 Task: Compose an email with the signature Andrew Lee with the subject Sales pitch and the message I regret to inform you that your request has been denied. from softage.1@softage.net to softage.2@softage.net,  softage.1@softage.net and softage.3@softage.net with CC to softage.4@softage.net with an attached document Terms_and_conditions.doc, insert an emoji of smiley face Send the email
Action: Mouse moved to (517, 679)
Screenshot: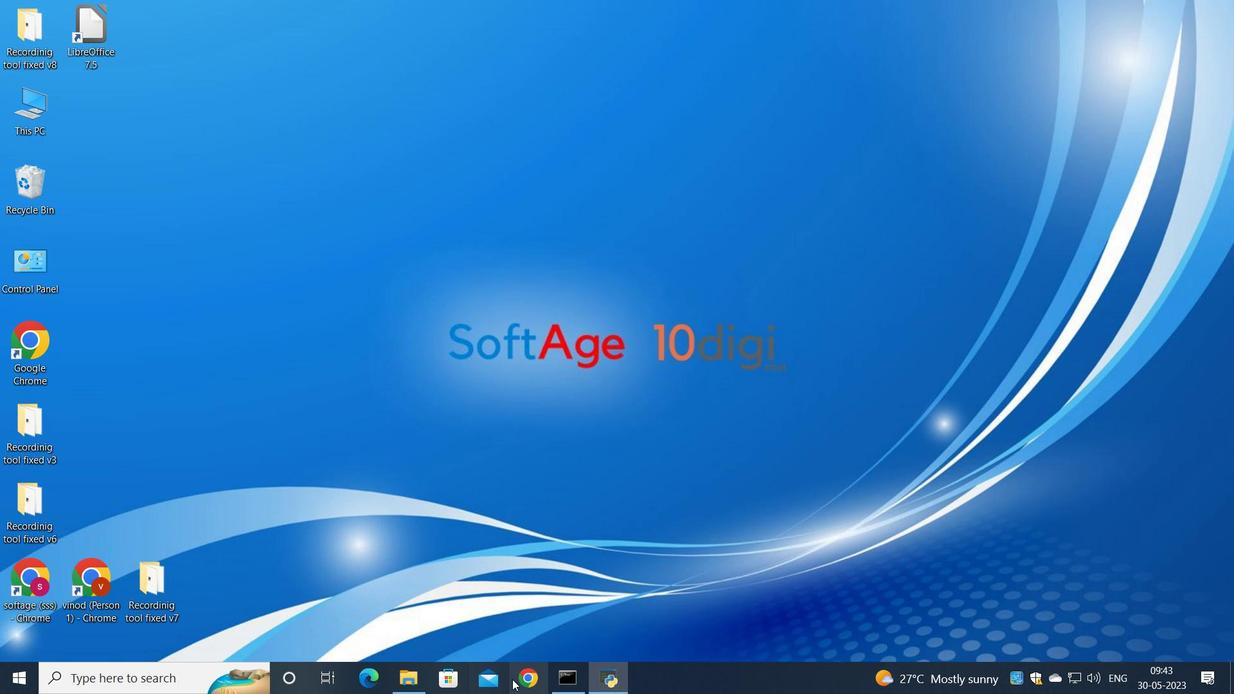 
Action: Mouse pressed left at (517, 679)
Screenshot: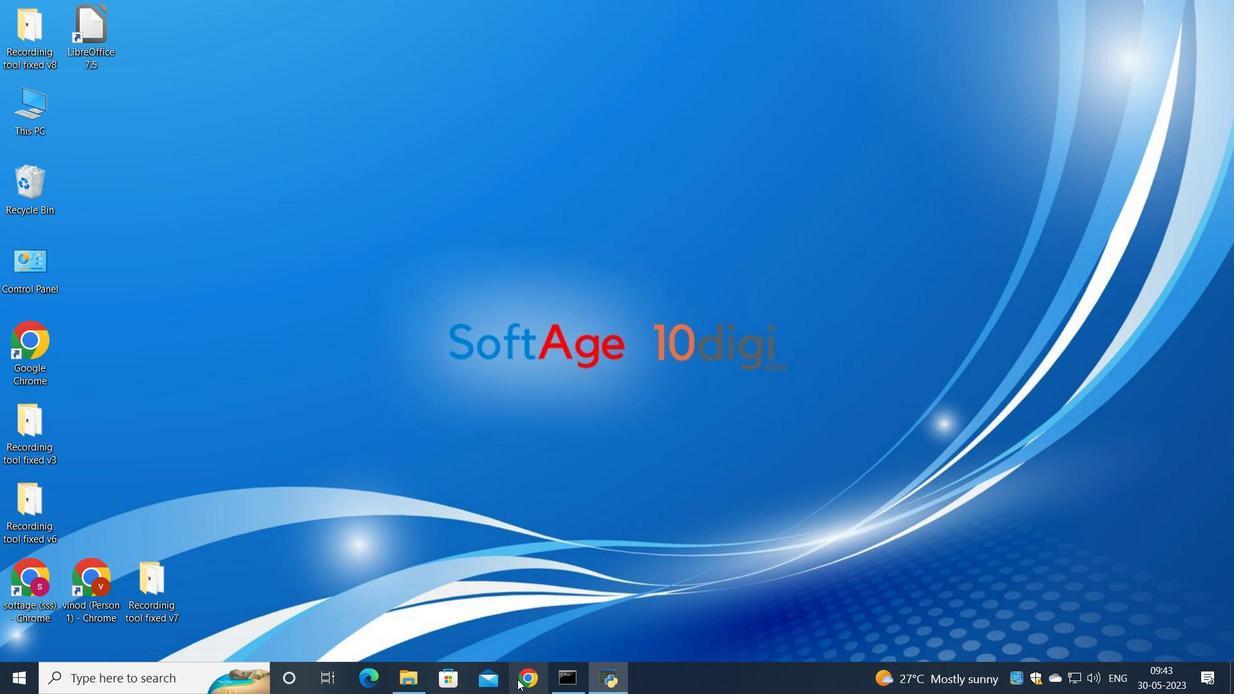 
Action: Mouse moved to (527, 433)
Screenshot: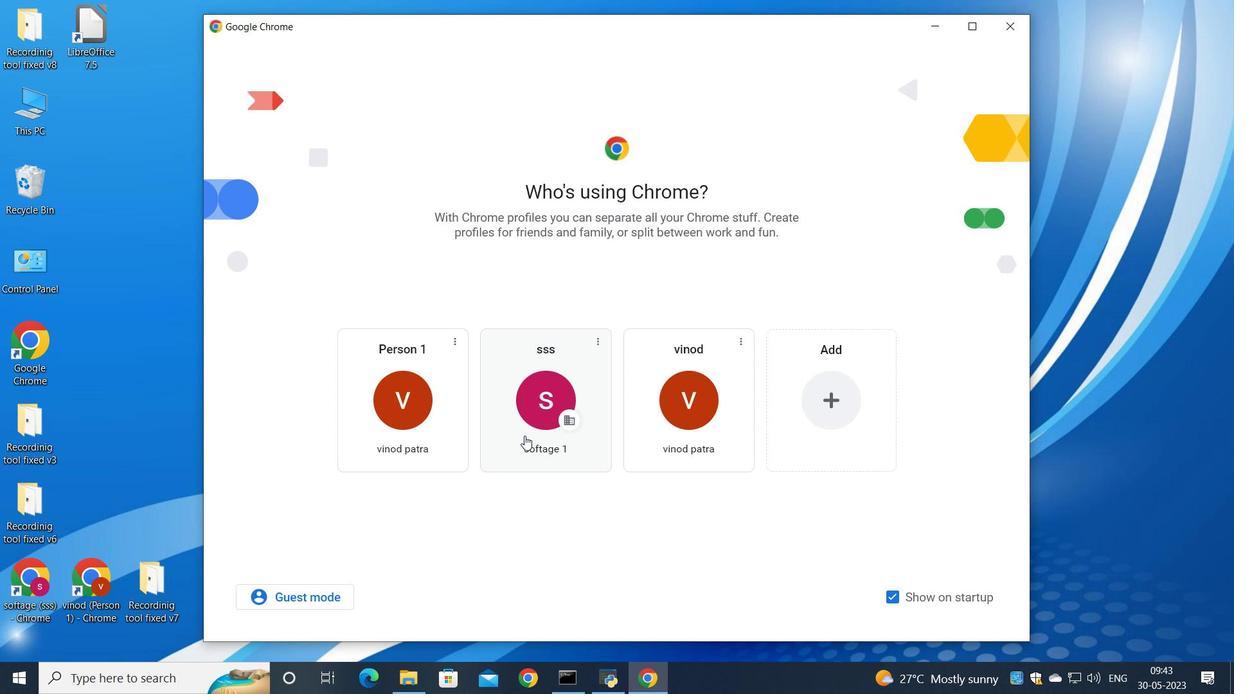 
Action: Mouse pressed left at (527, 433)
Screenshot: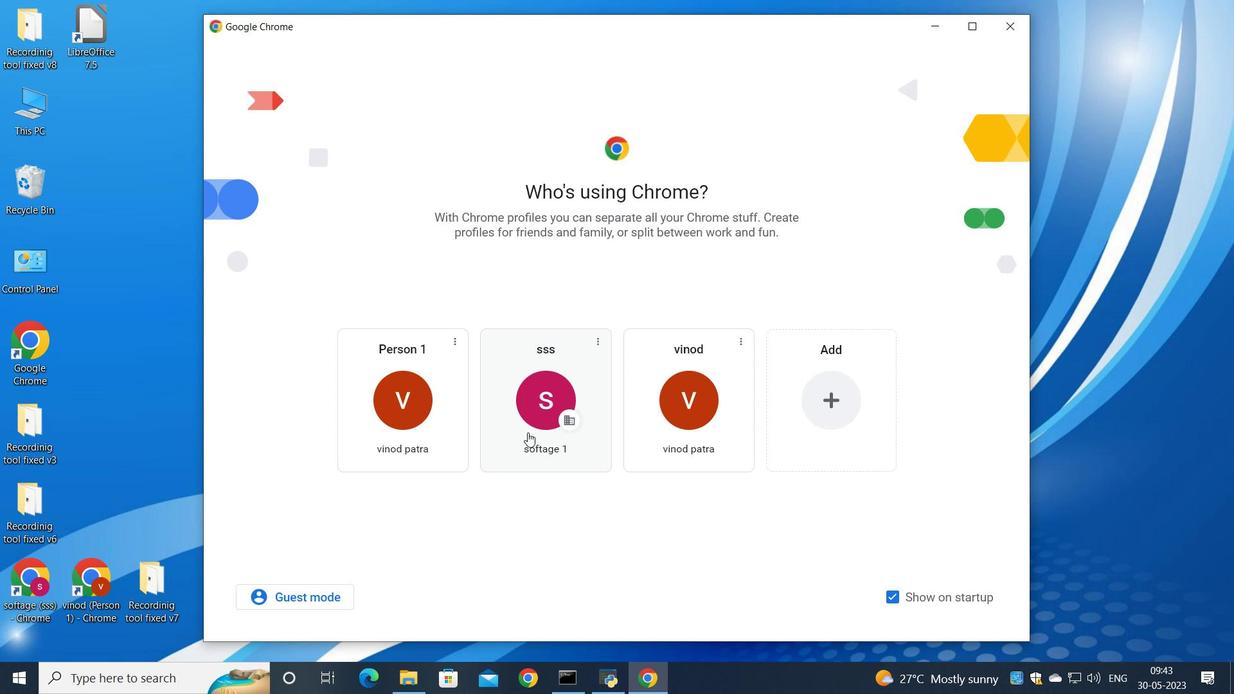 
Action: Mouse moved to (1075, 81)
Screenshot: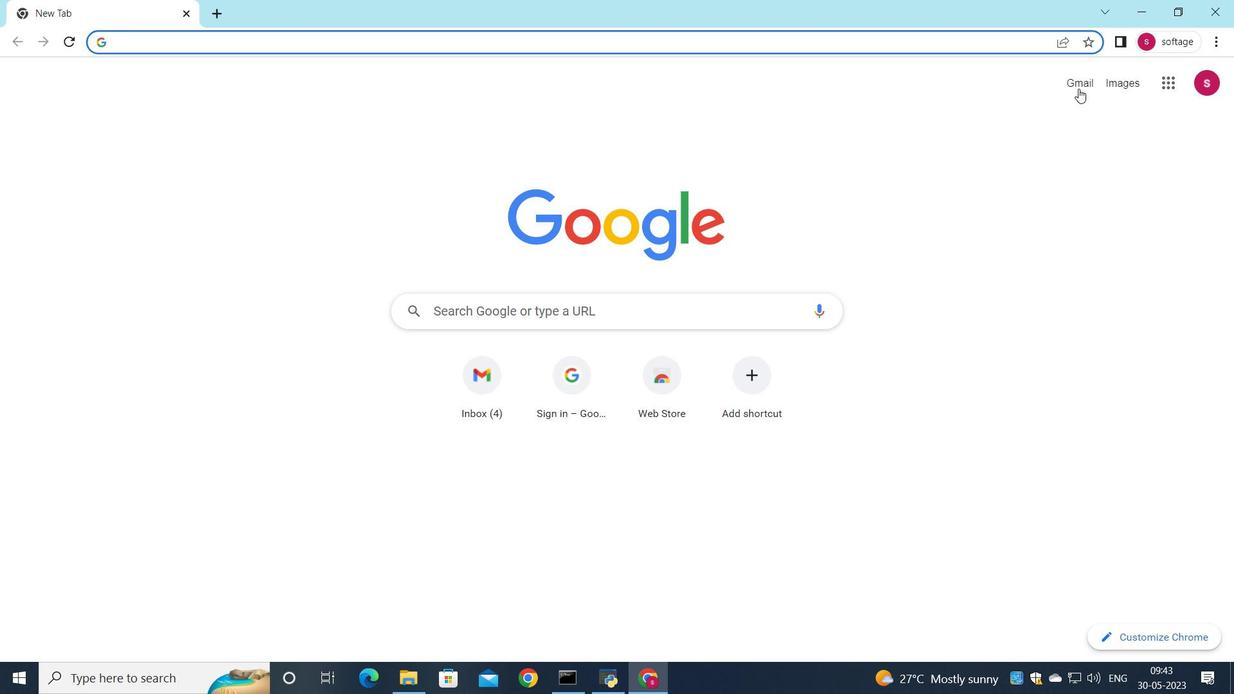 
Action: Mouse pressed left at (1075, 81)
Screenshot: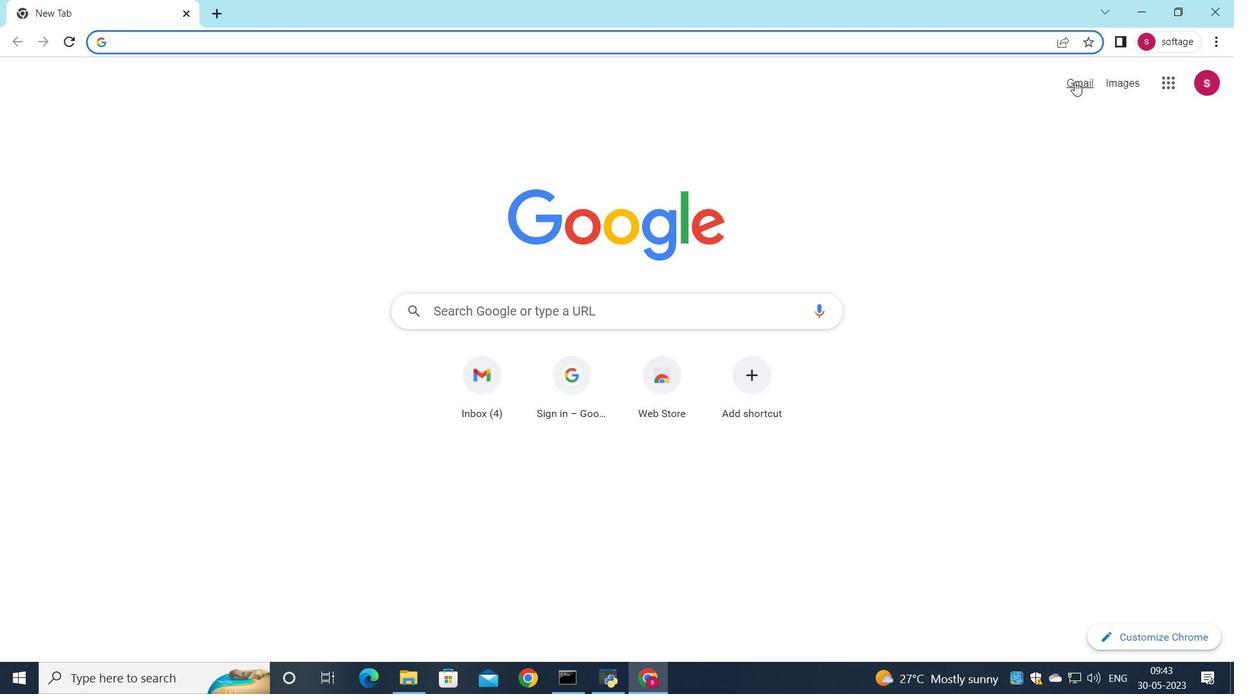 
Action: Mouse moved to (1056, 109)
Screenshot: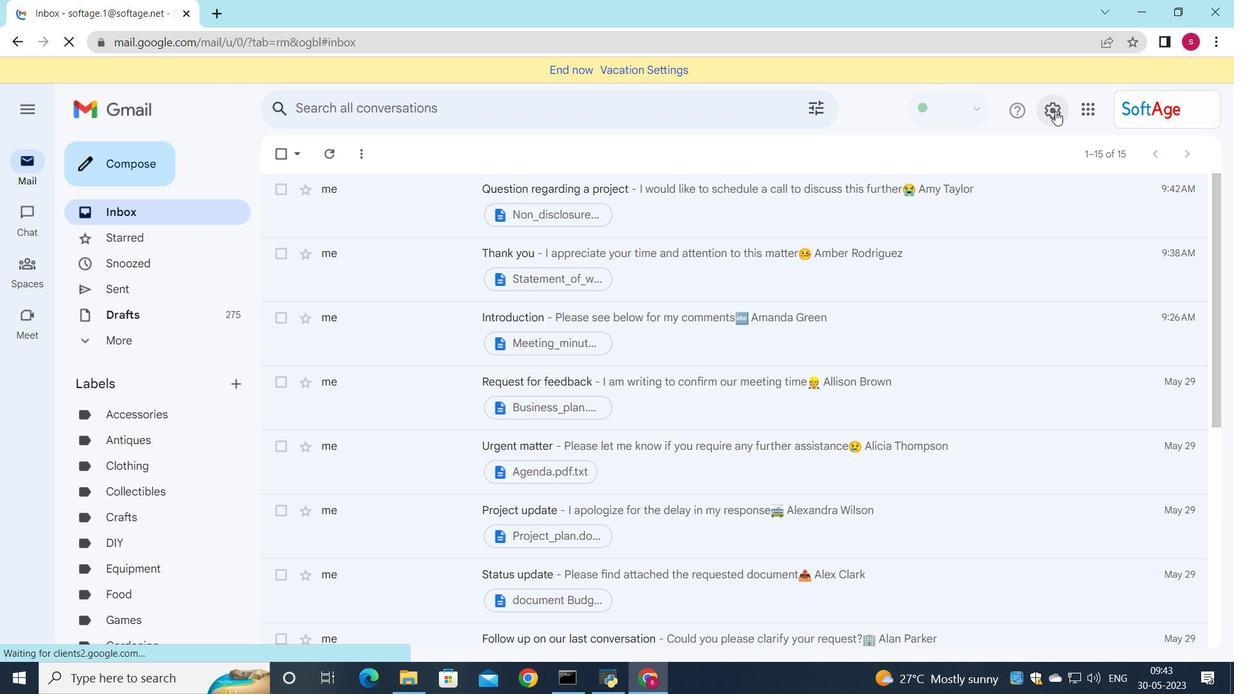 
Action: Mouse pressed left at (1056, 109)
Screenshot: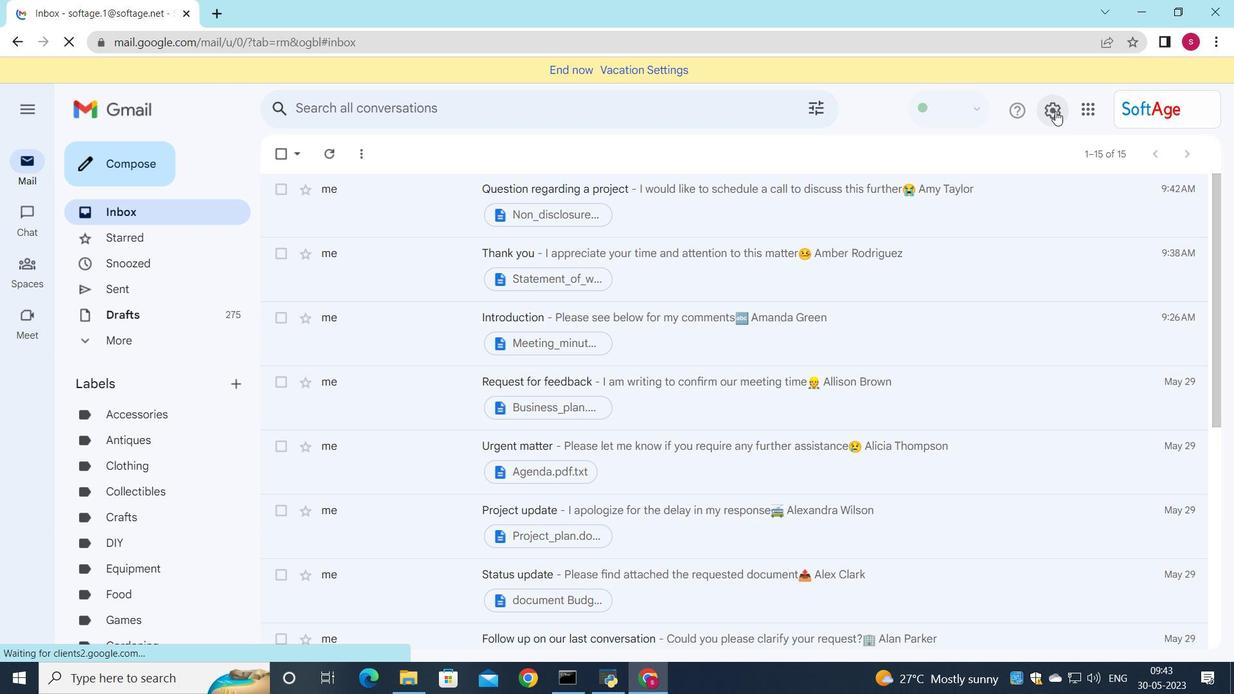 
Action: Mouse moved to (1072, 188)
Screenshot: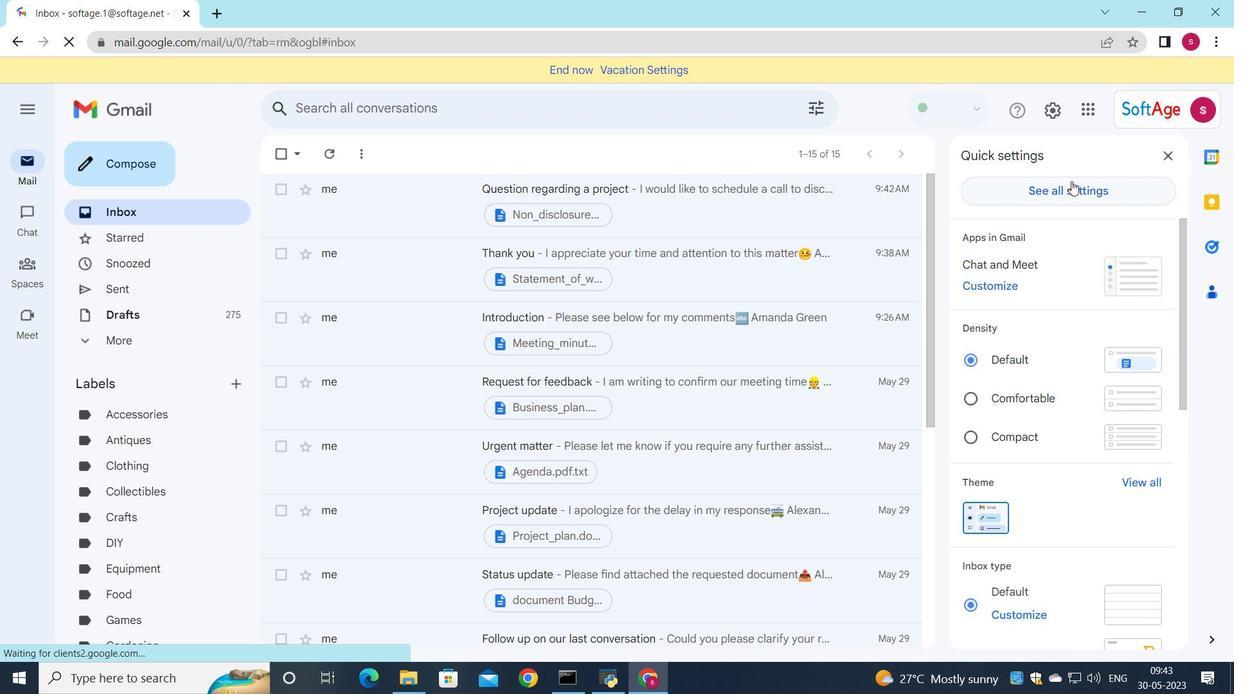 
Action: Mouse pressed left at (1072, 188)
Screenshot: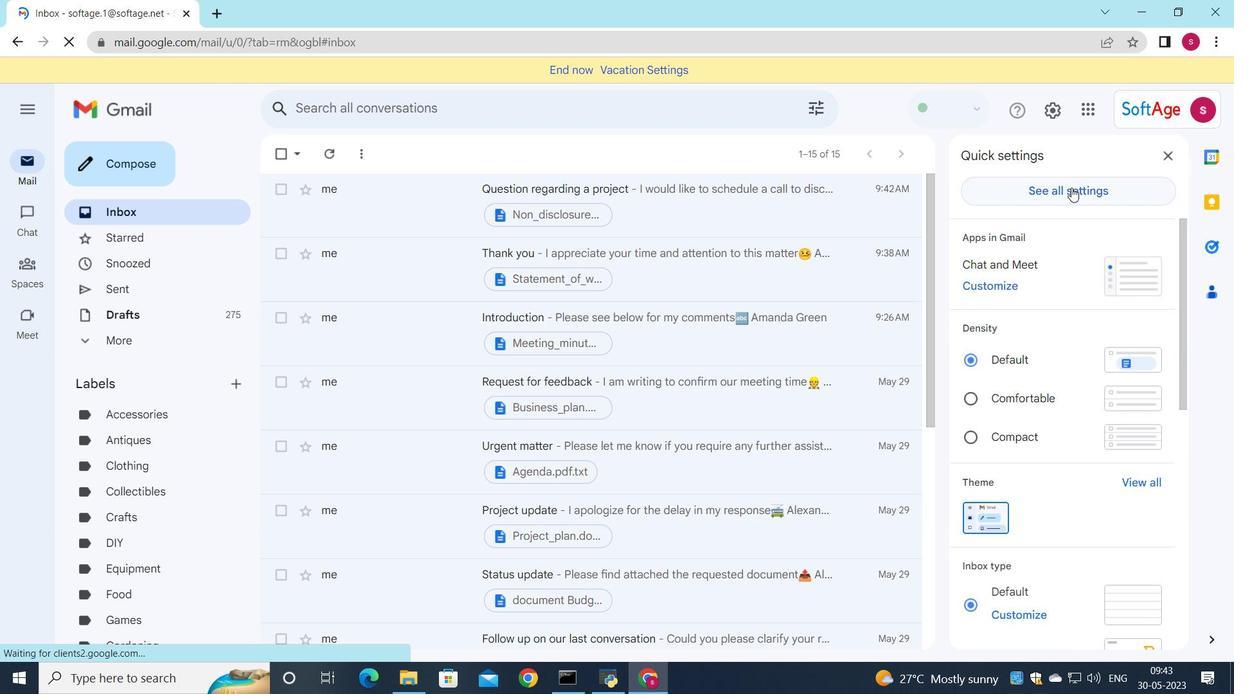 
Action: Mouse moved to (1074, 180)
Screenshot: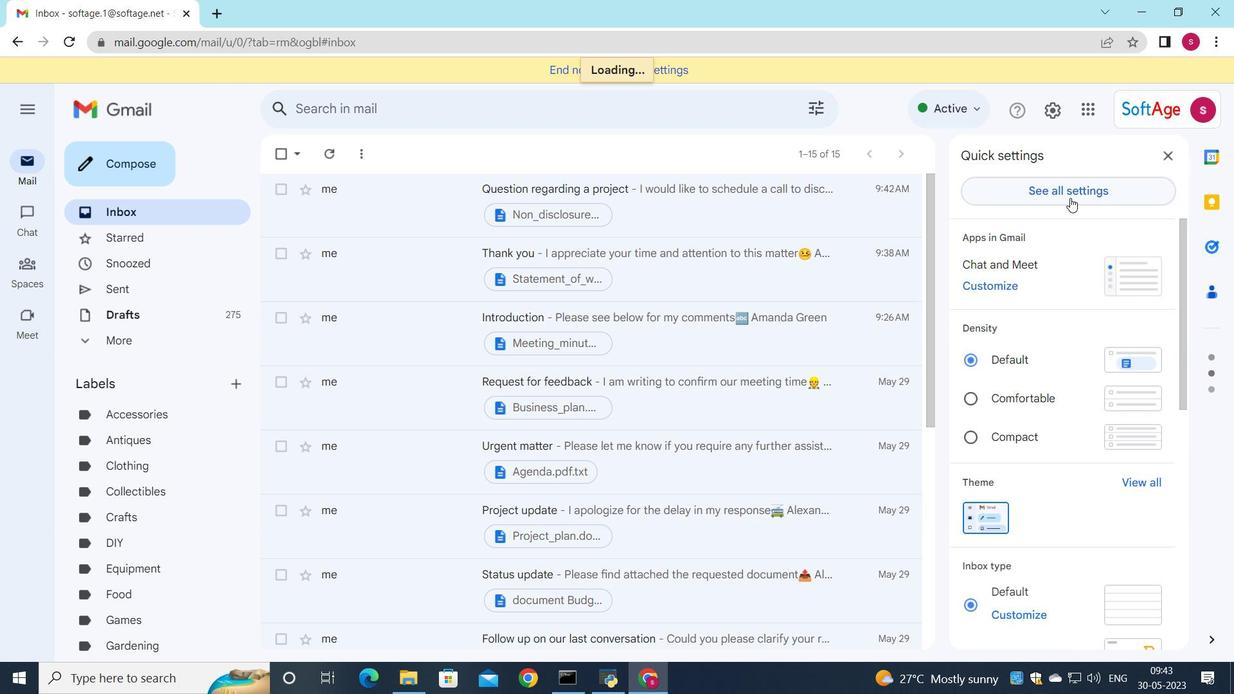
Action: Mouse pressed left at (1074, 180)
Screenshot: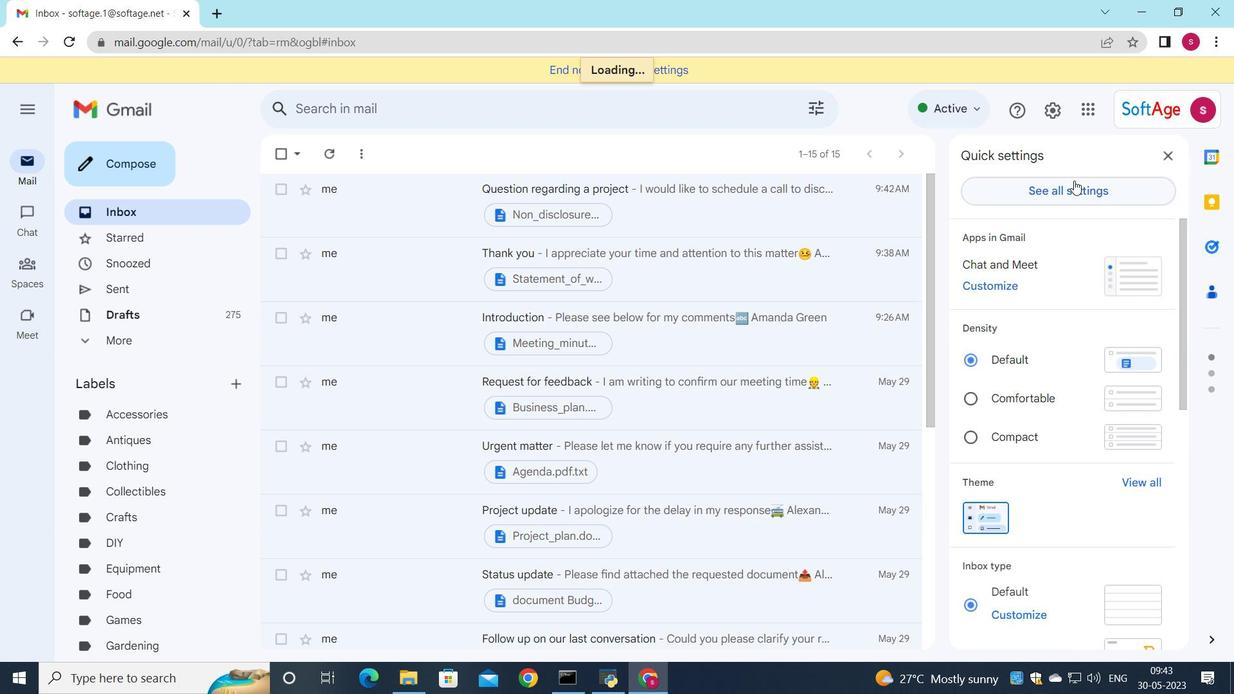 
Action: Mouse moved to (606, 260)
Screenshot: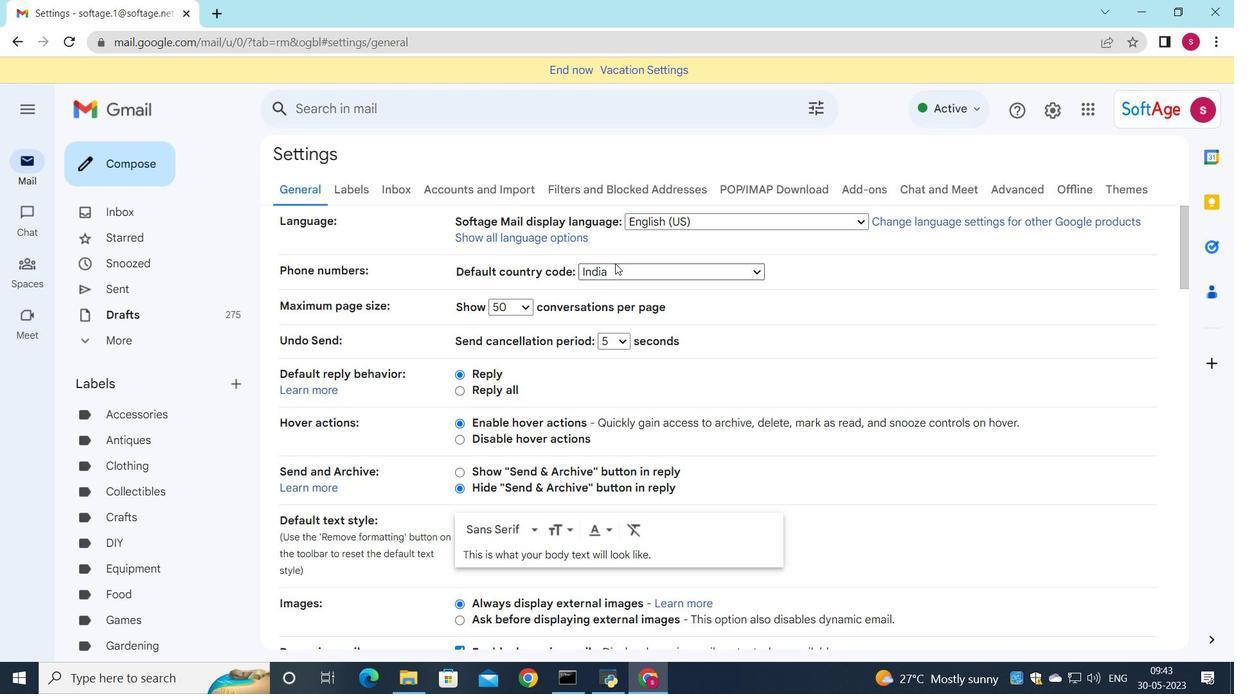 
Action: Mouse scrolled (606, 259) with delta (0, 0)
Screenshot: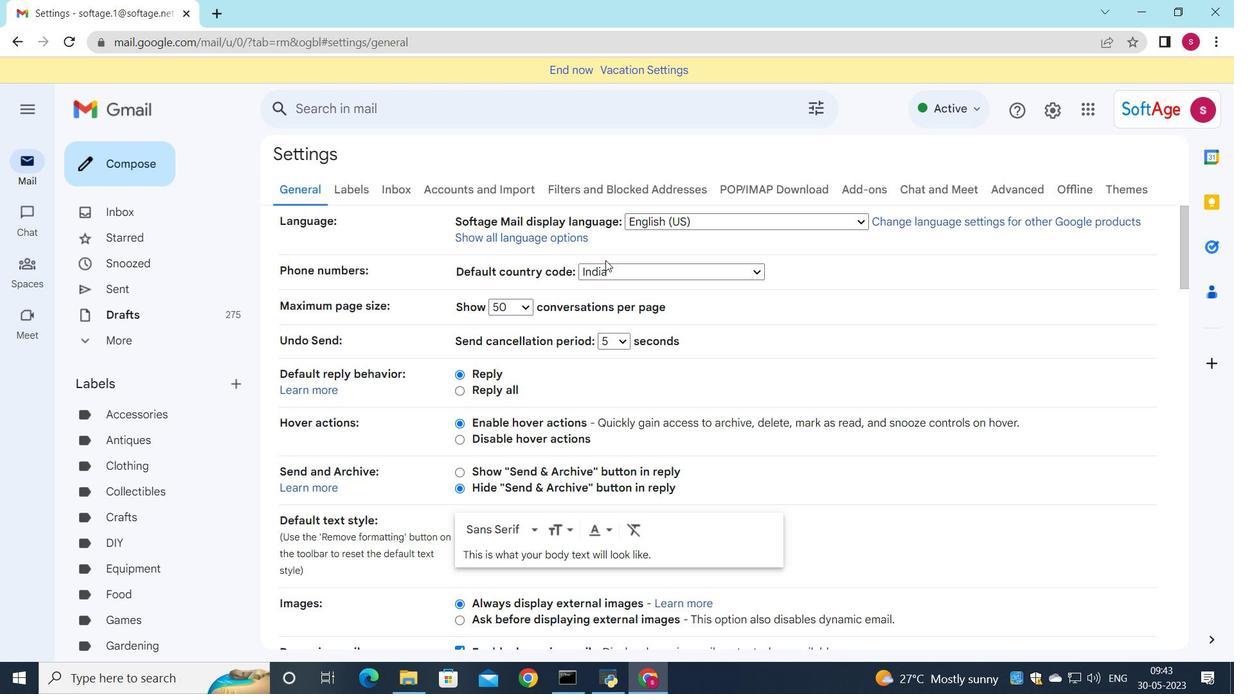 
Action: Mouse scrolled (606, 259) with delta (0, 0)
Screenshot: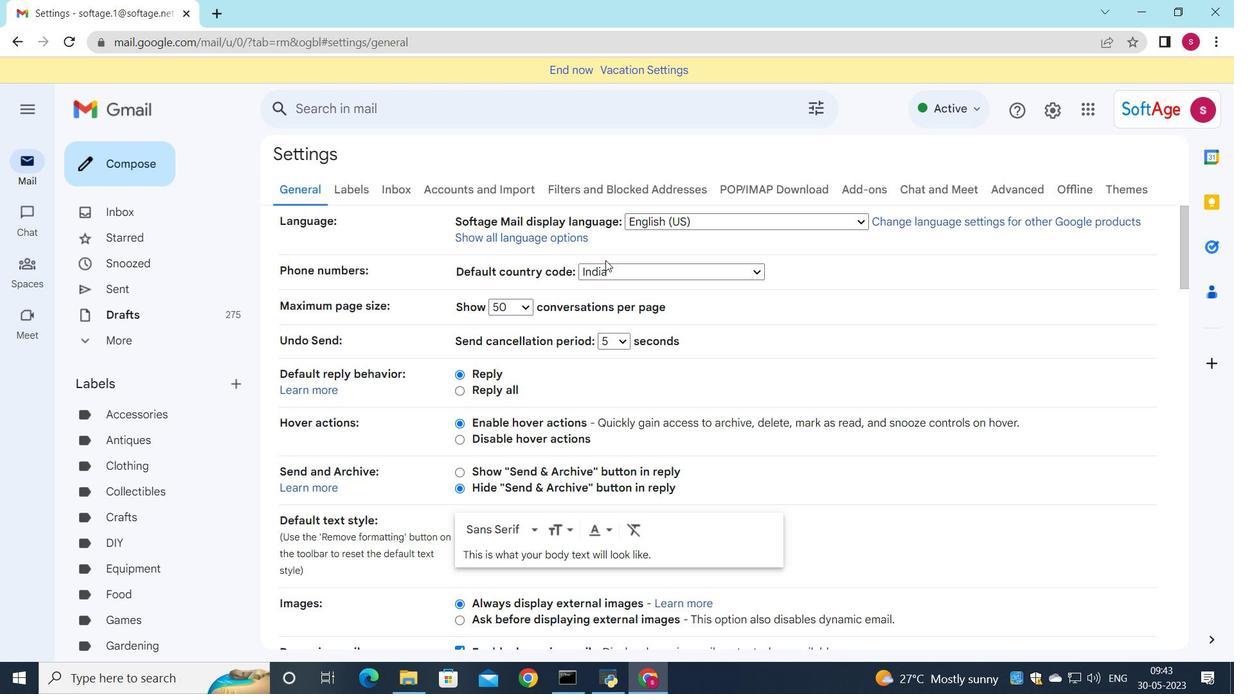 
Action: Mouse scrolled (606, 259) with delta (0, 0)
Screenshot: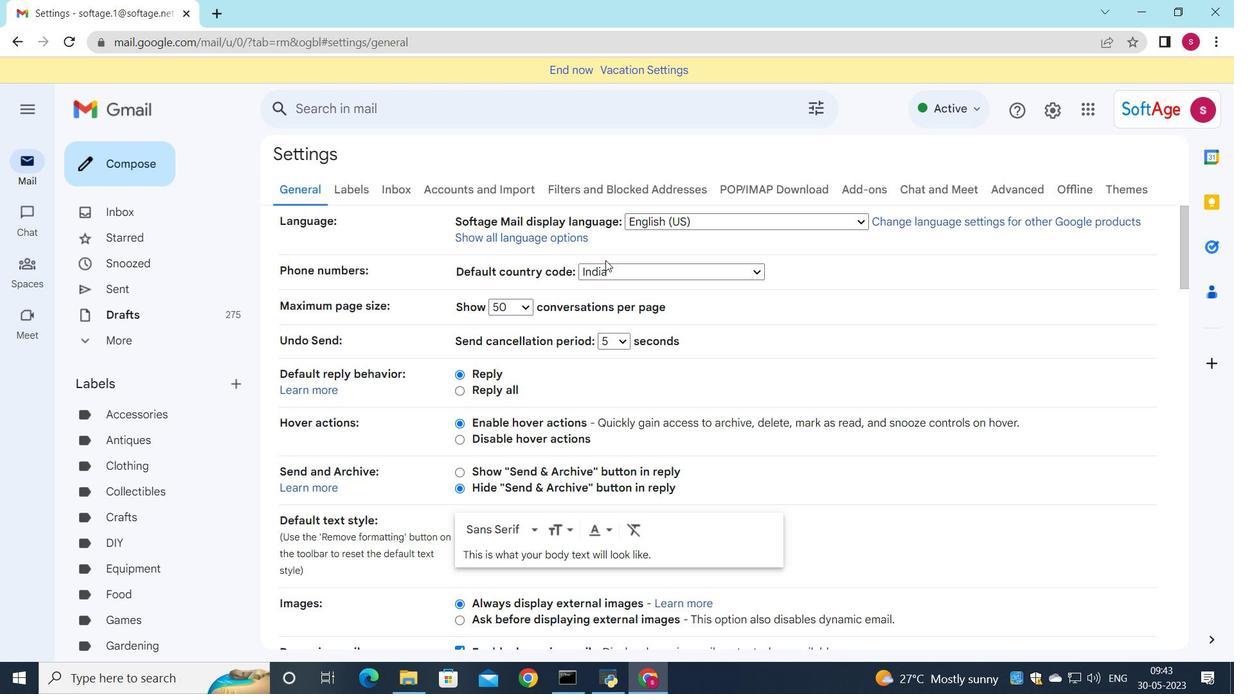 
Action: Mouse scrolled (606, 259) with delta (0, 0)
Screenshot: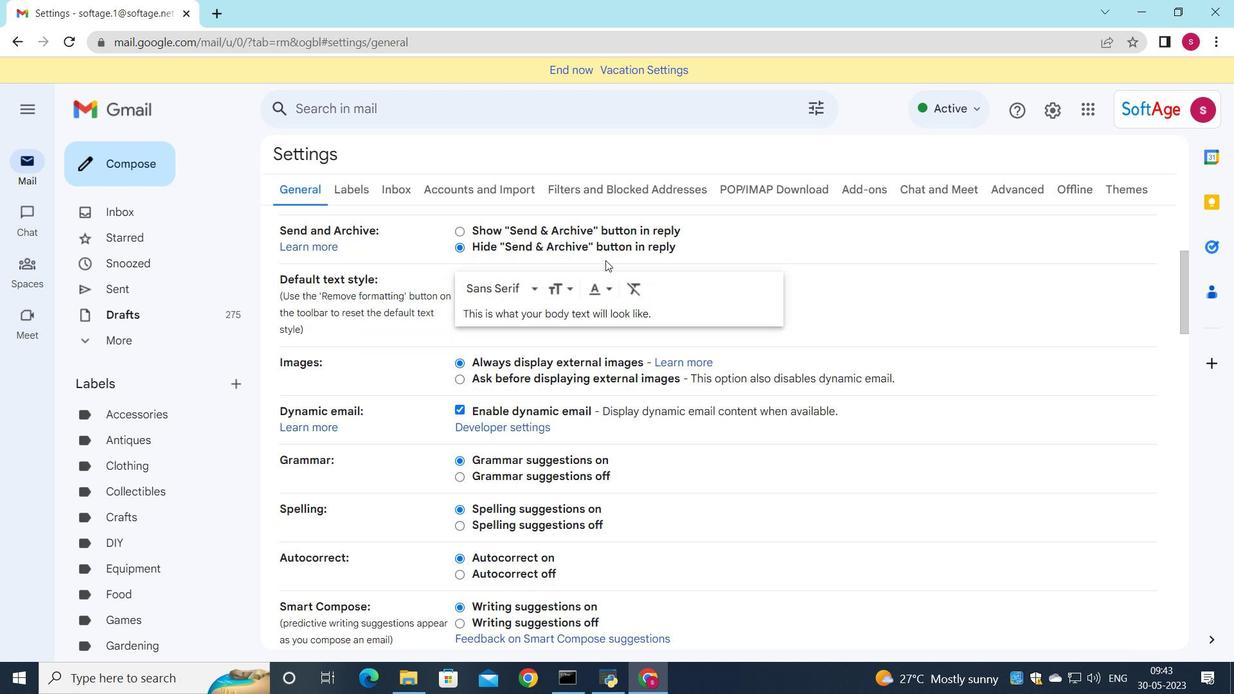 
Action: Mouse moved to (601, 264)
Screenshot: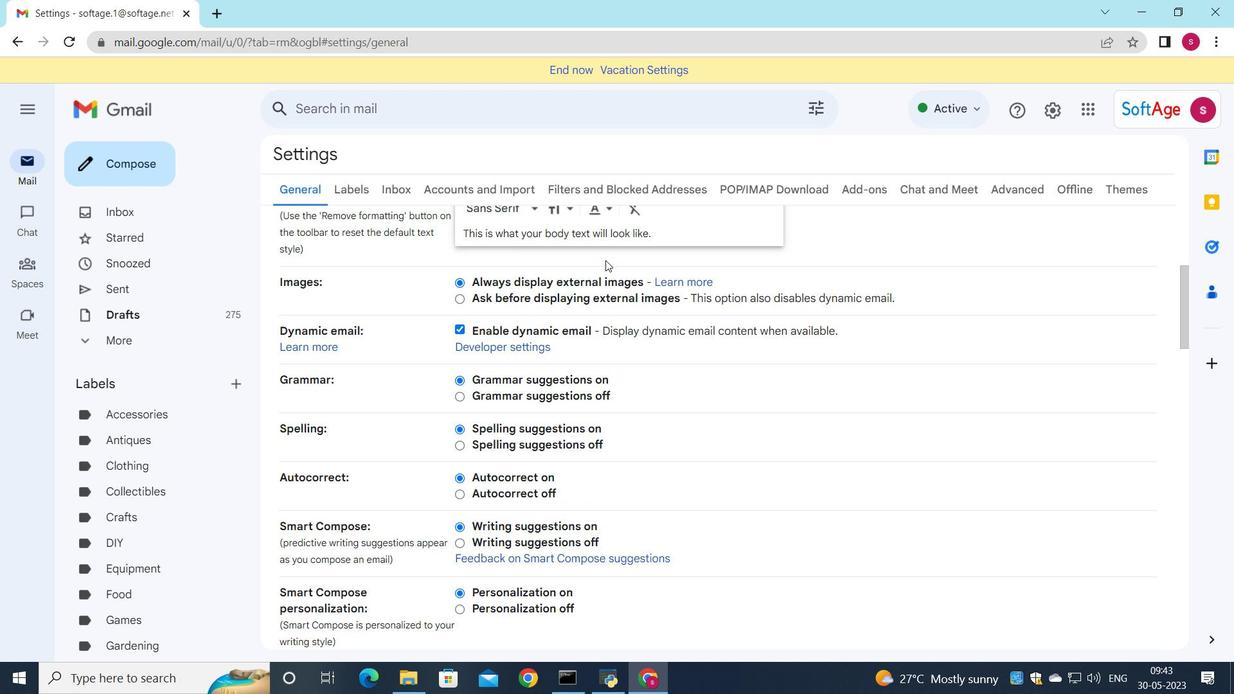 
Action: Mouse pressed middle at (601, 264)
Screenshot: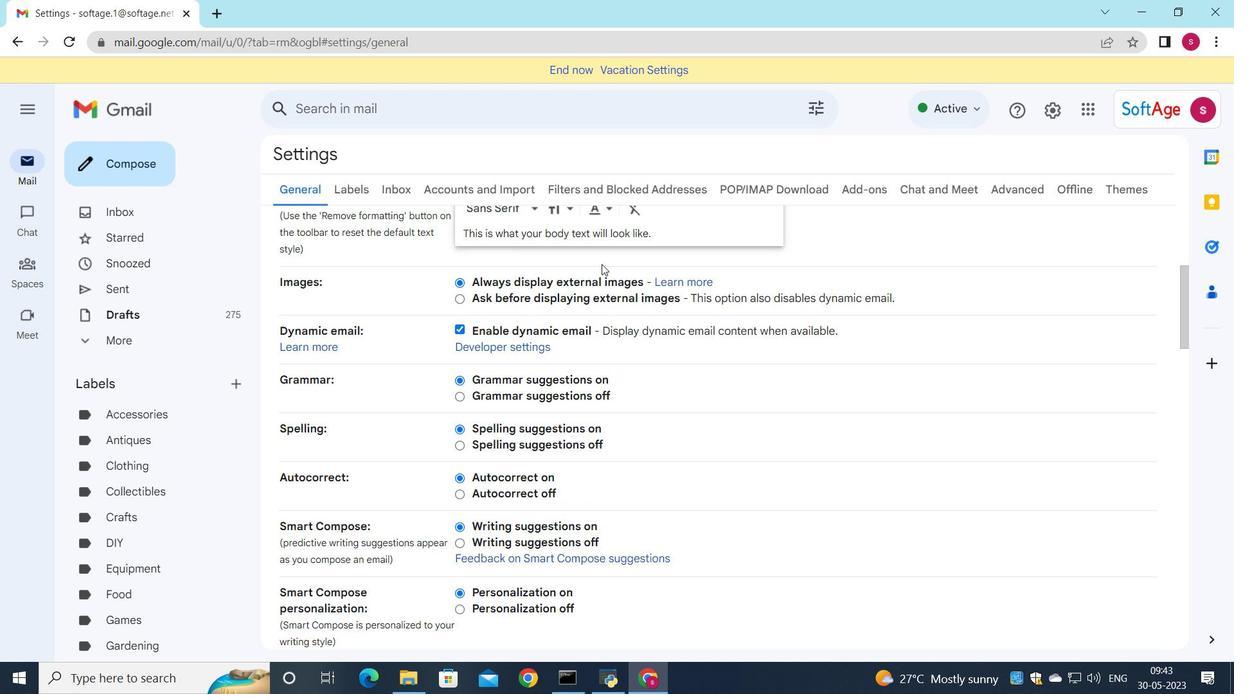 
Action: Mouse scrolled (601, 263) with delta (0, 0)
Screenshot: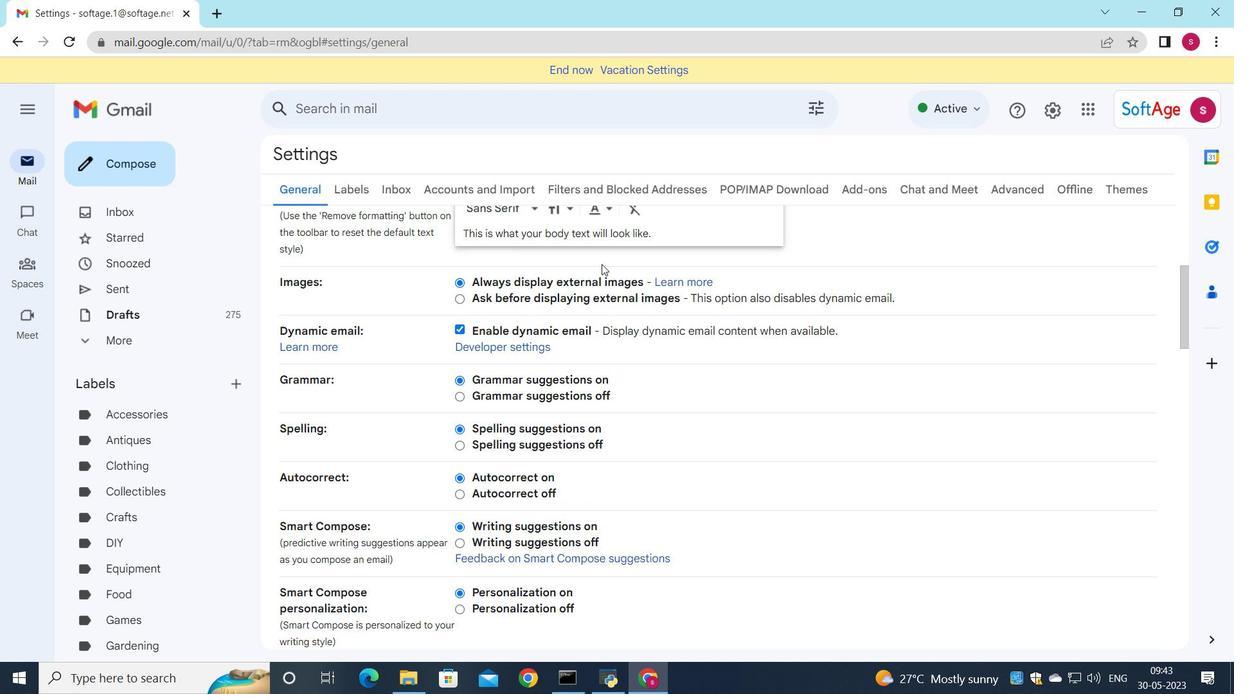 
Action: Mouse moved to (588, 270)
Screenshot: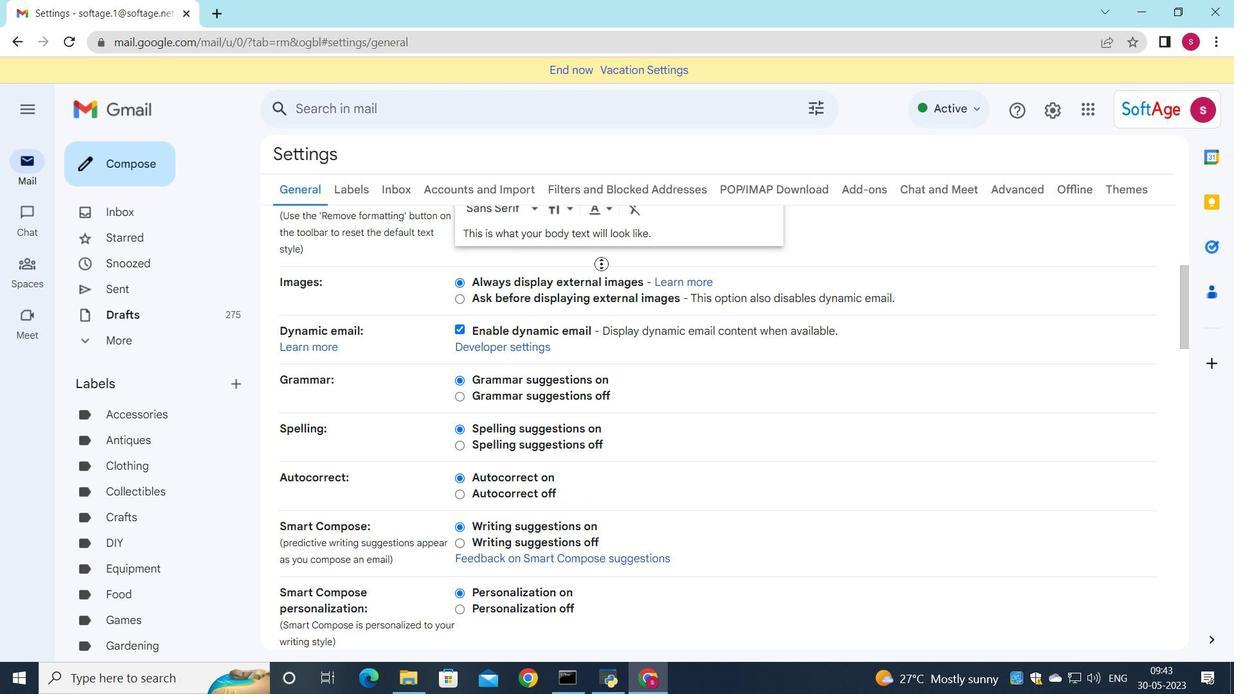 
Action: Mouse scrolled (588, 270) with delta (0, 0)
Screenshot: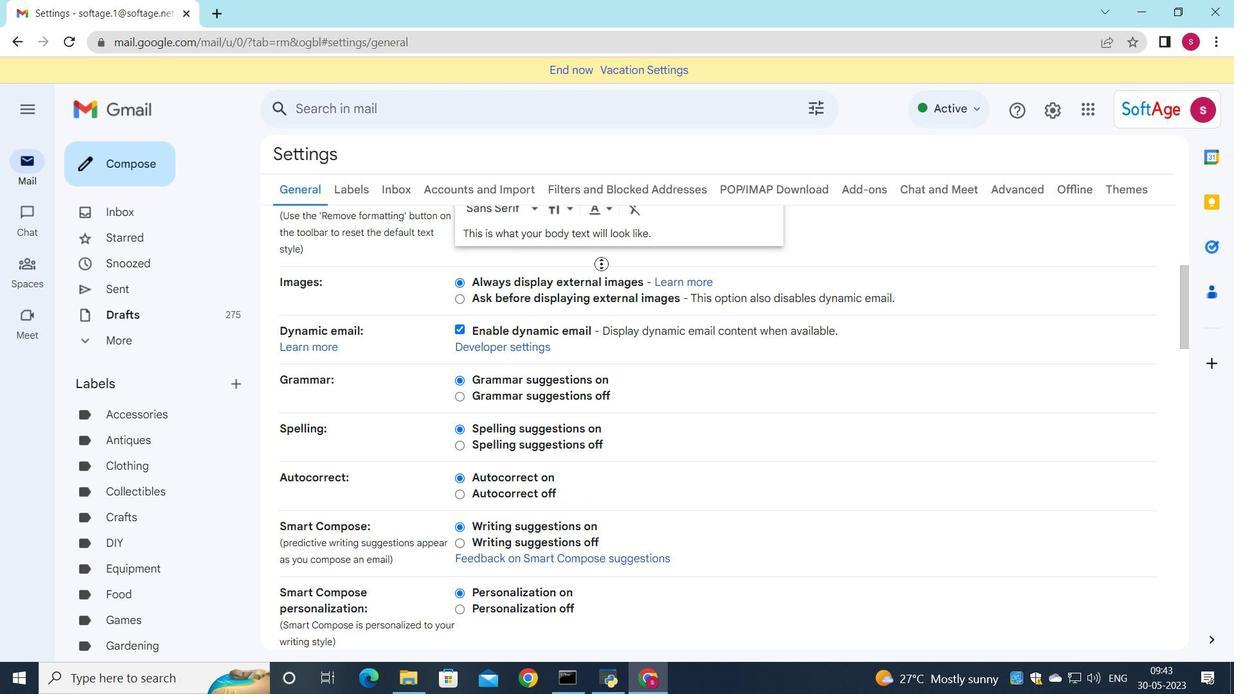 
Action: Mouse moved to (574, 279)
Screenshot: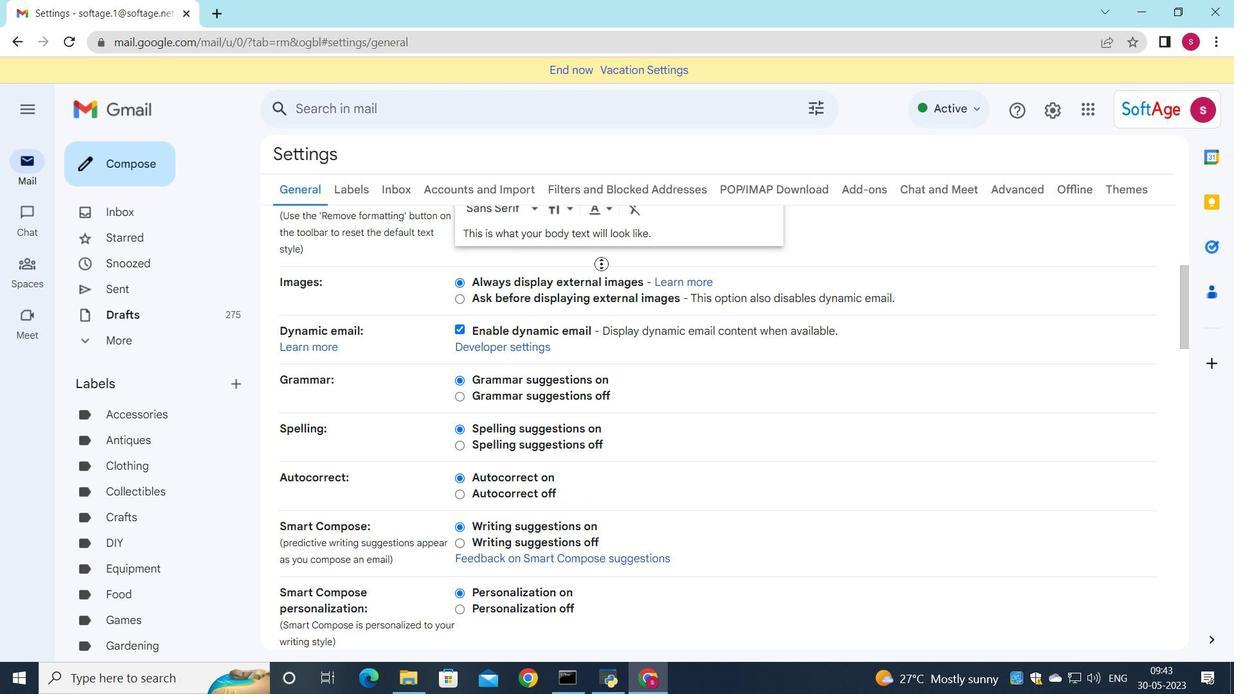 
Action: Mouse scrolled (574, 279) with delta (0, 0)
Screenshot: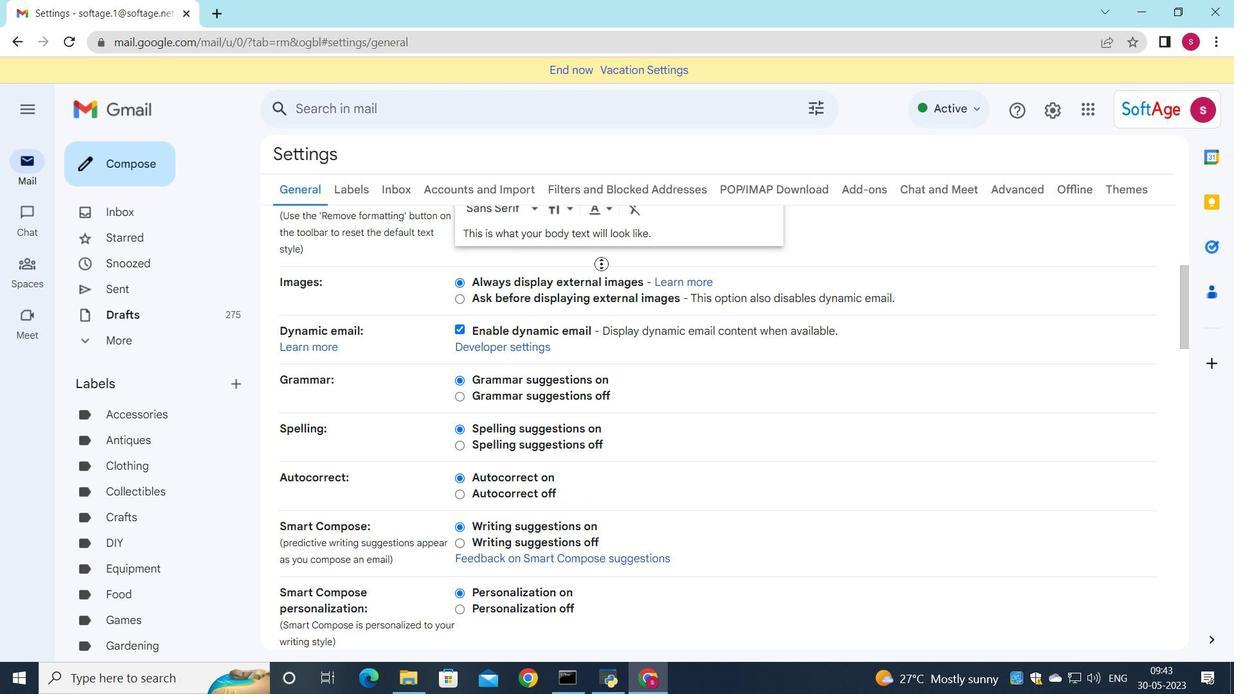 
Action: Mouse moved to (524, 284)
Screenshot: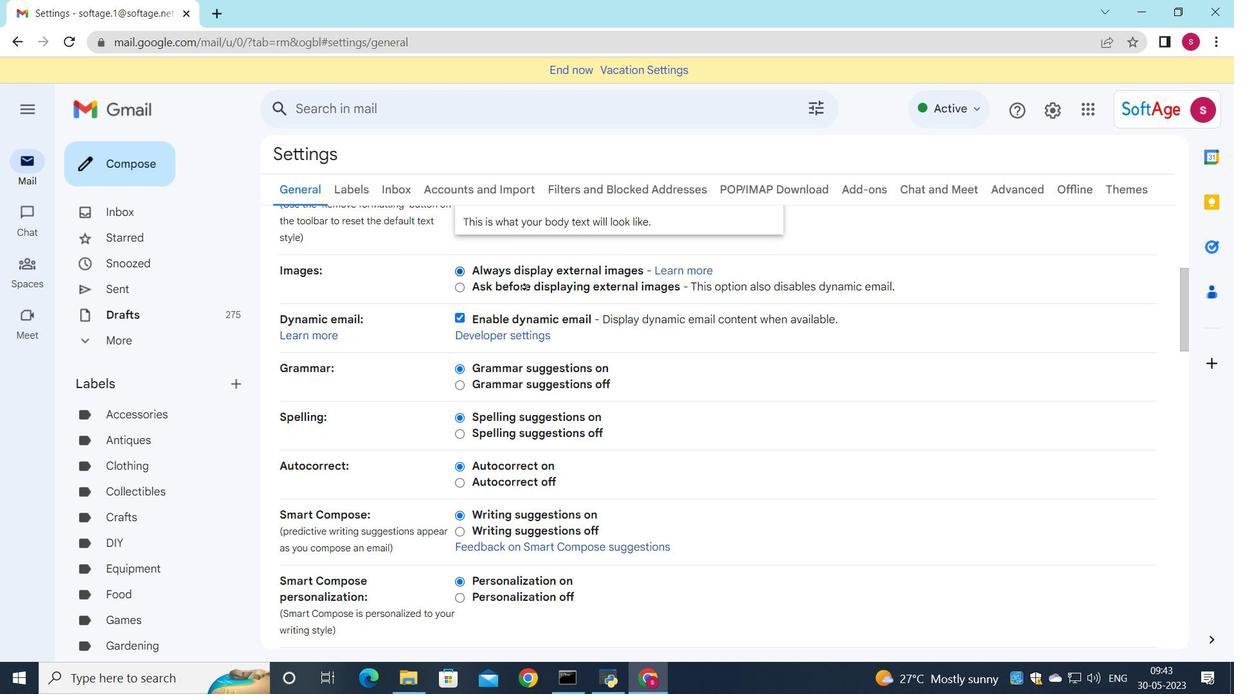 
Action: Mouse scrolled (524, 283) with delta (0, 0)
Screenshot: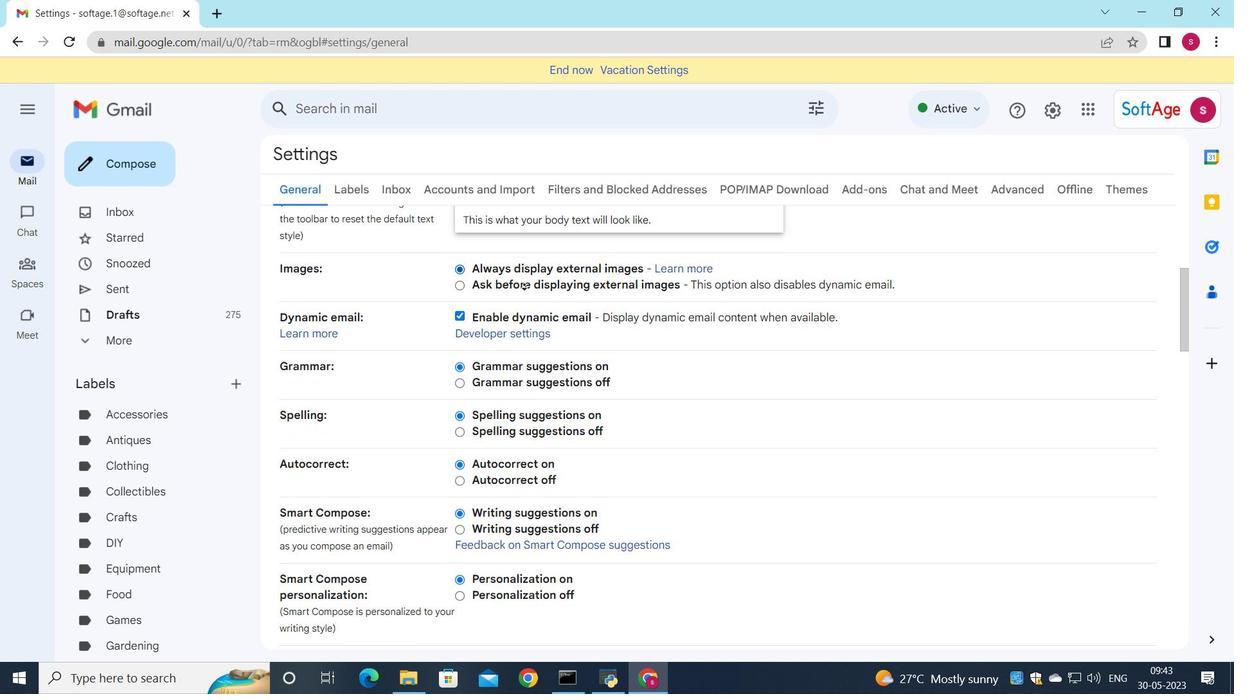 
Action: Mouse moved to (529, 286)
Screenshot: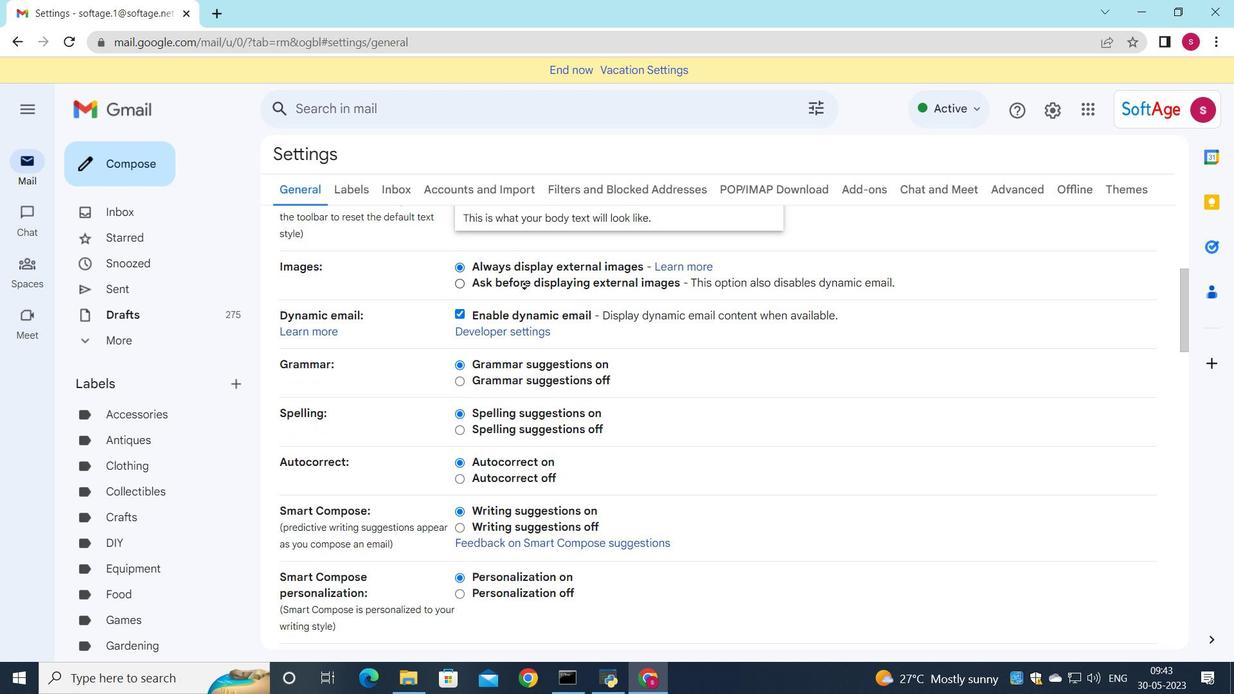 
Action: Mouse scrolled (529, 285) with delta (0, 0)
Screenshot: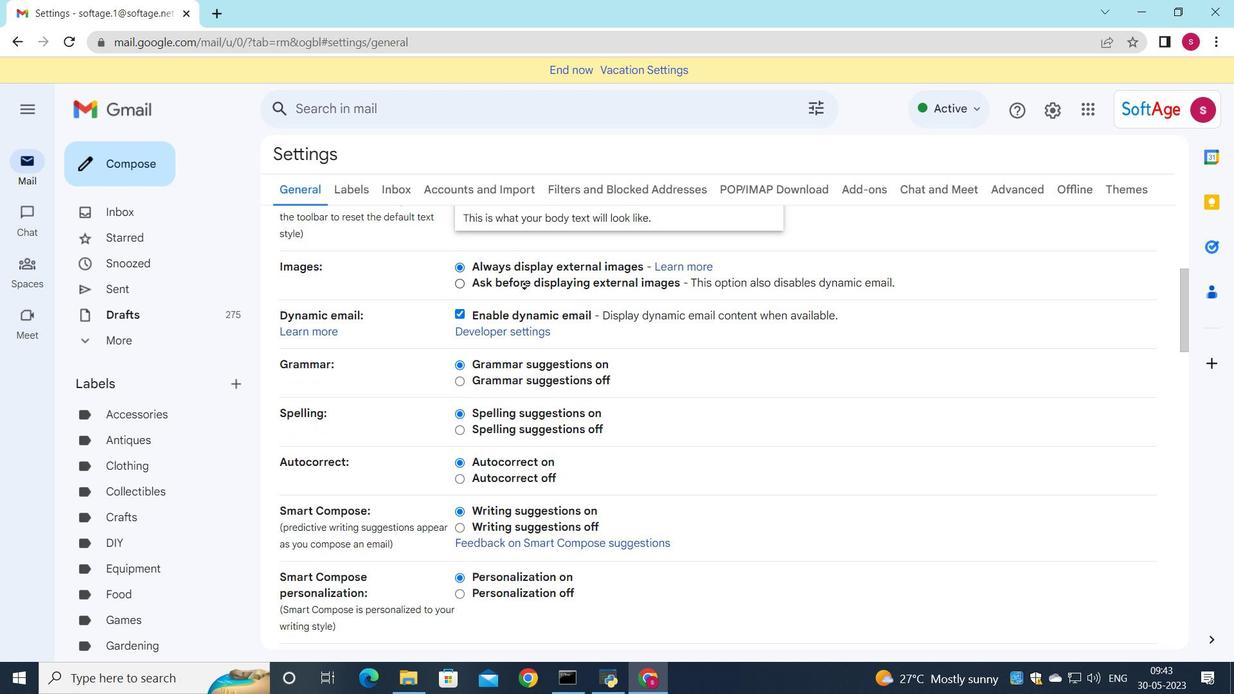 
Action: Mouse moved to (858, 374)
Screenshot: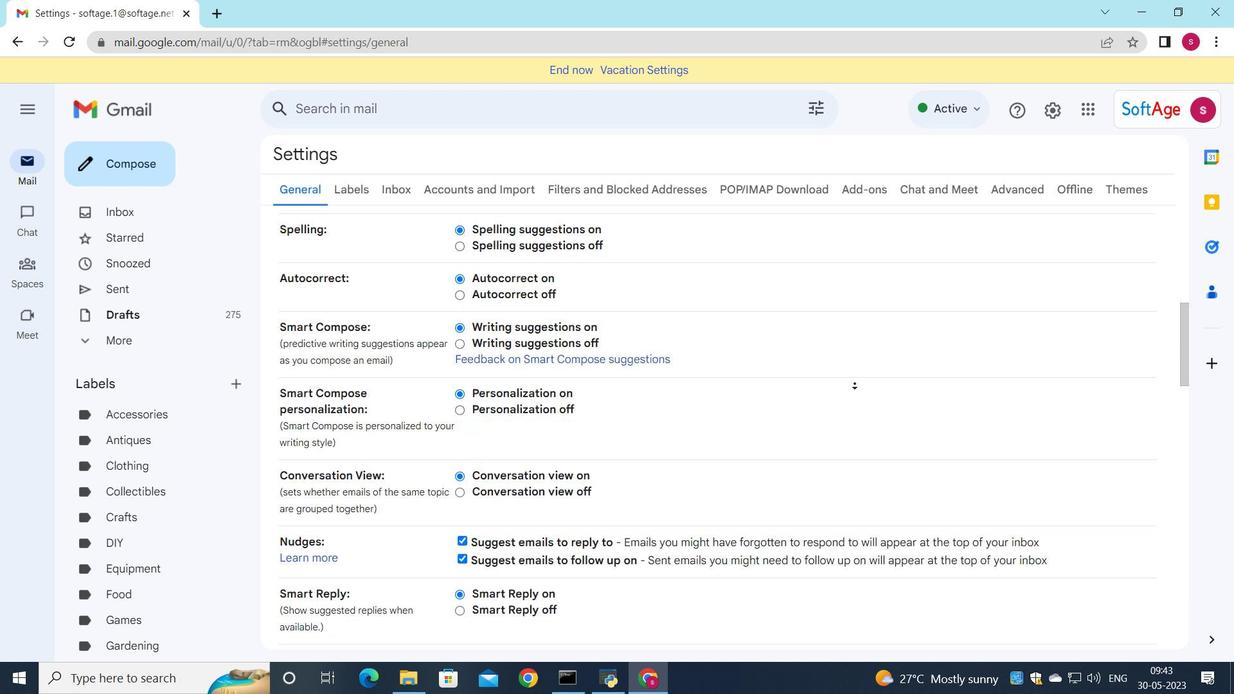 
Action: Mouse pressed left at (858, 374)
Screenshot: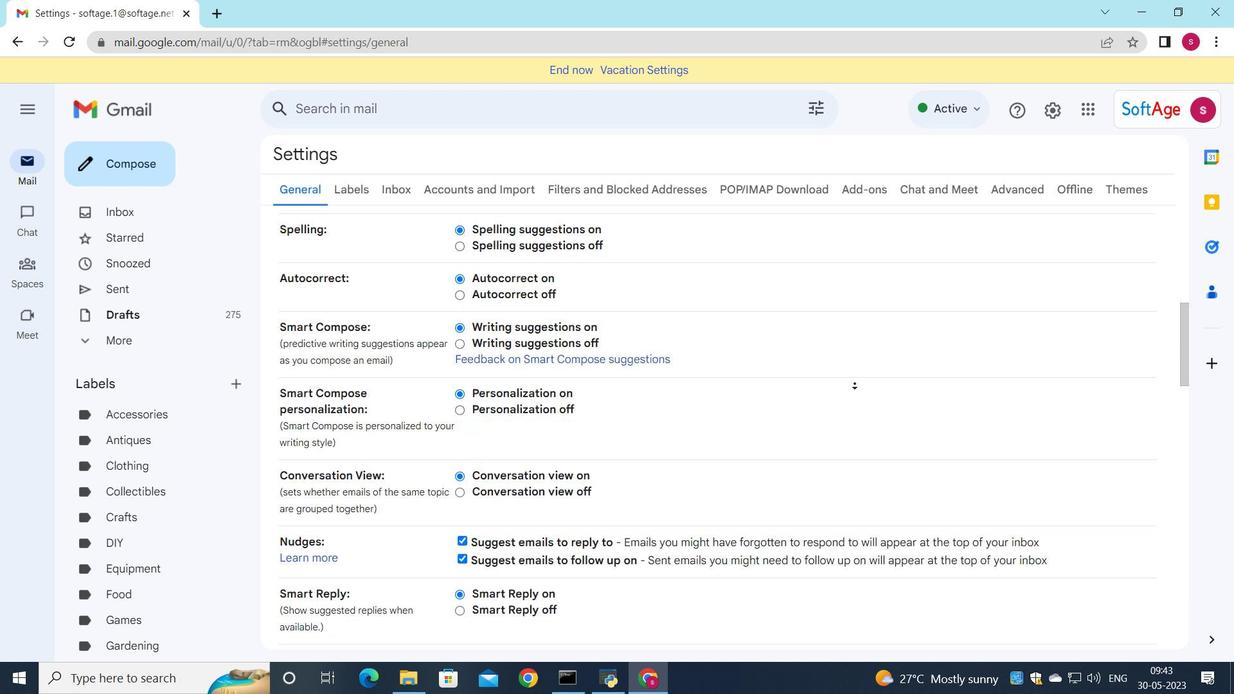 
Action: Mouse moved to (540, 337)
Screenshot: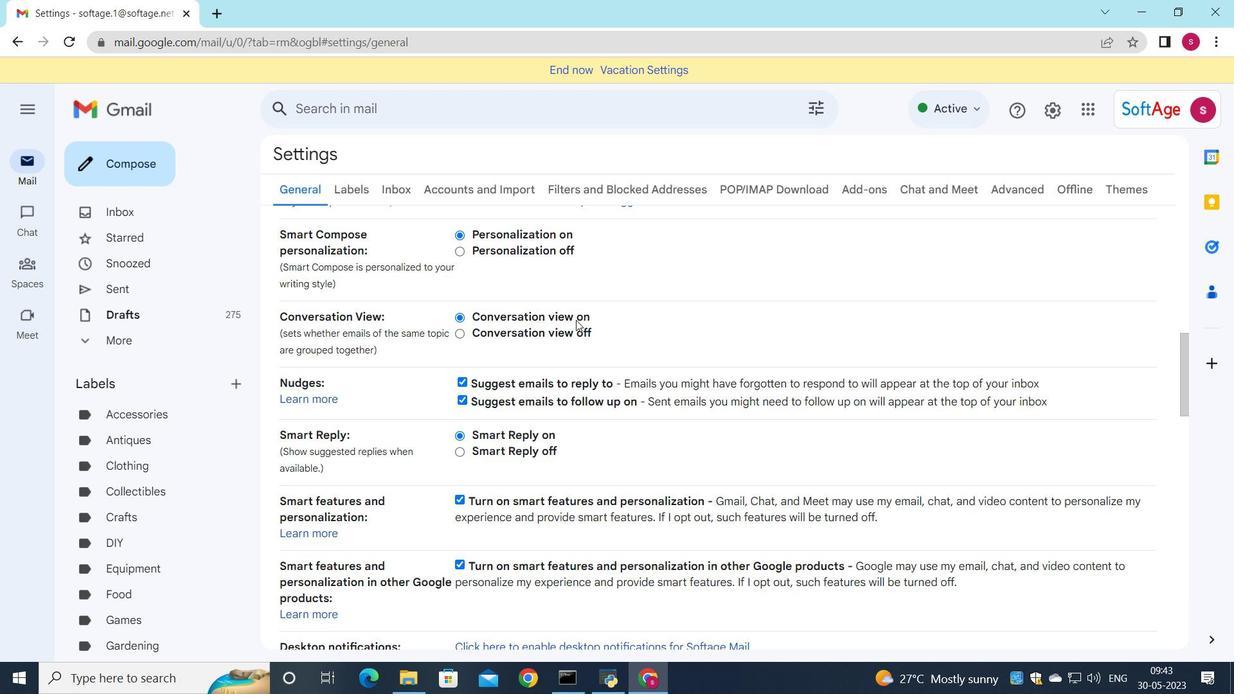 
Action: Mouse scrolled (540, 336) with delta (0, 0)
Screenshot: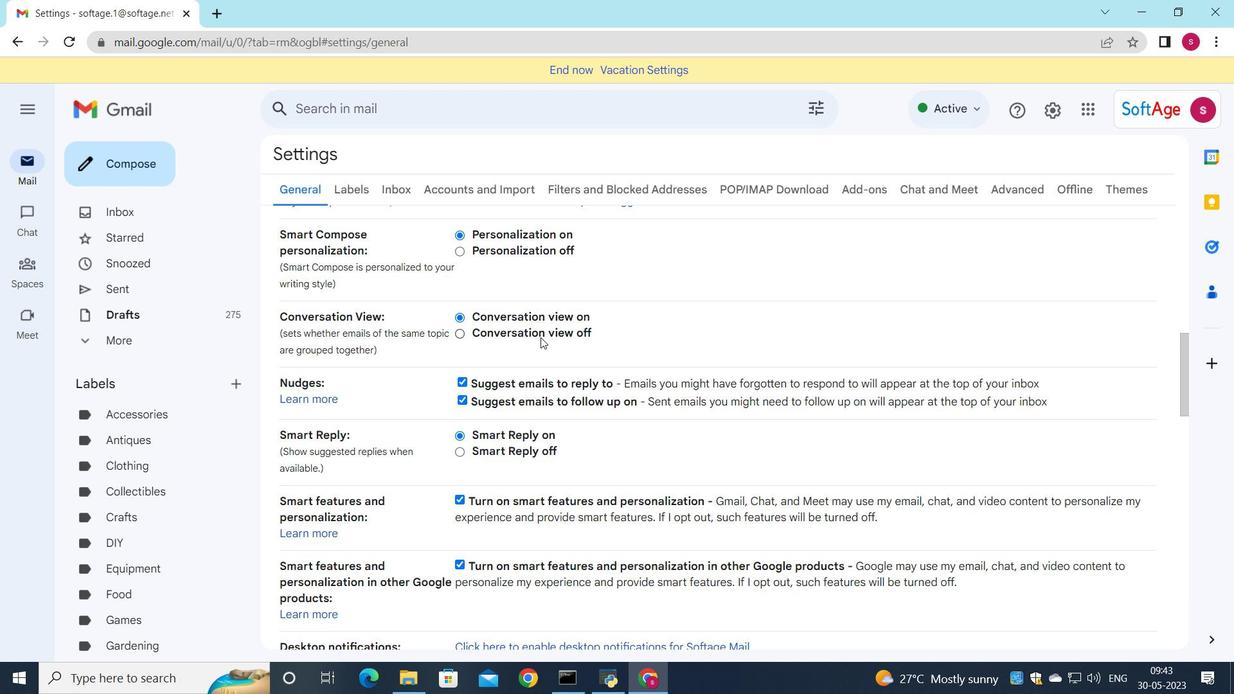 
Action: Mouse scrolled (540, 336) with delta (0, 0)
Screenshot: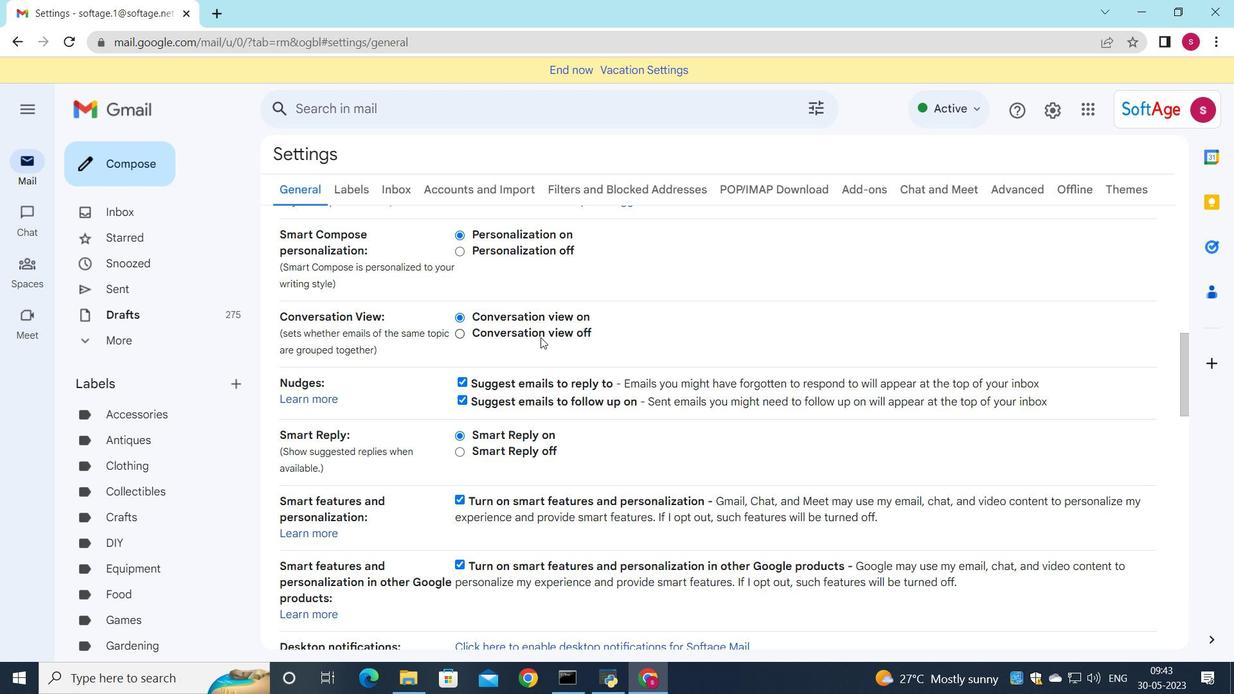 
Action: Mouse scrolled (540, 336) with delta (0, 0)
Screenshot: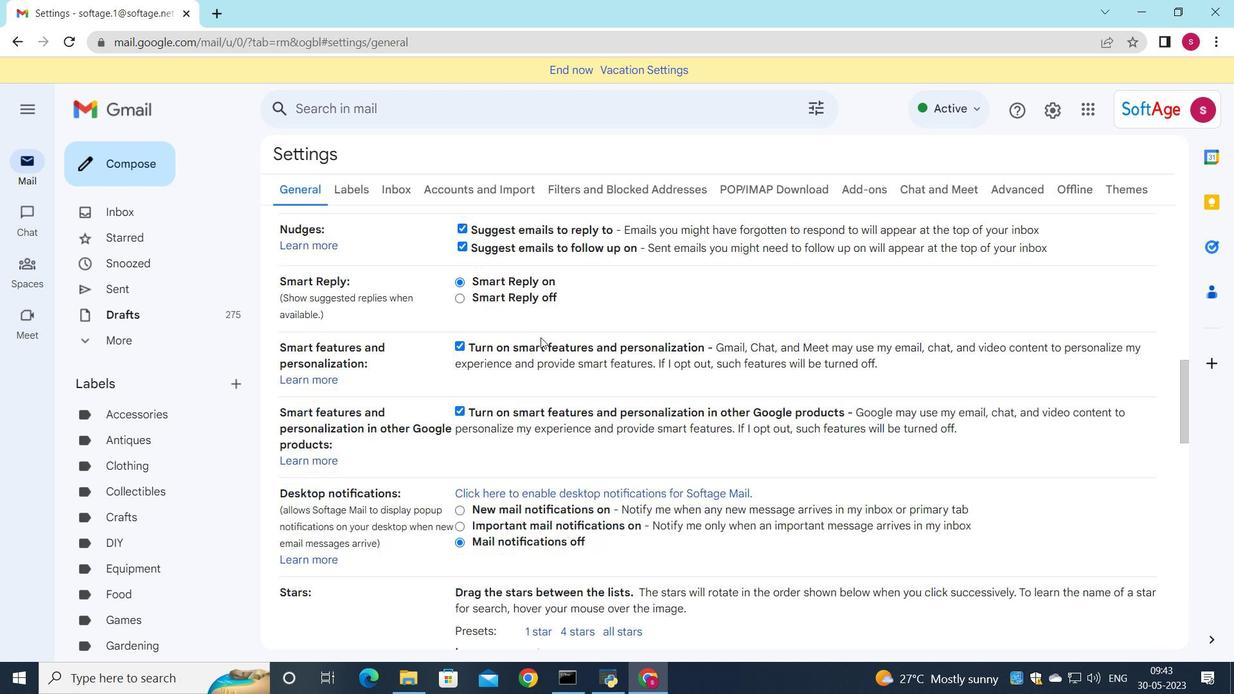 
Action: Mouse scrolled (540, 336) with delta (0, 0)
Screenshot: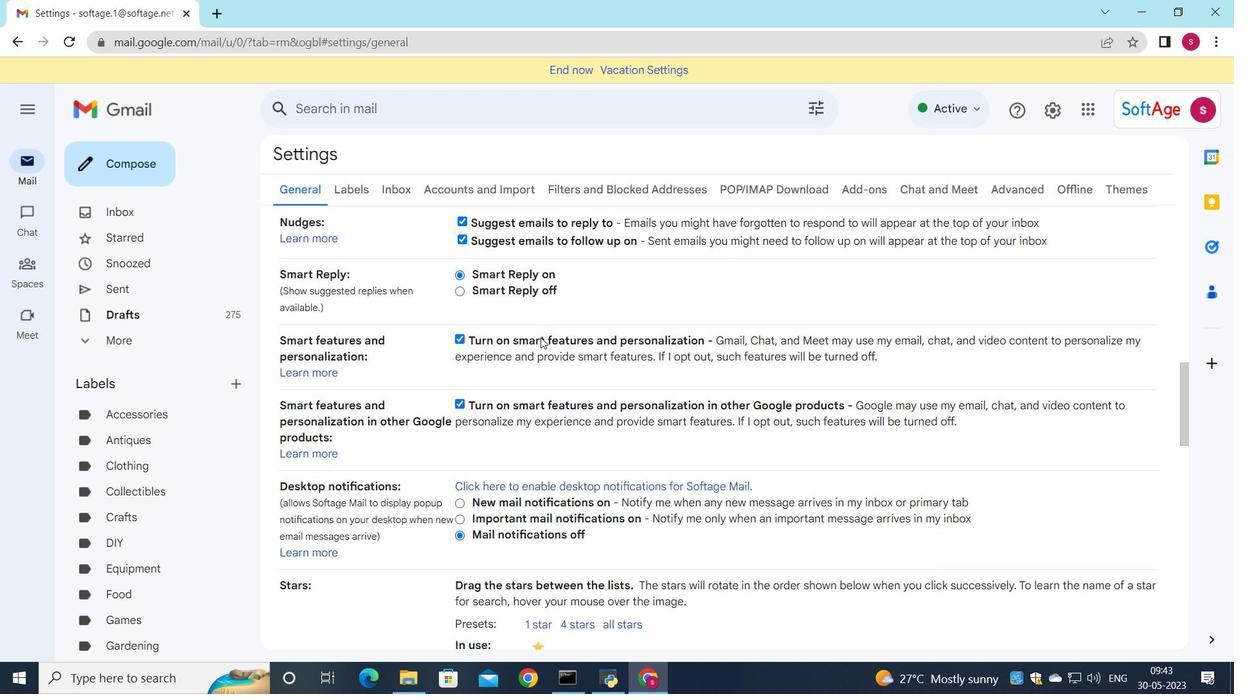 
Action: Mouse scrolled (540, 336) with delta (0, 0)
Screenshot: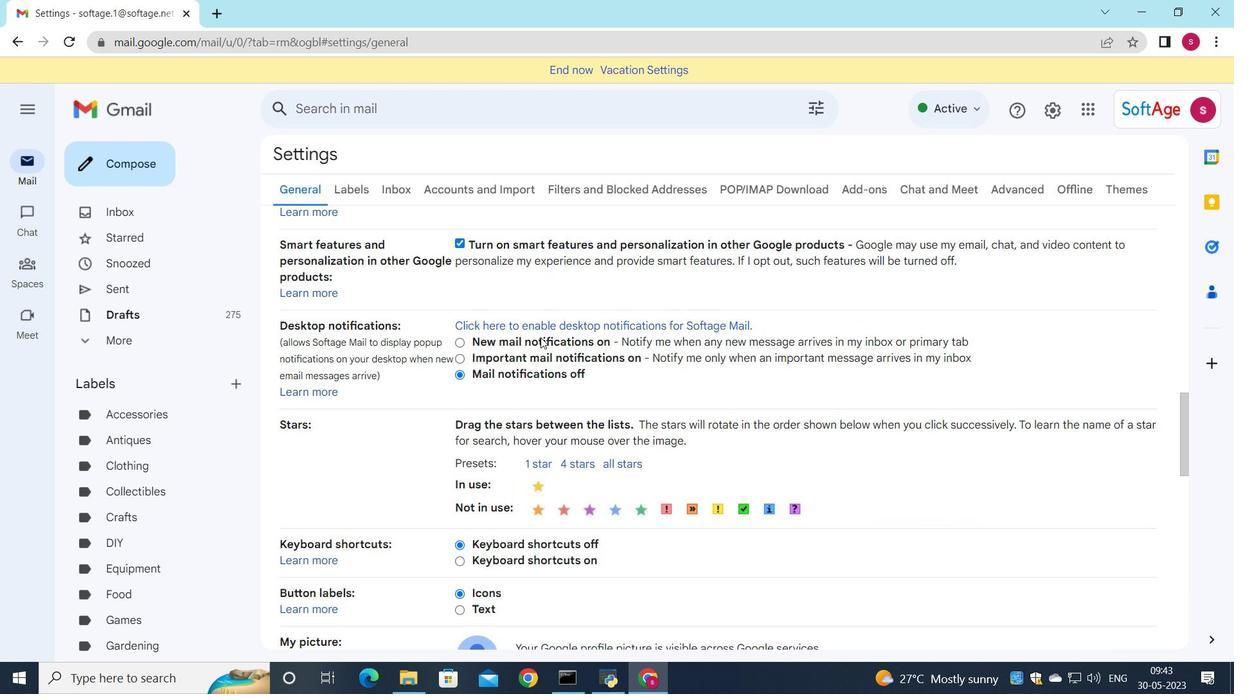 
Action: Mouse scrolled (540, 336) with delta (0, 0)
Screenshot: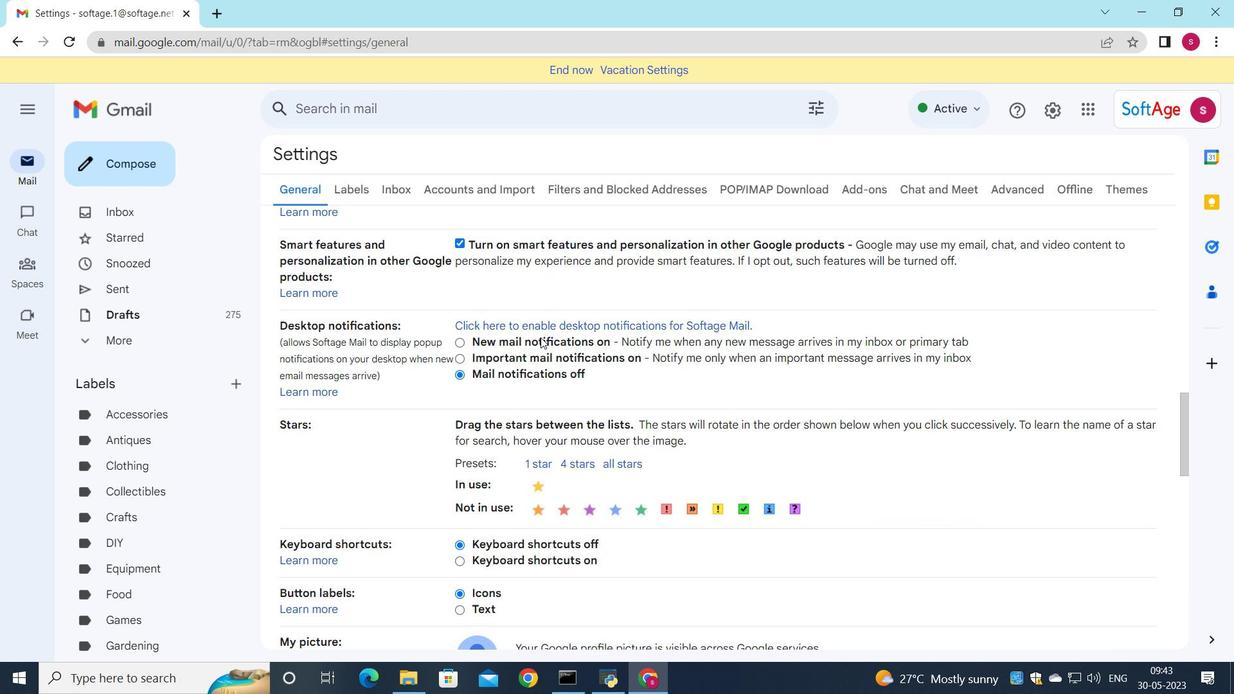 
Action: Mouse scrolled (540, 336) with delta (0, 0)
Screenshot: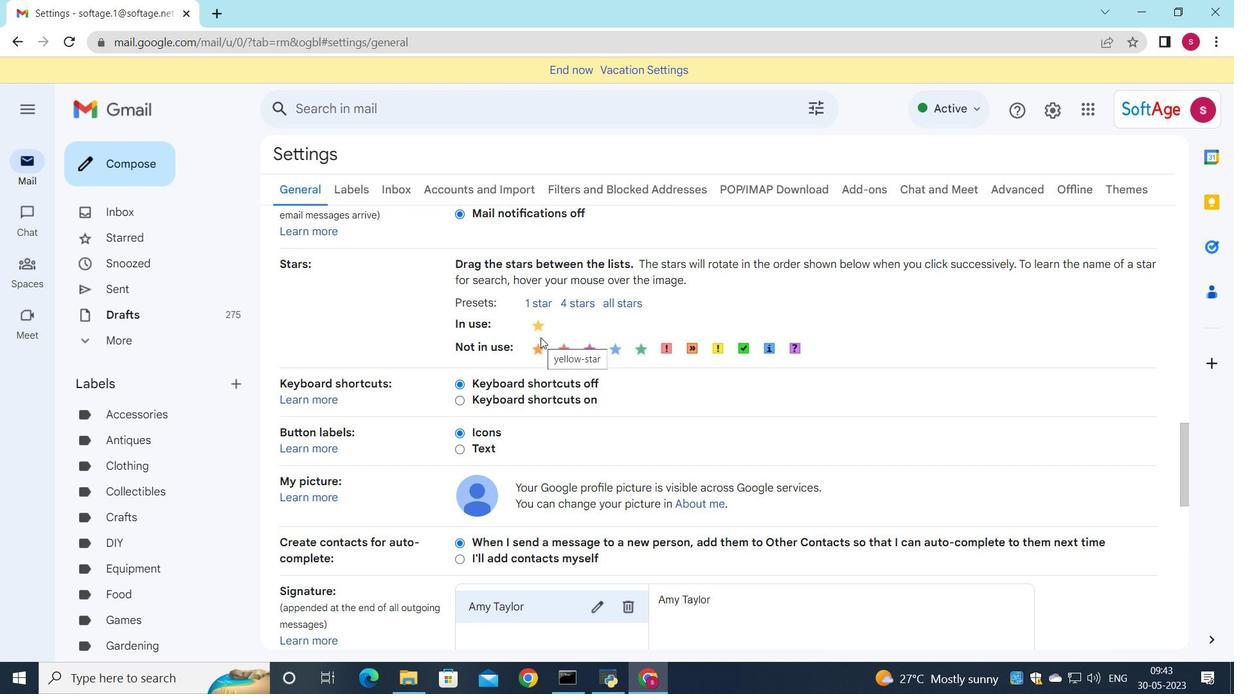 
Action: Mouse scrolled (540, 336) with delta (0, 0)
Screenshot: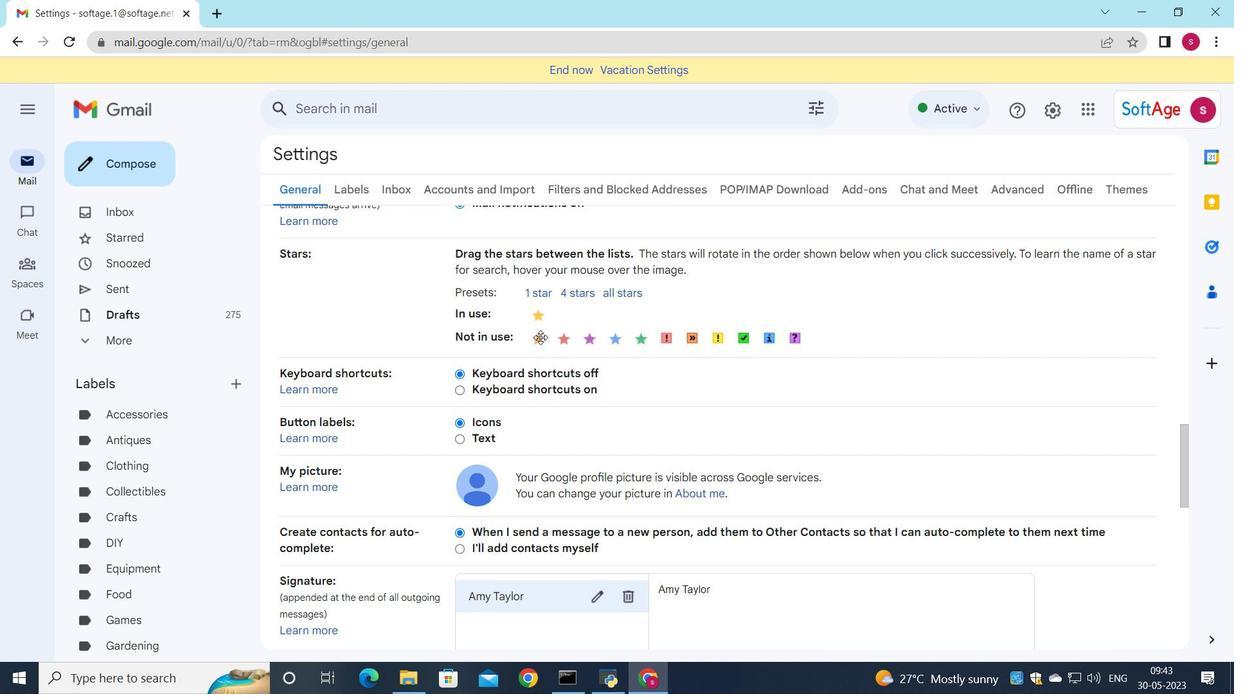 
Action: Mouse scrolled (540, 336) with delta (0, 0)
Screenshot: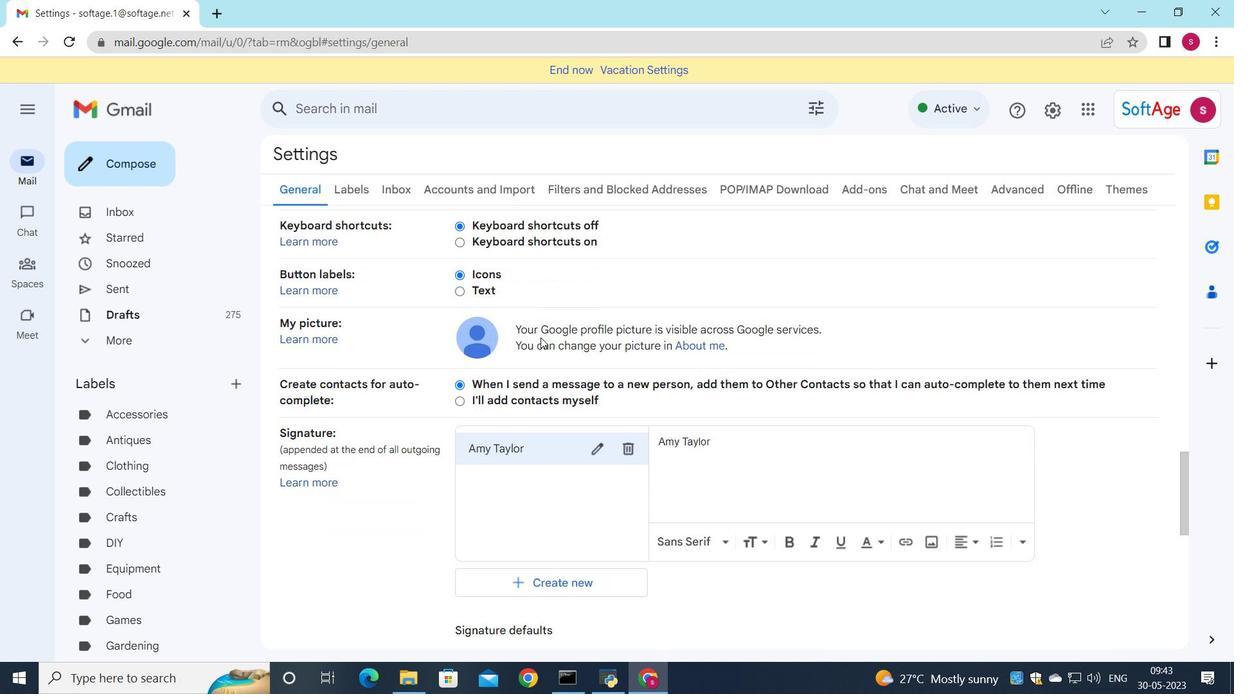 
Action: Mouse moved to (625, 363)
Screenshot: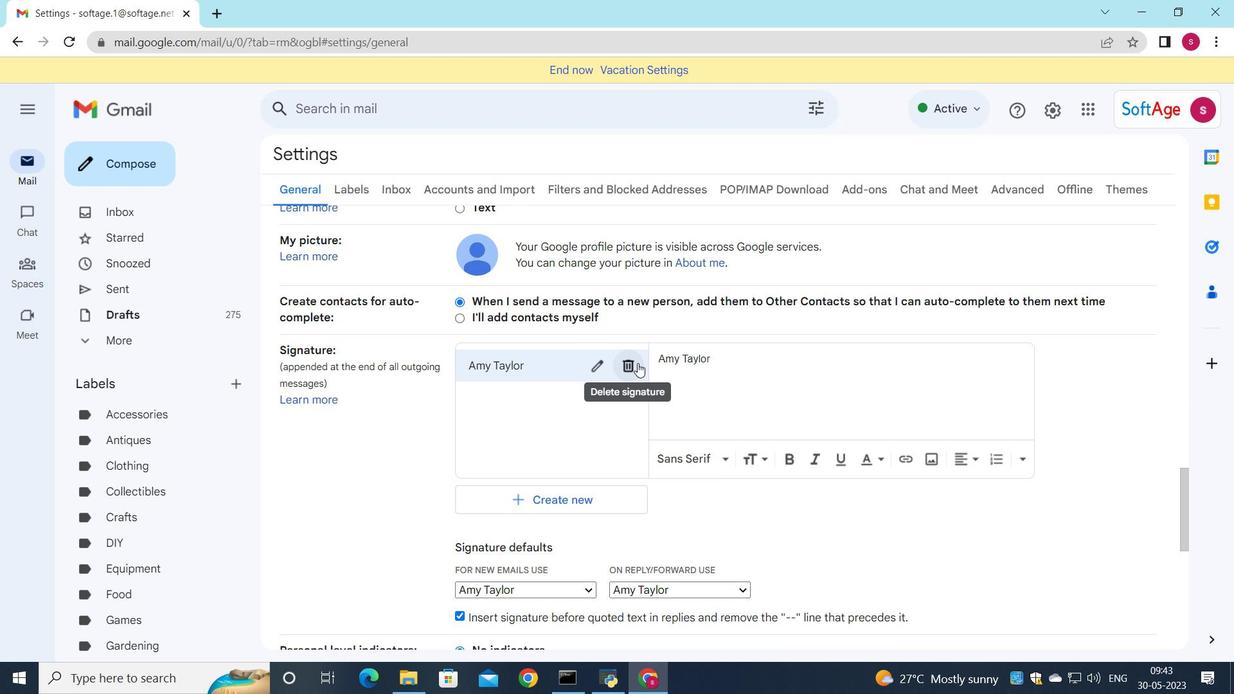 
Action: Mouse pressed left at (625, 363)
Screenshot: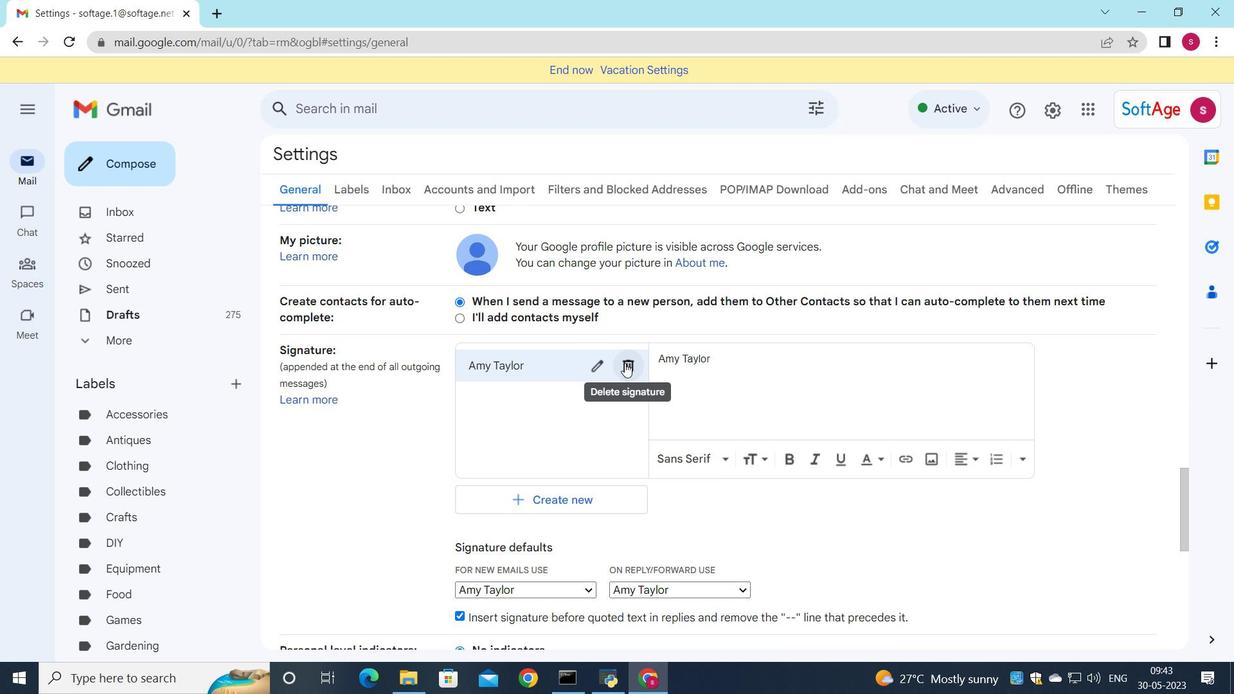 
Action: Mouse moved to (739, 393)
Screenshot: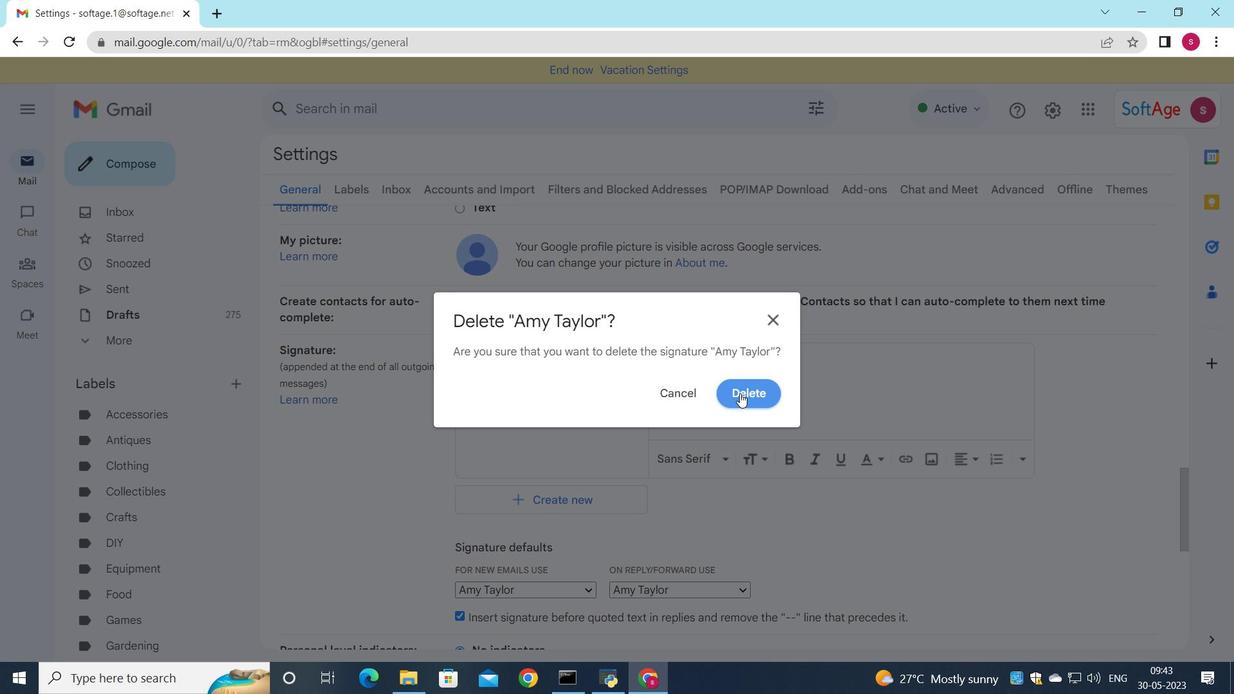 
Action: Mouse pressed left at (739, 393)
Screenshot: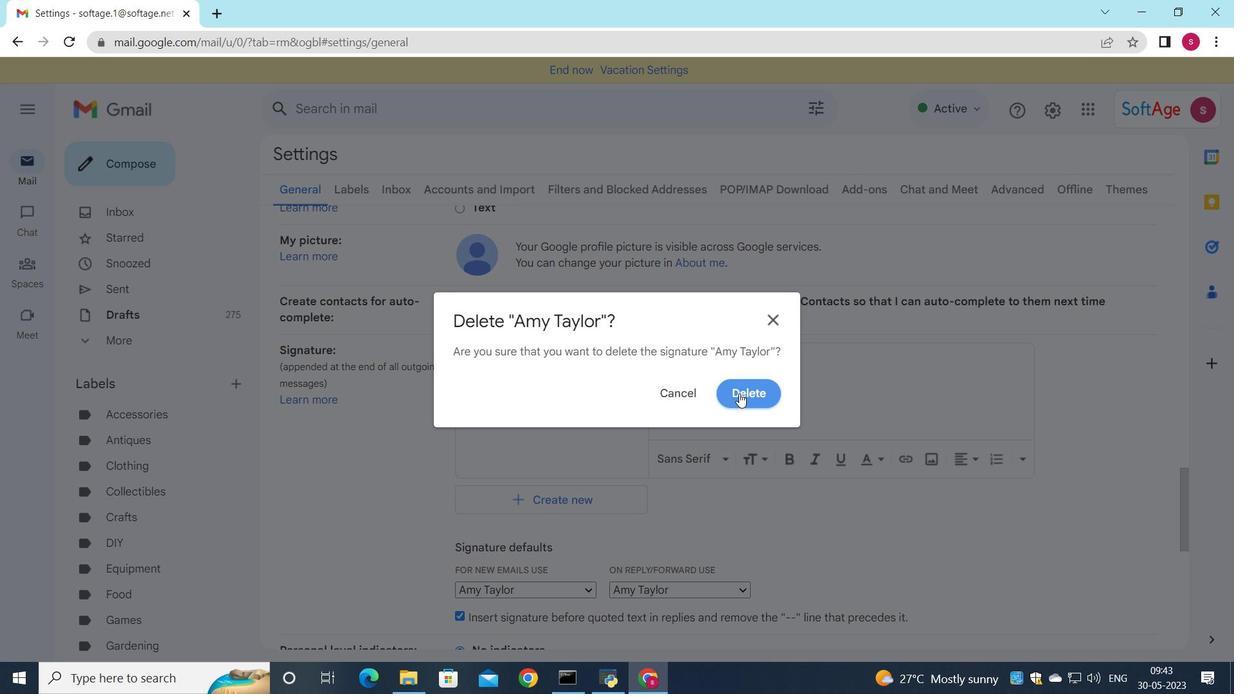 
Action: Mouse moved to (506, 387)
Screenshot: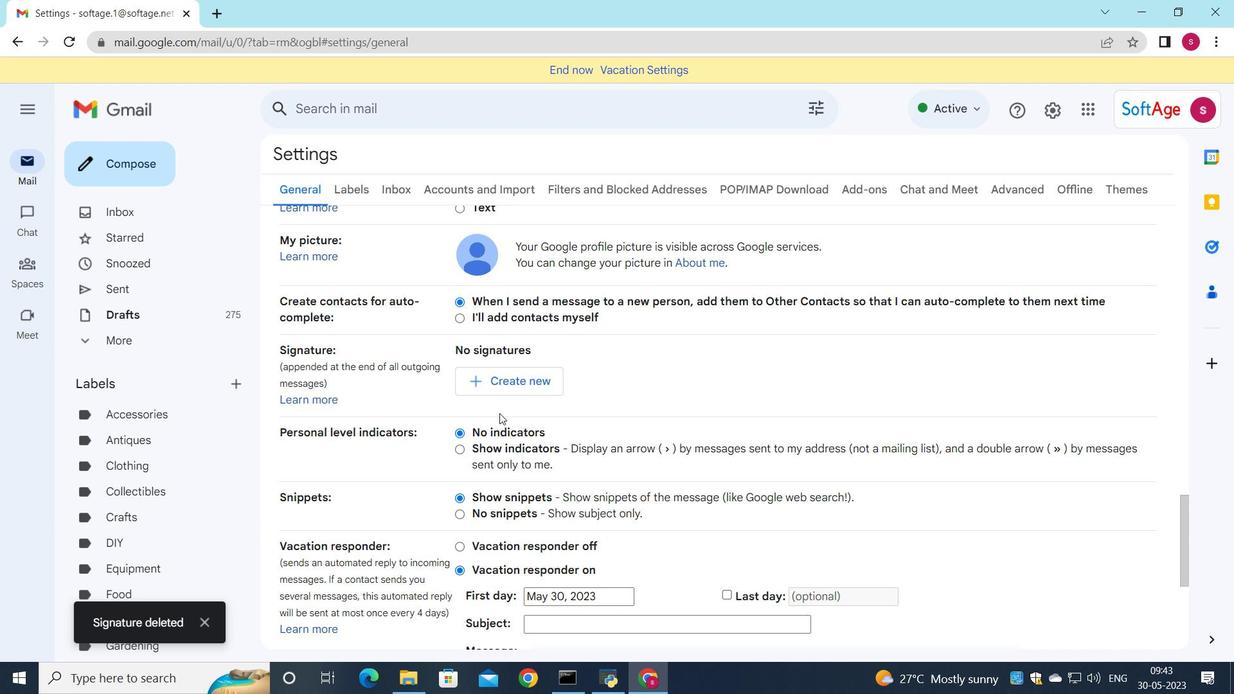 
Action: Mouse pressed left at (506, 387)
Screenshot: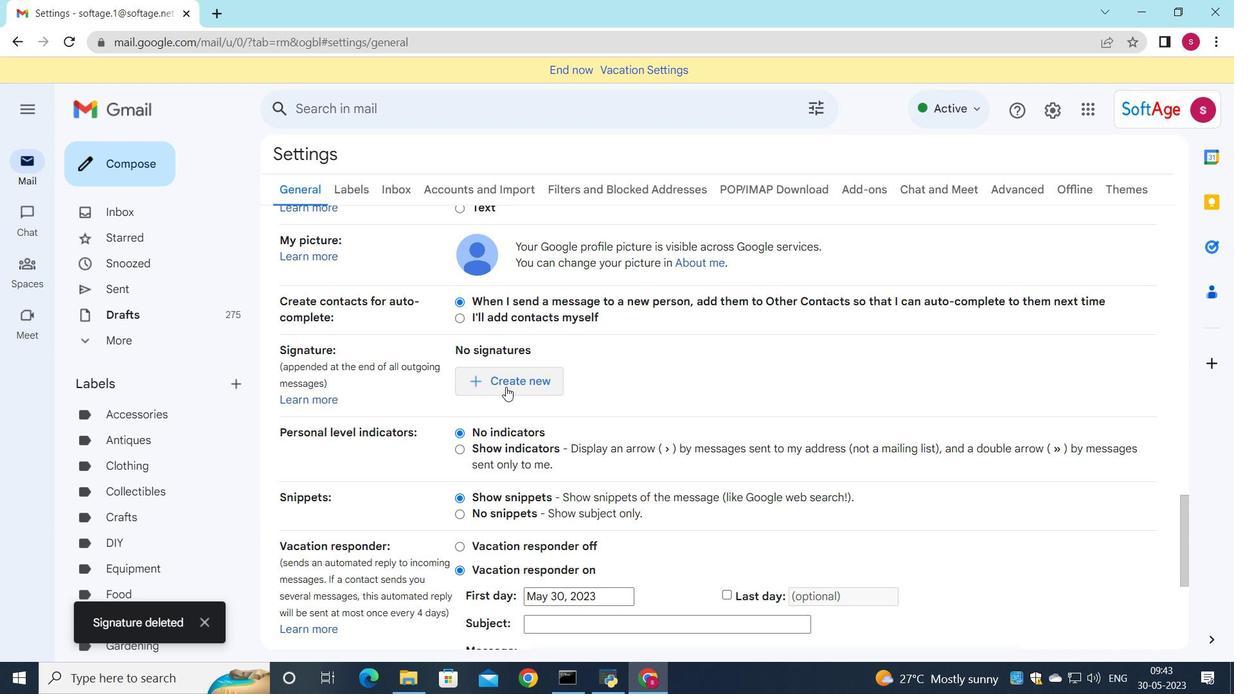 
Action: Mouse moved to (796, 376)
Screenshot: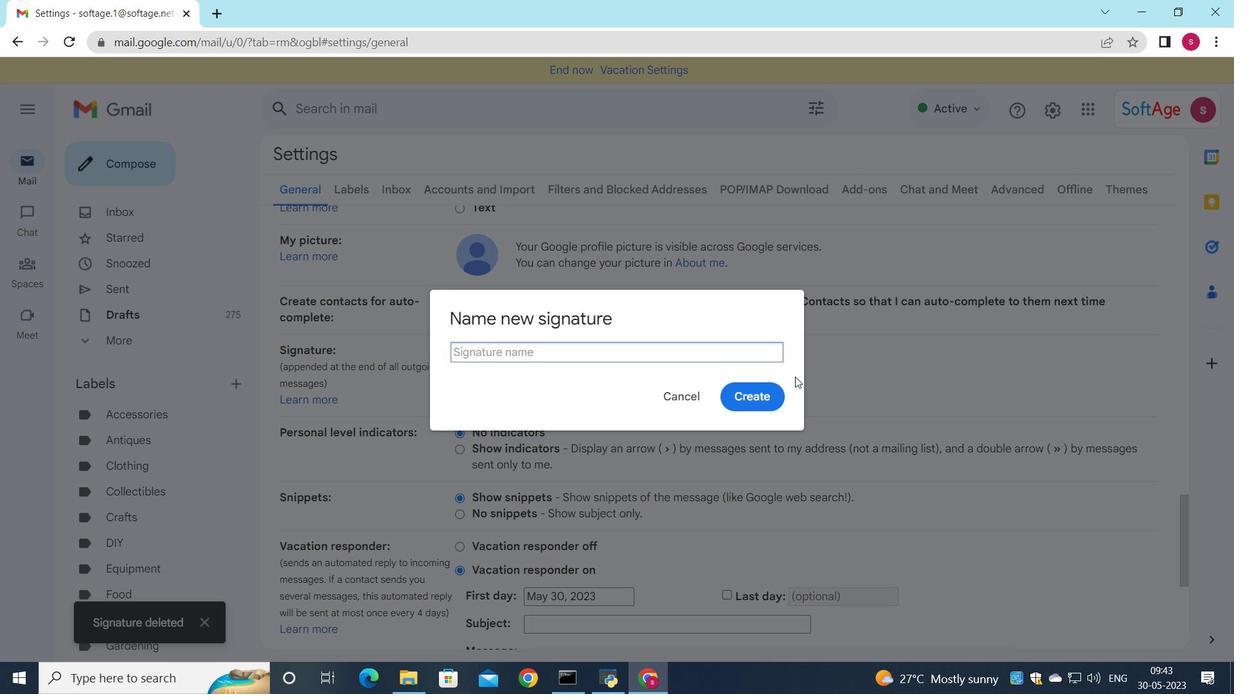 
Action: Key pressed <Key.shift>Andrew<Key.shift>Lee
Screenshot: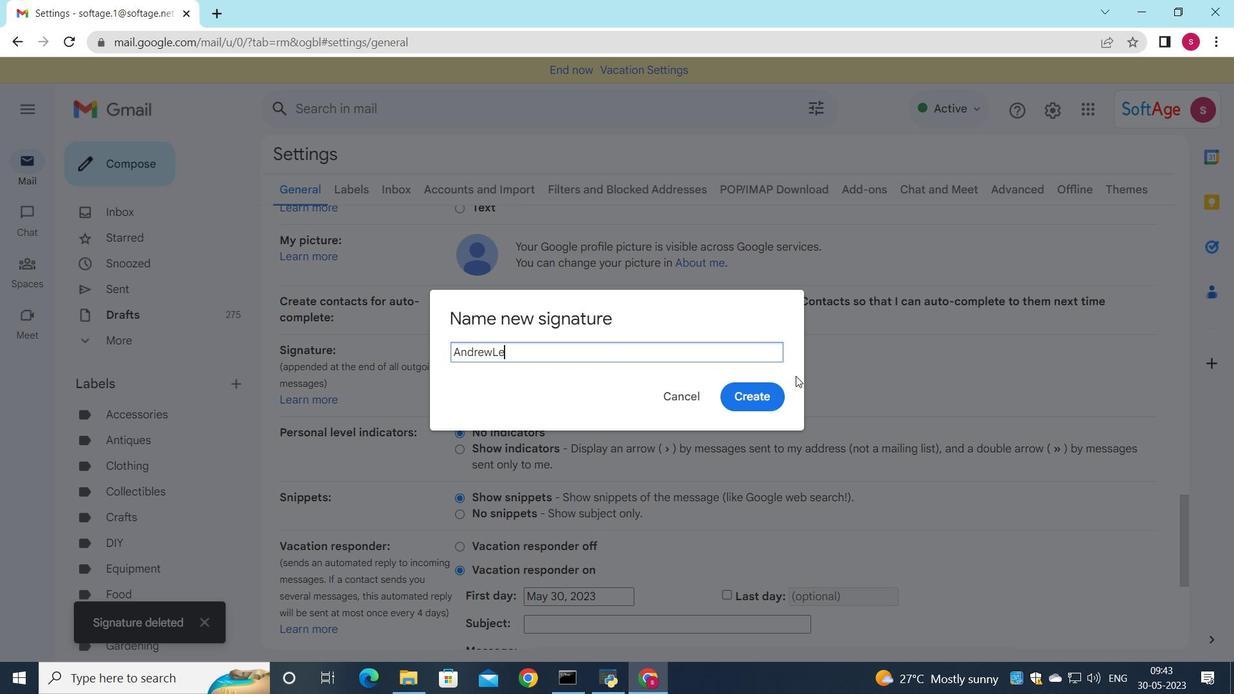 
Action: Mouse moved to (492, 349)
Screenshot: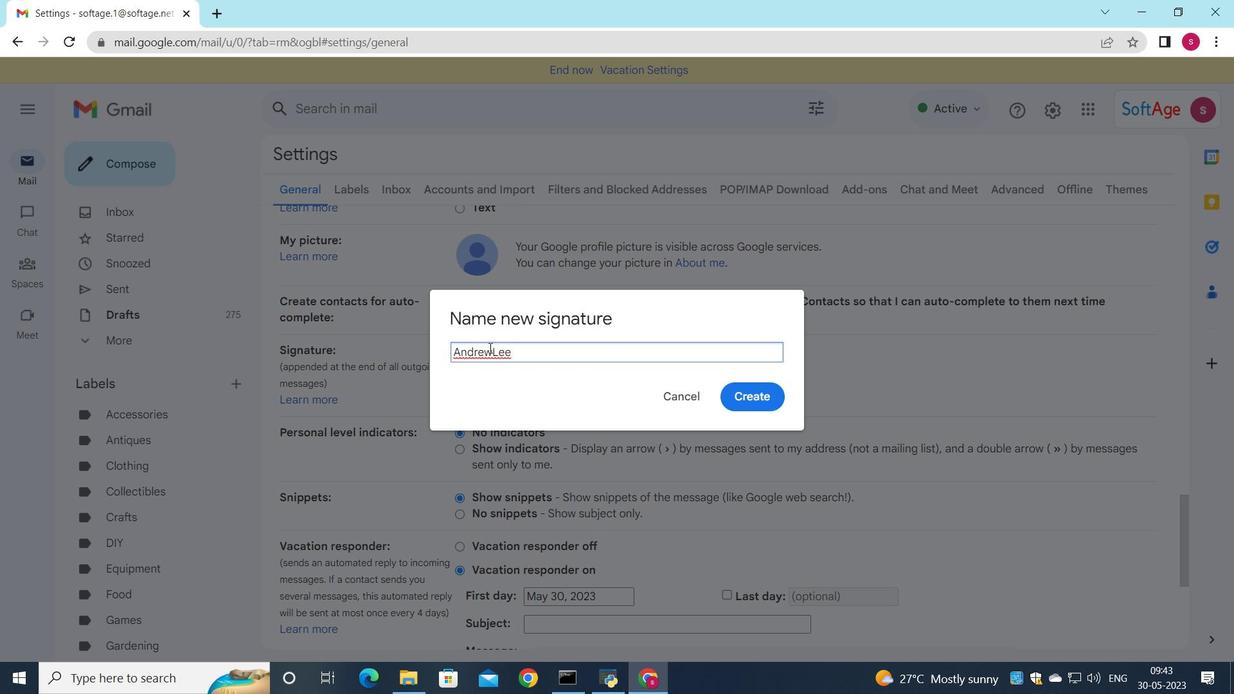 
Action: Mouse pressed left at (492, 349)
Screenshot: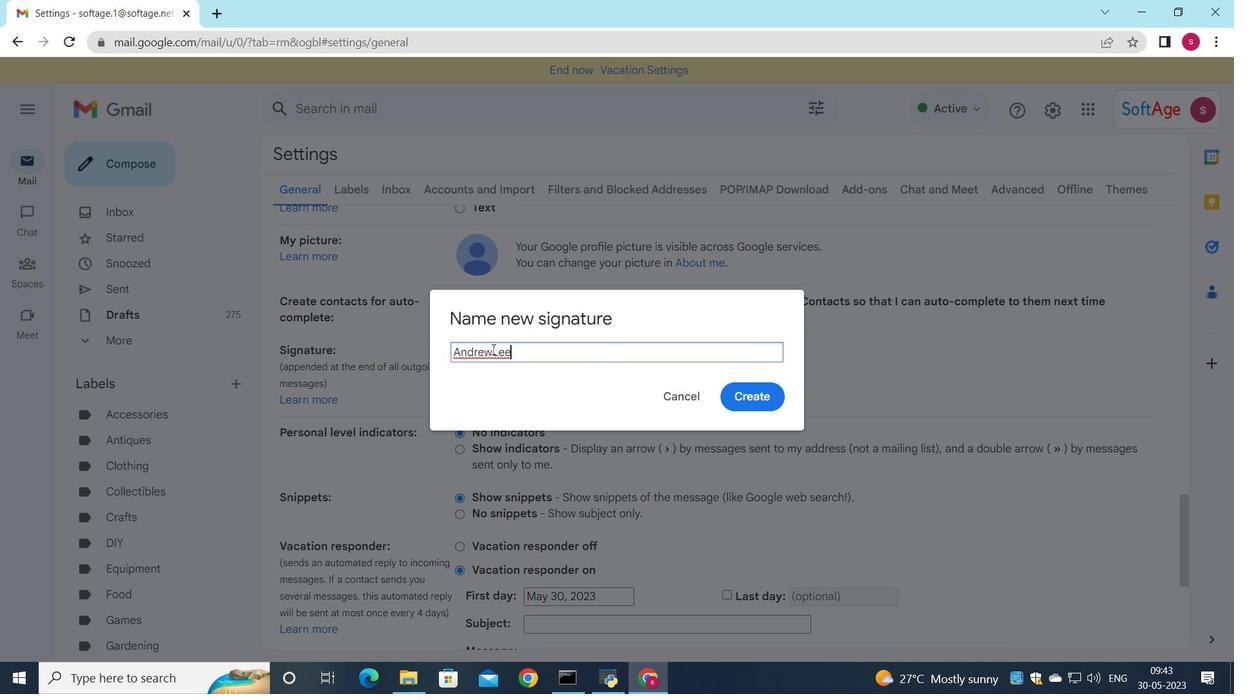 
Action: Mouse moved to (501, 345)
Screenshot: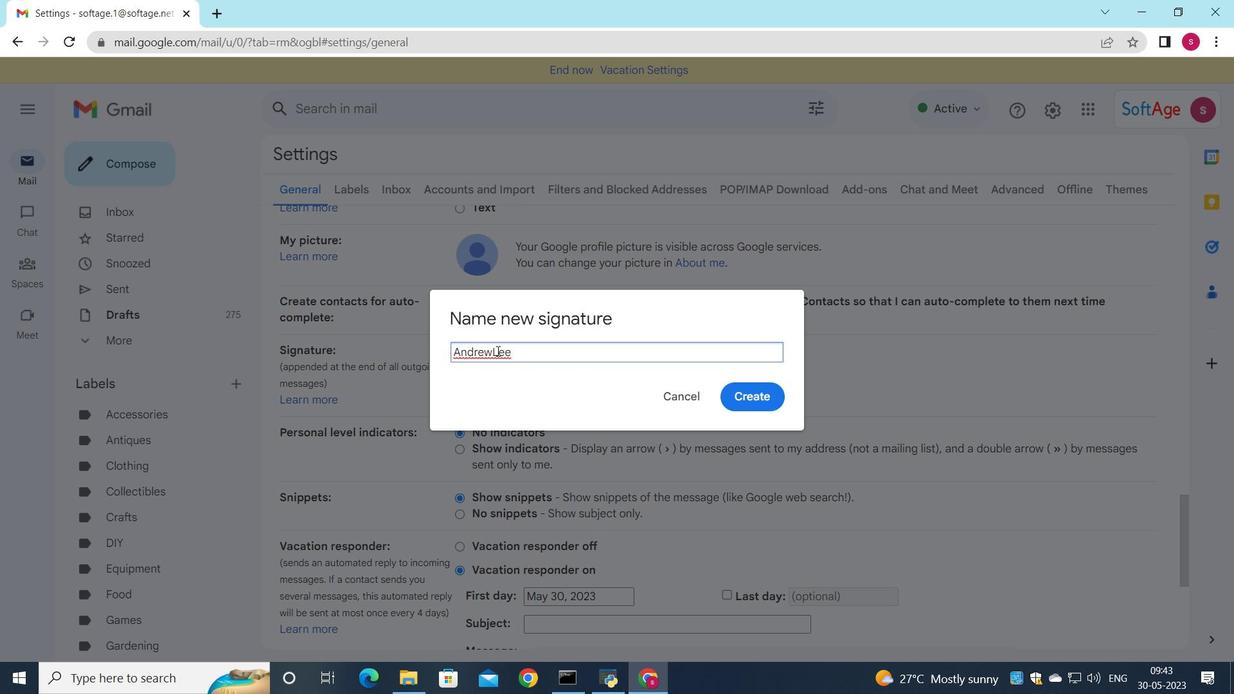 
Action: Key pressed <Key.space>
Screenshot: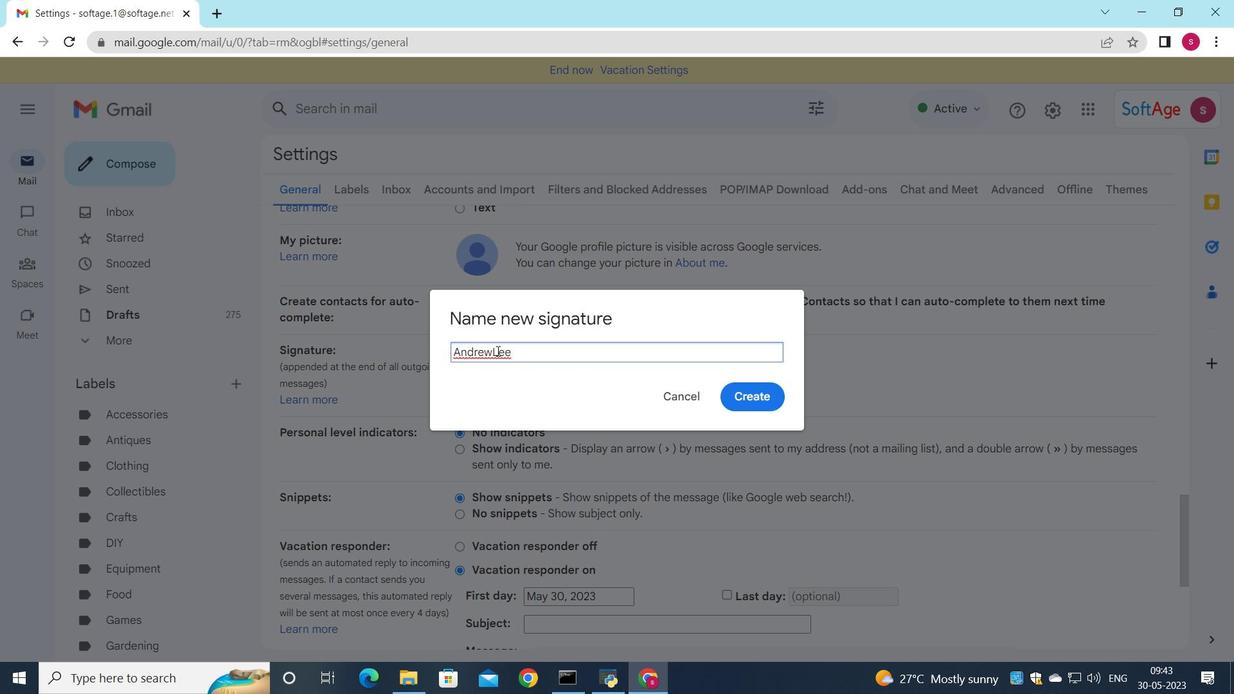 
Action: Mouse moved to (741, 394)
Screenshot: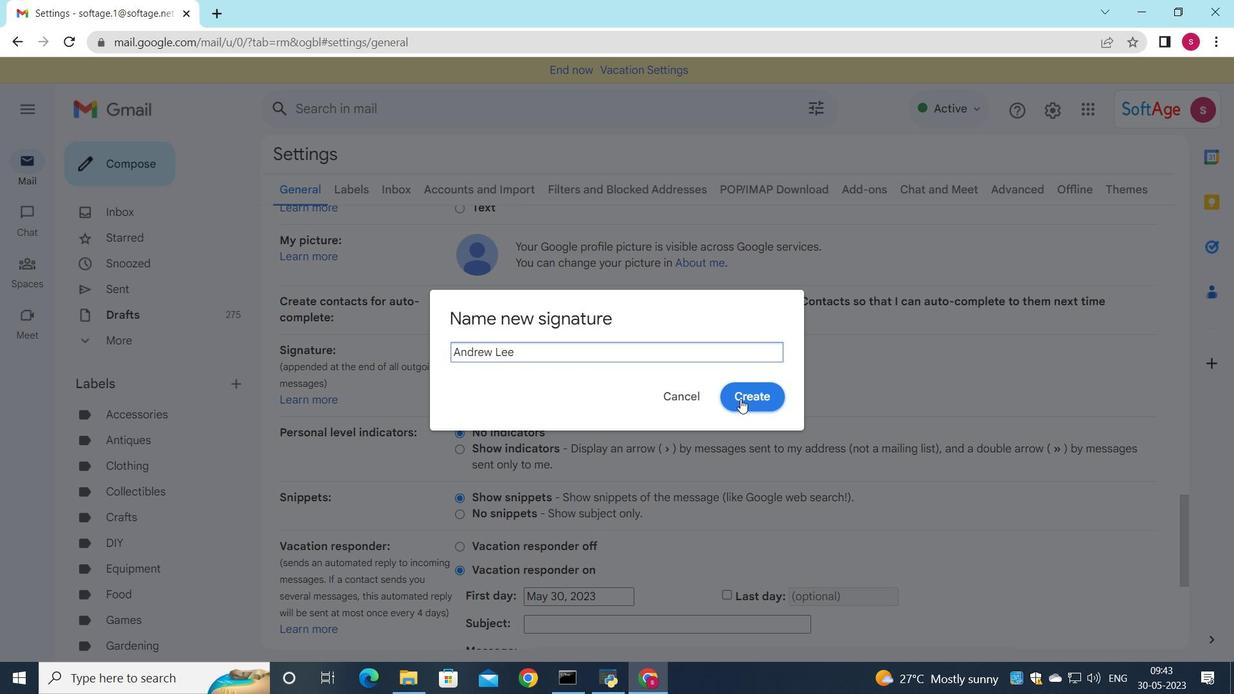 
Action: Mouse pressed left at (741, 394)
Screenshot: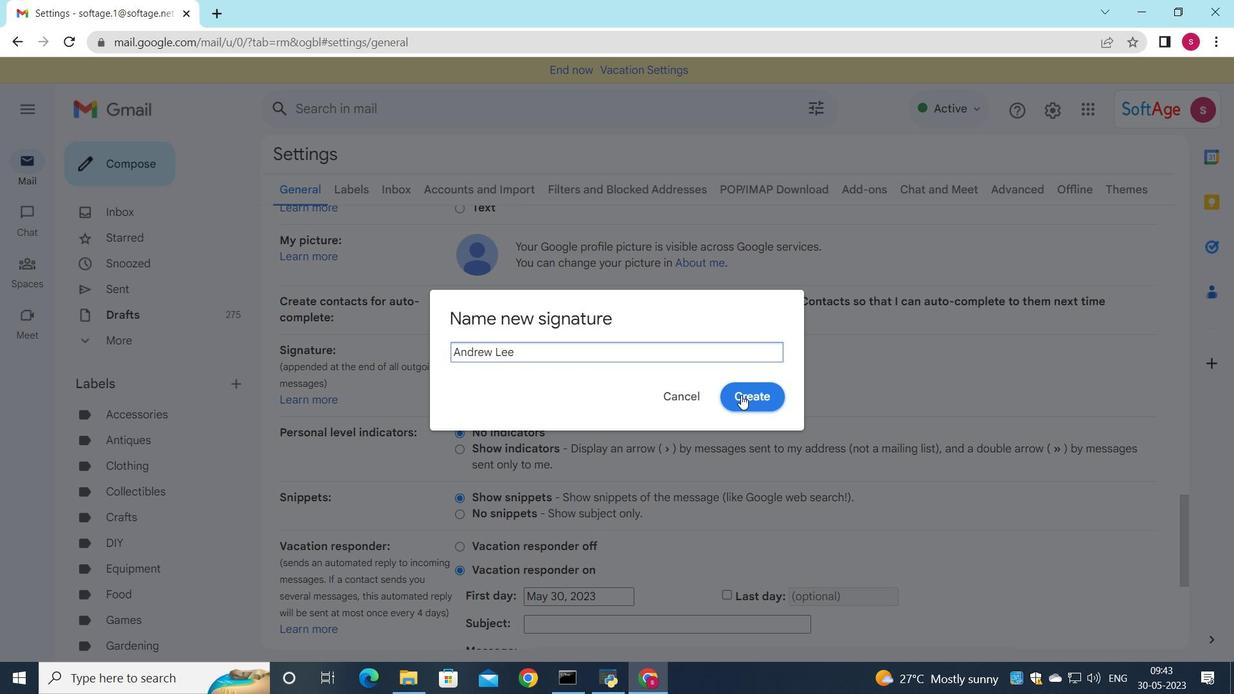
Action: Mouse moved to (666, 361)
Screenshot: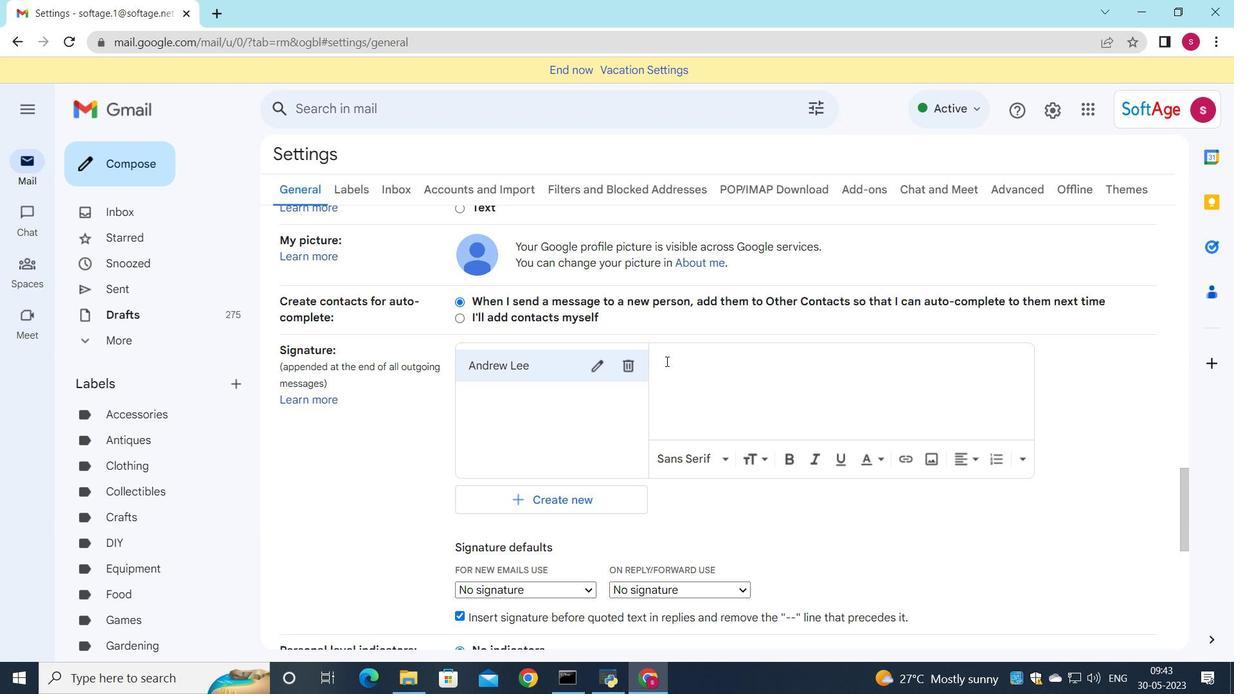 
Action: Mouse pressed left at (666, 361)
Screenshot: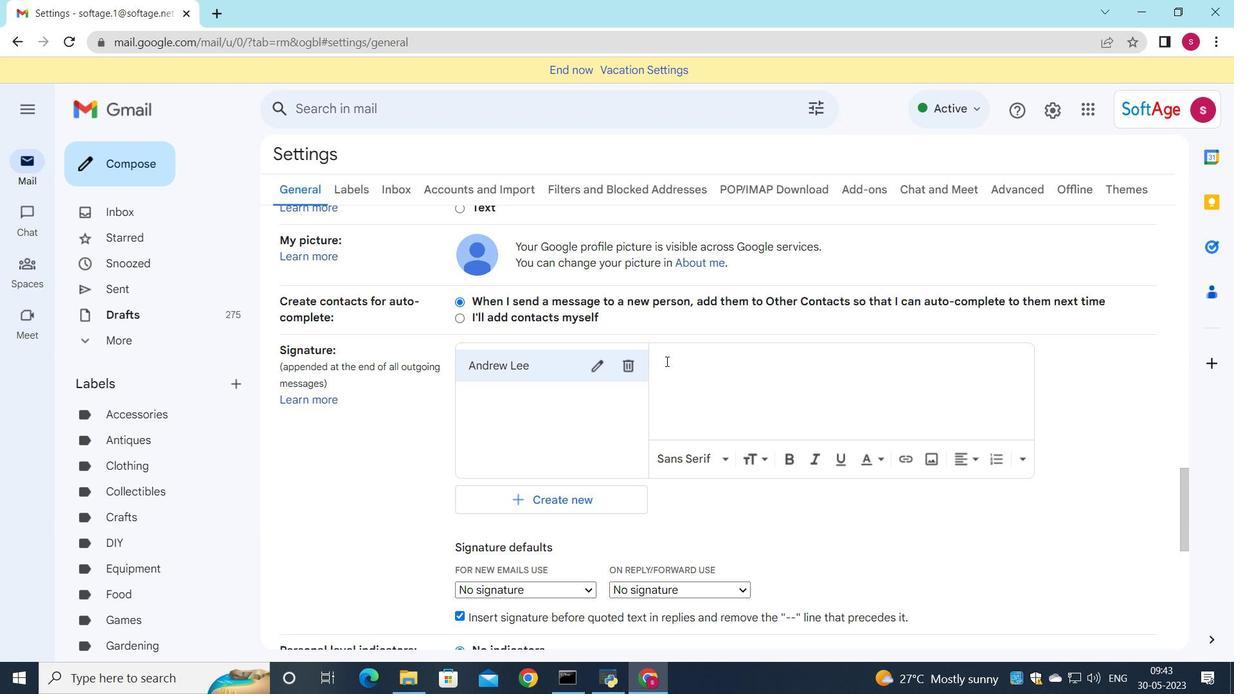 
Action: Key pressed <Key.shift><Key.shift>Andrew<Key.space><Key.shift>Lee
Screenshot: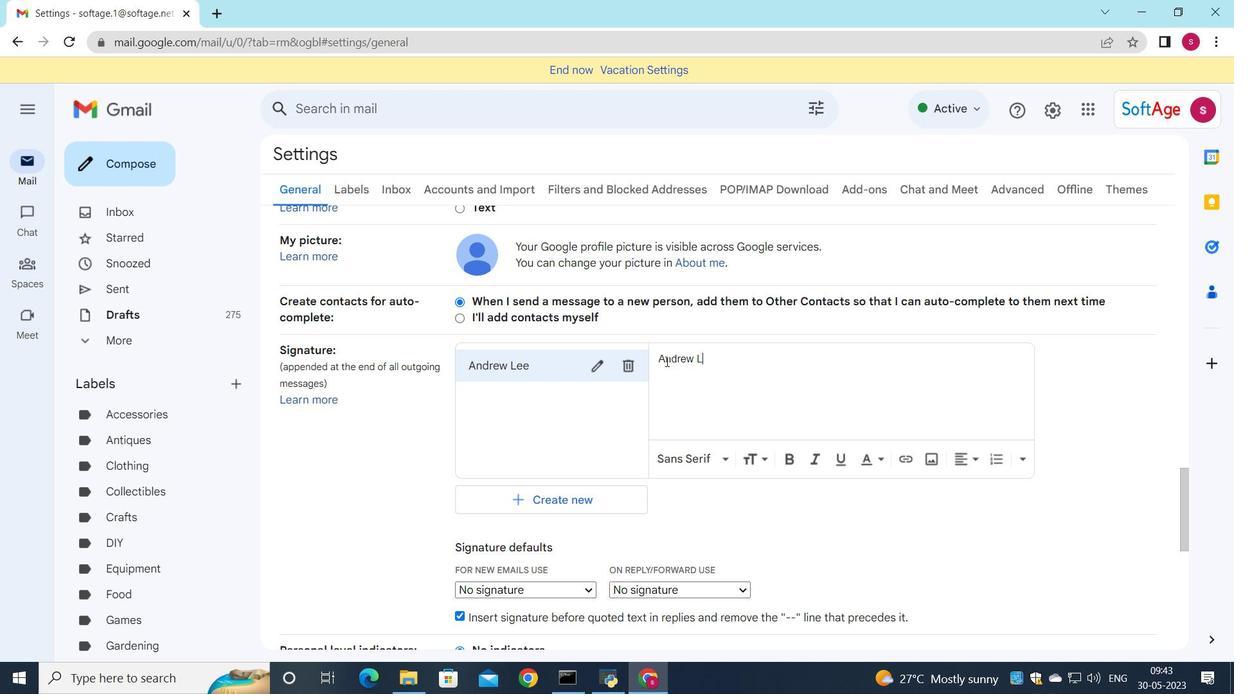 
Action: Mouse moved to (556, 586)
Screenshot: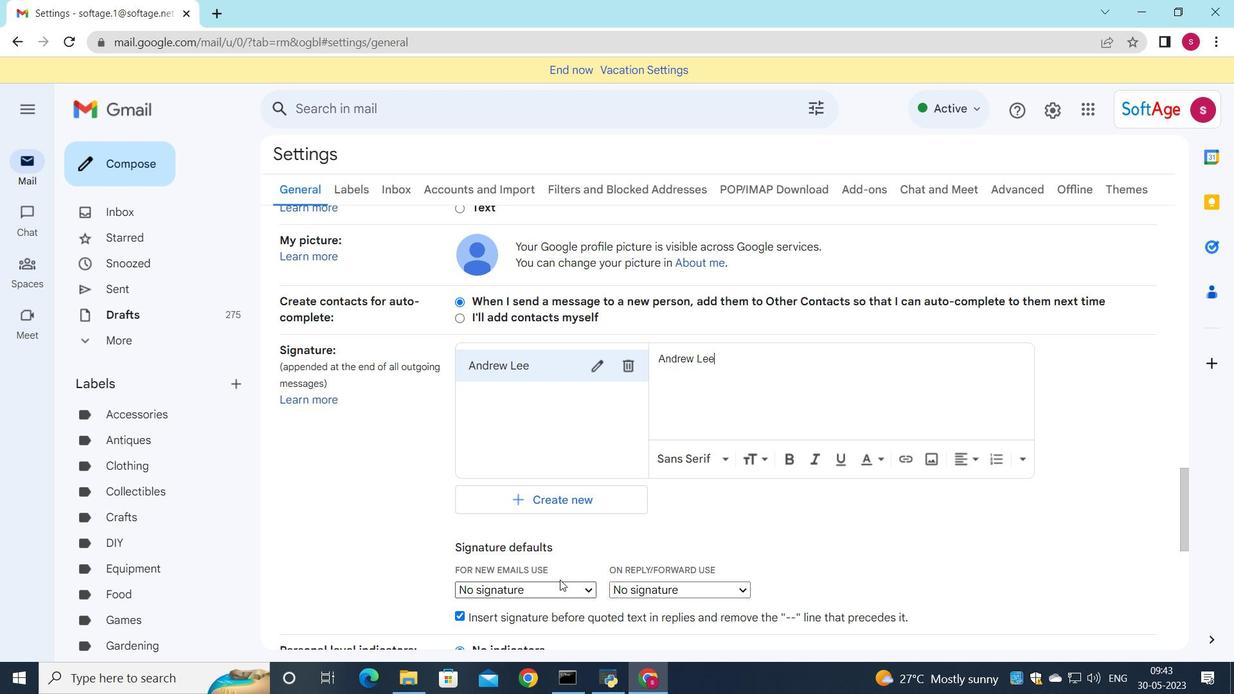 
Action: Mouse pressed left at (556, 586)
Screenshot: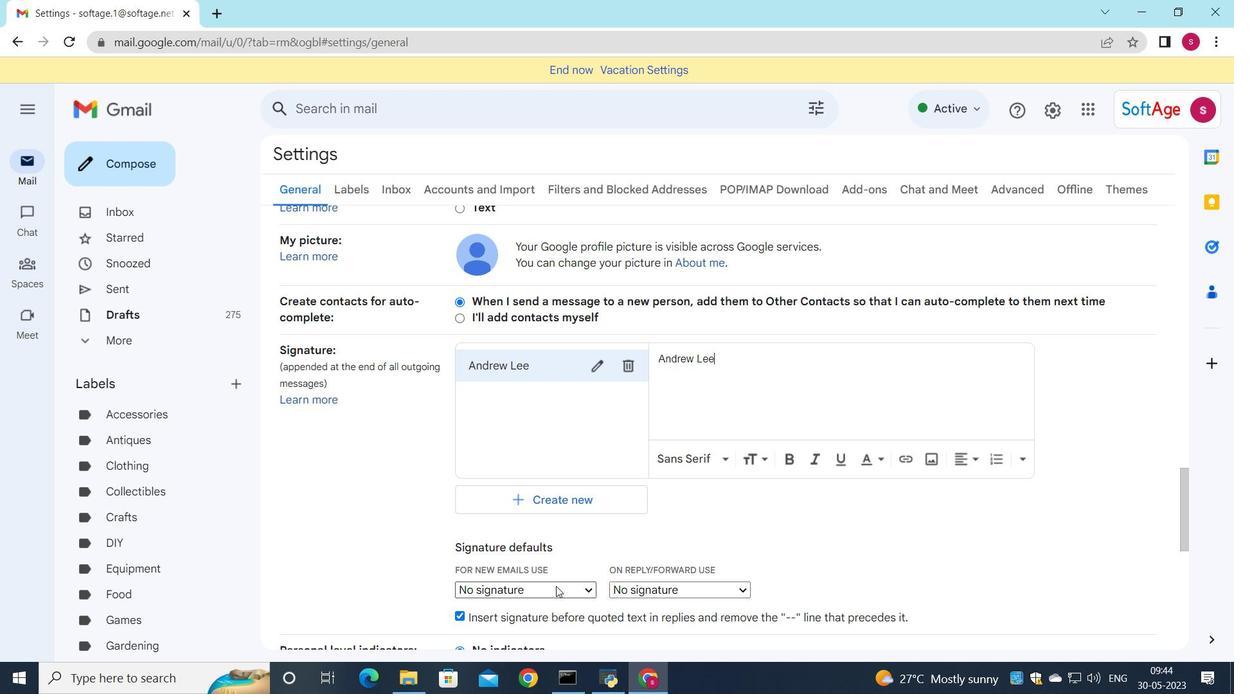 
Action: Mouse moved to (547, 615)
Screenshot: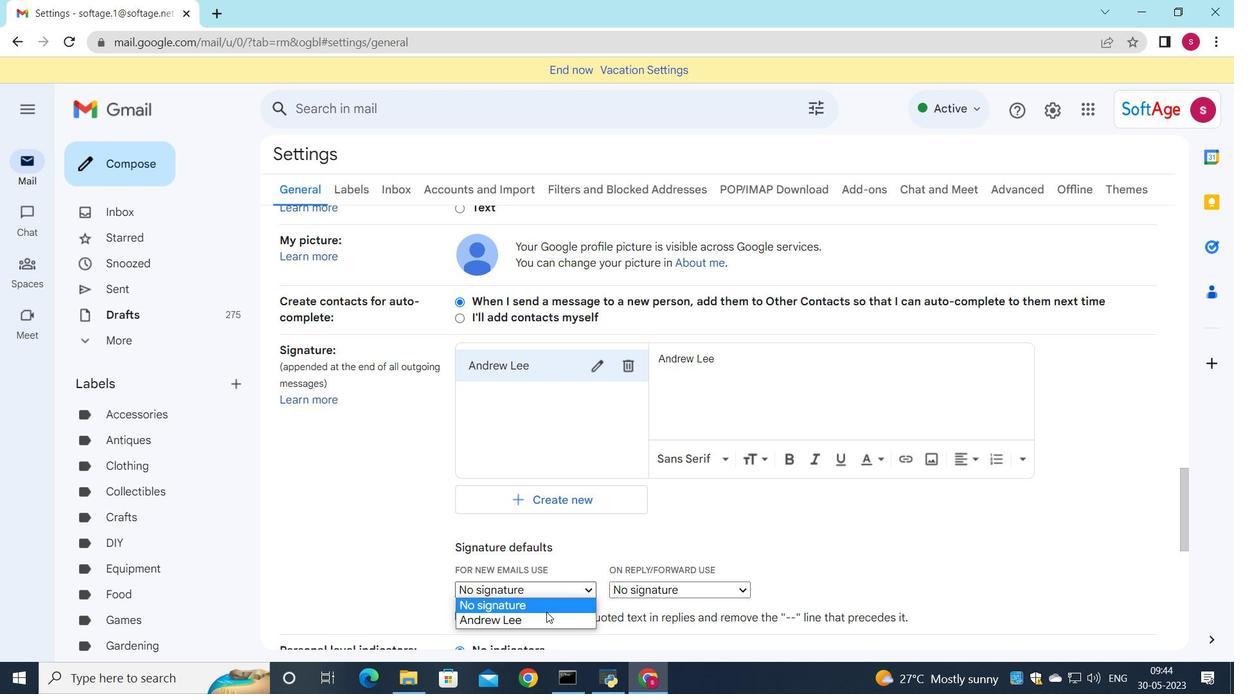 
Action: Mouse pressed left at (547, 615)
Screenshot: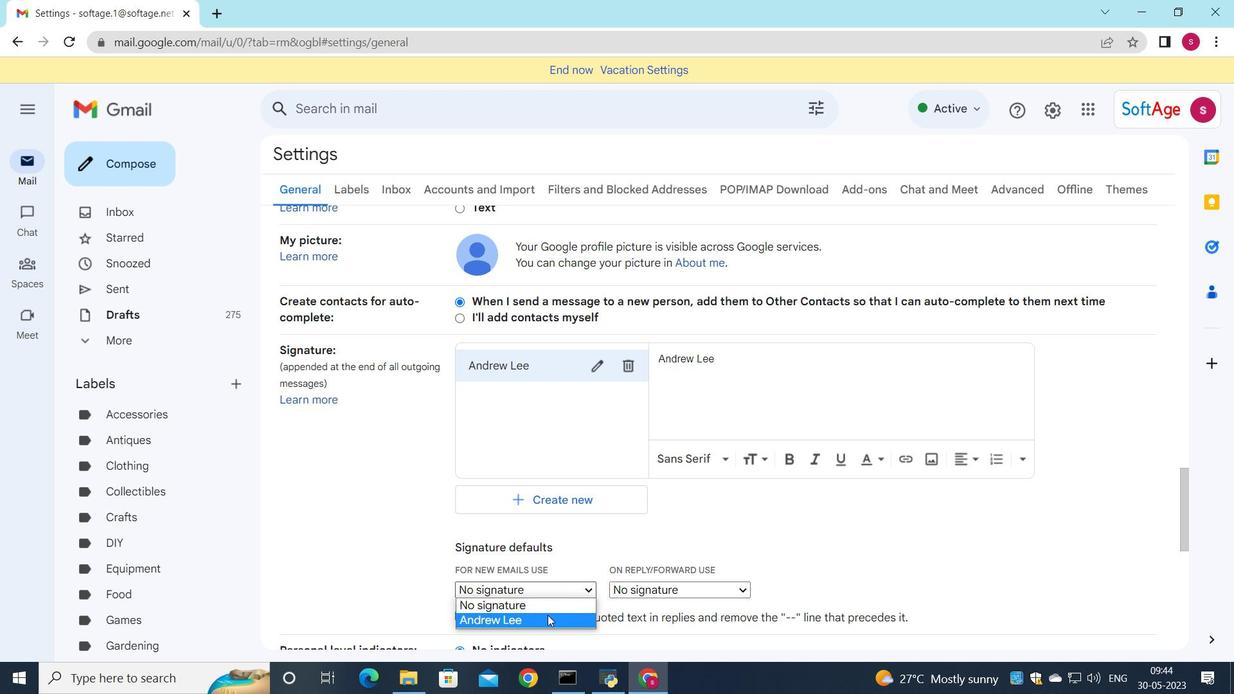 
Action: Mouse moved to (654, 590)
Screenshot: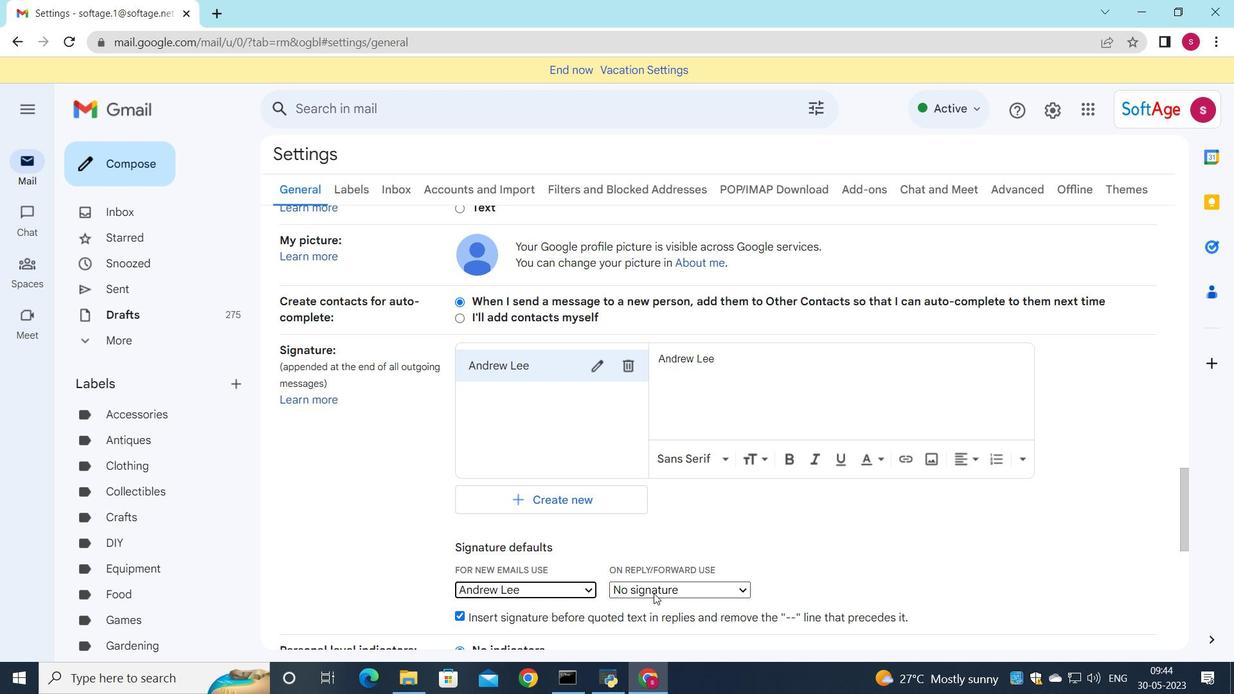 
Action: Mouse pressed left at (654, 590)
Screenshot: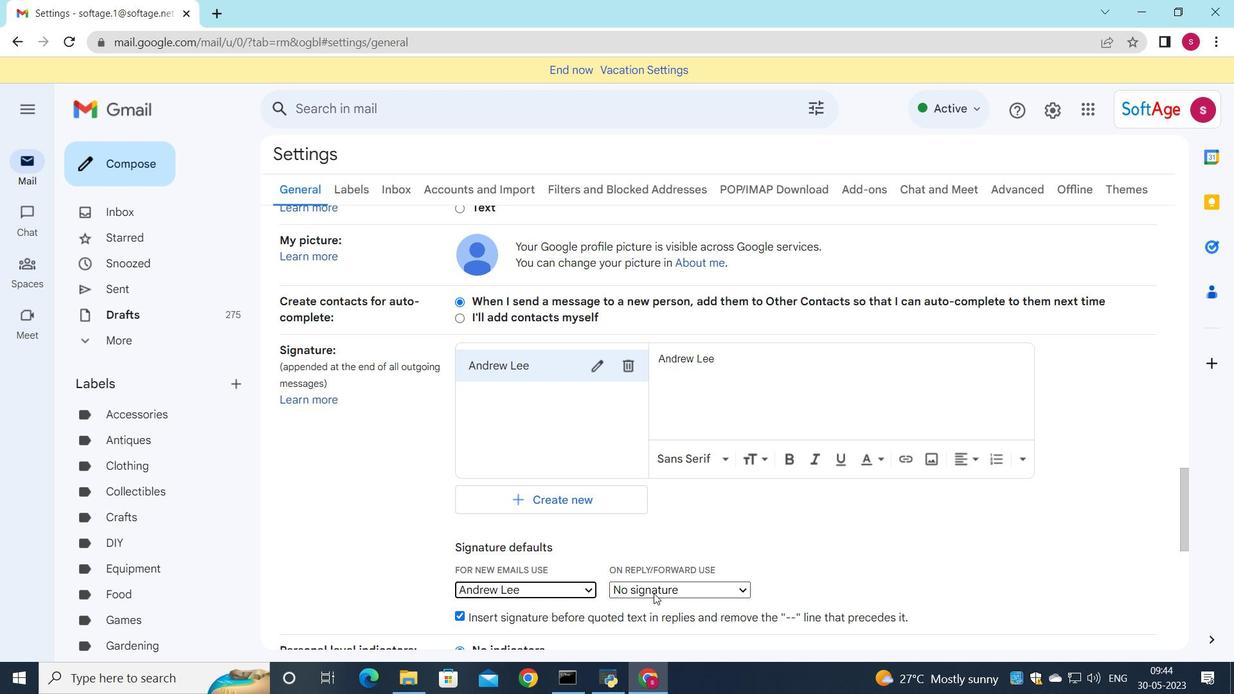 
Action: Mouse moved to (653, 618)
Screenshot: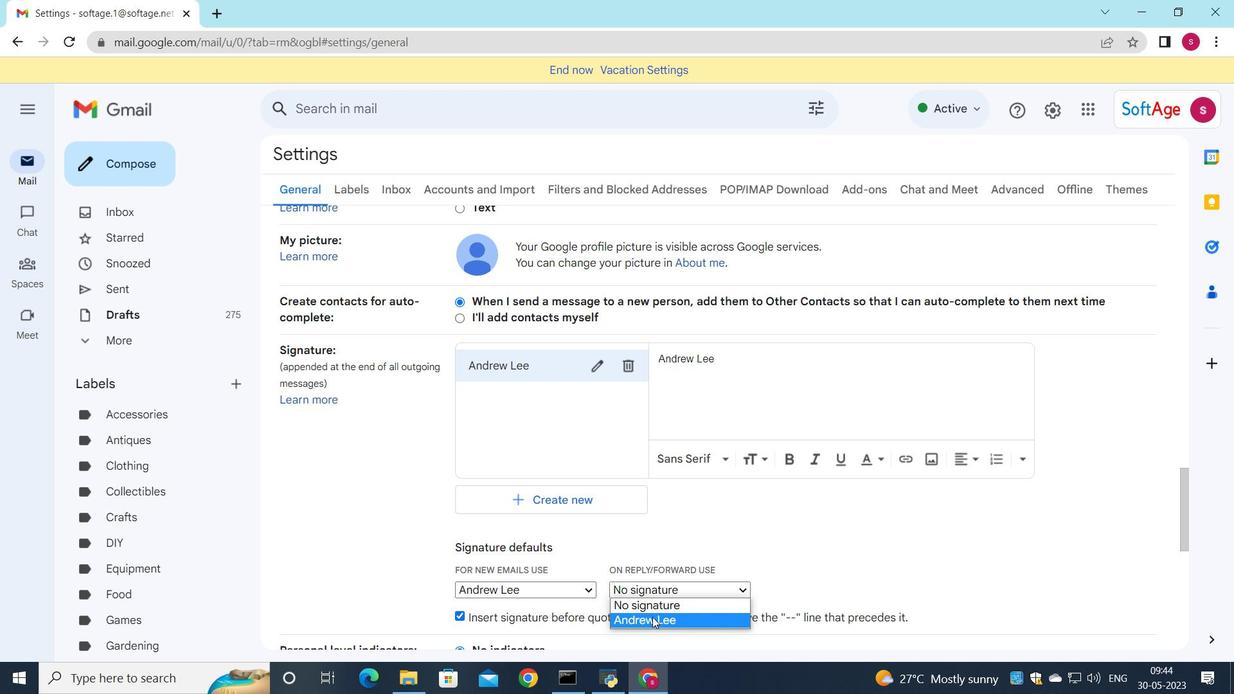 
Action: Mouse pressed left at (653, 618)
Screenshot: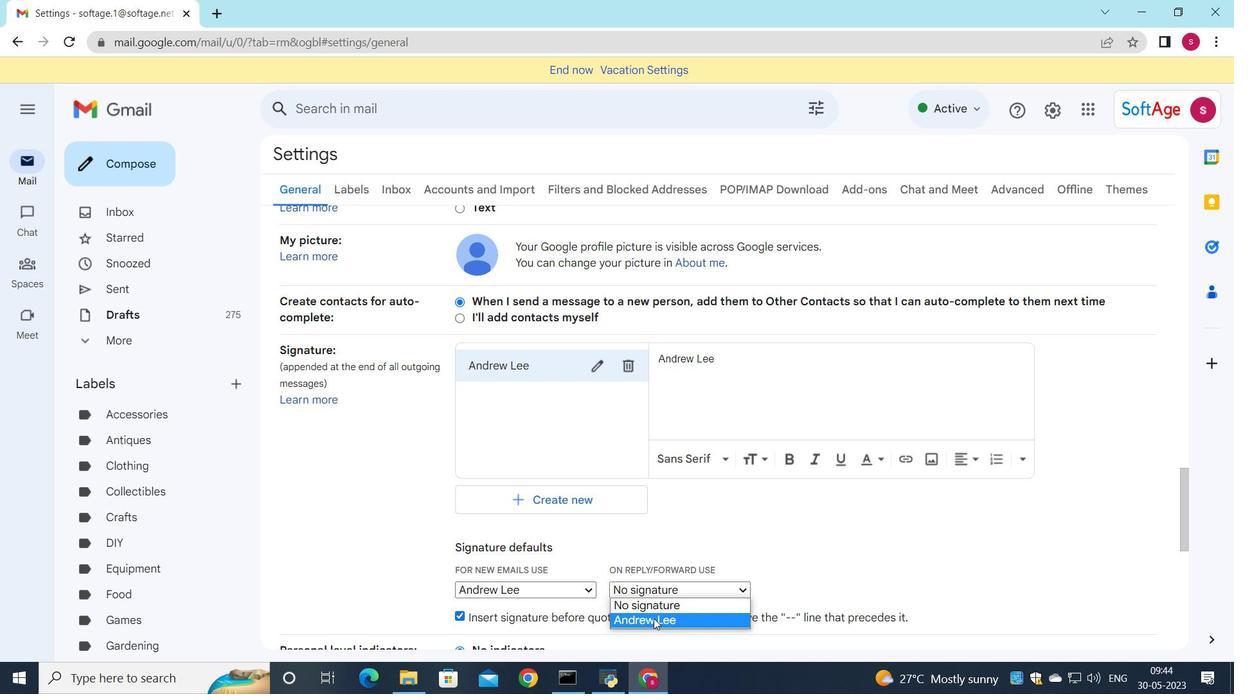 
Action: Mouse moved to (653, 612)
Screenshot: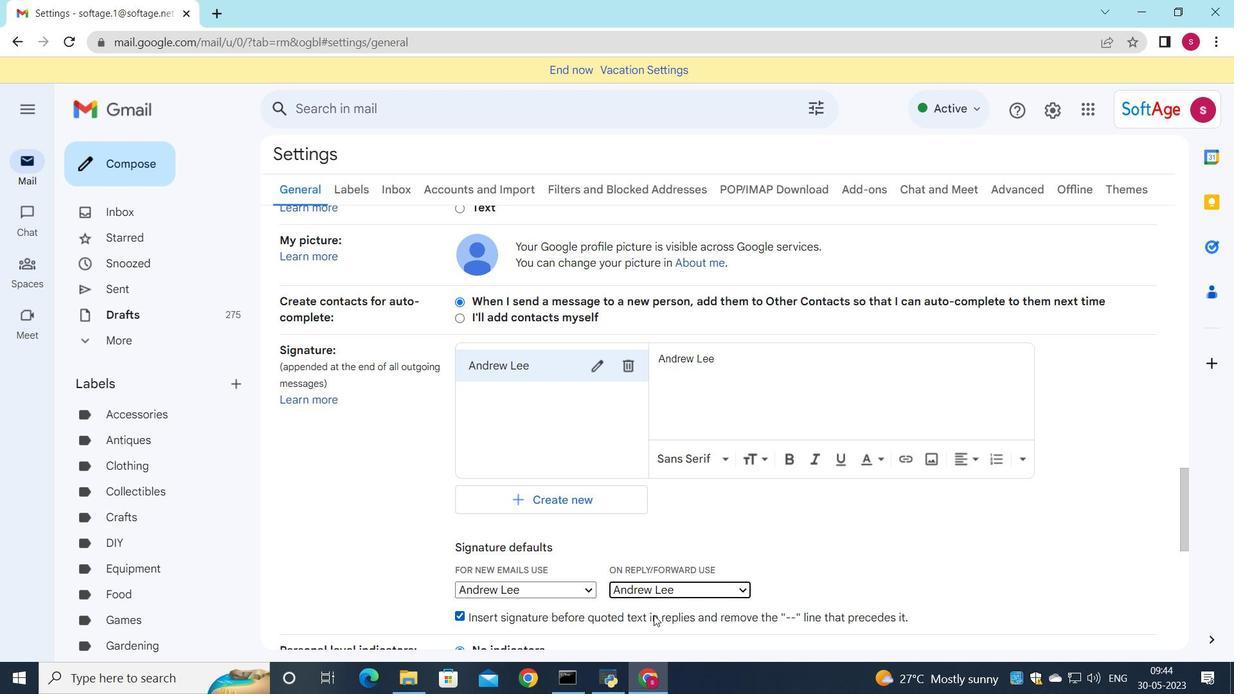 
Action: Mouse scrolled (653, 612) with delta (0, 0)
Screenshot: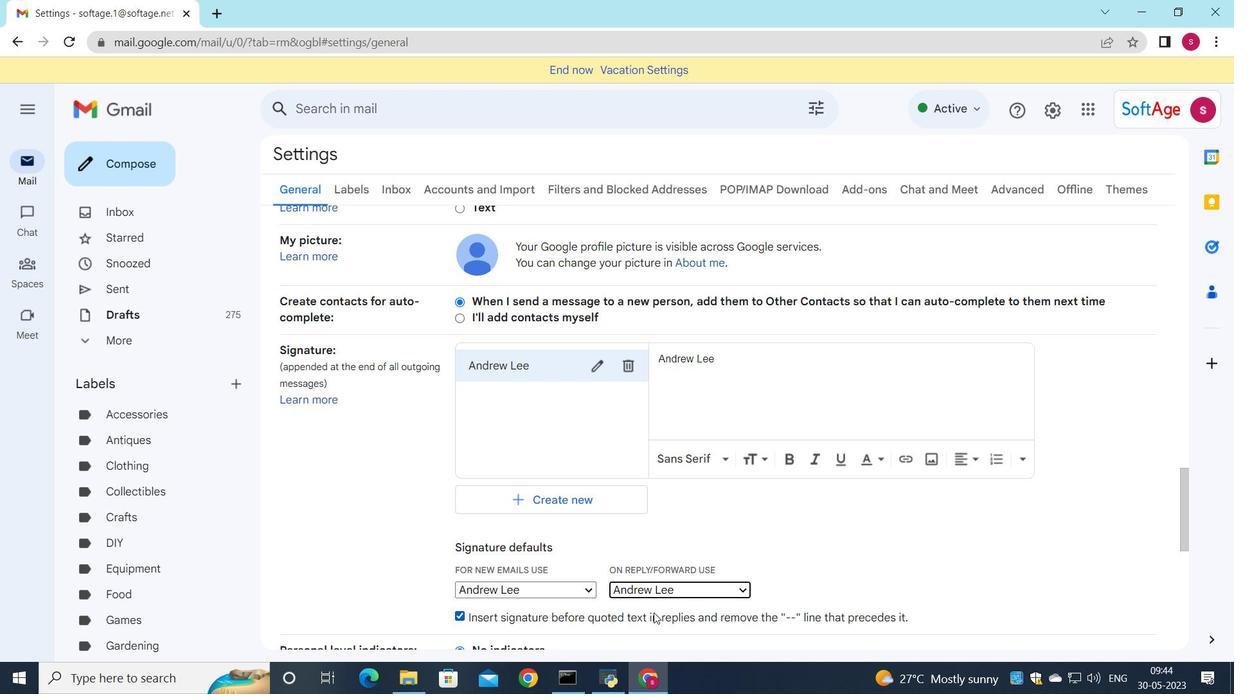 
Action: Mouse scrolled (653, 612) with delta (0, 0)
Screenshot: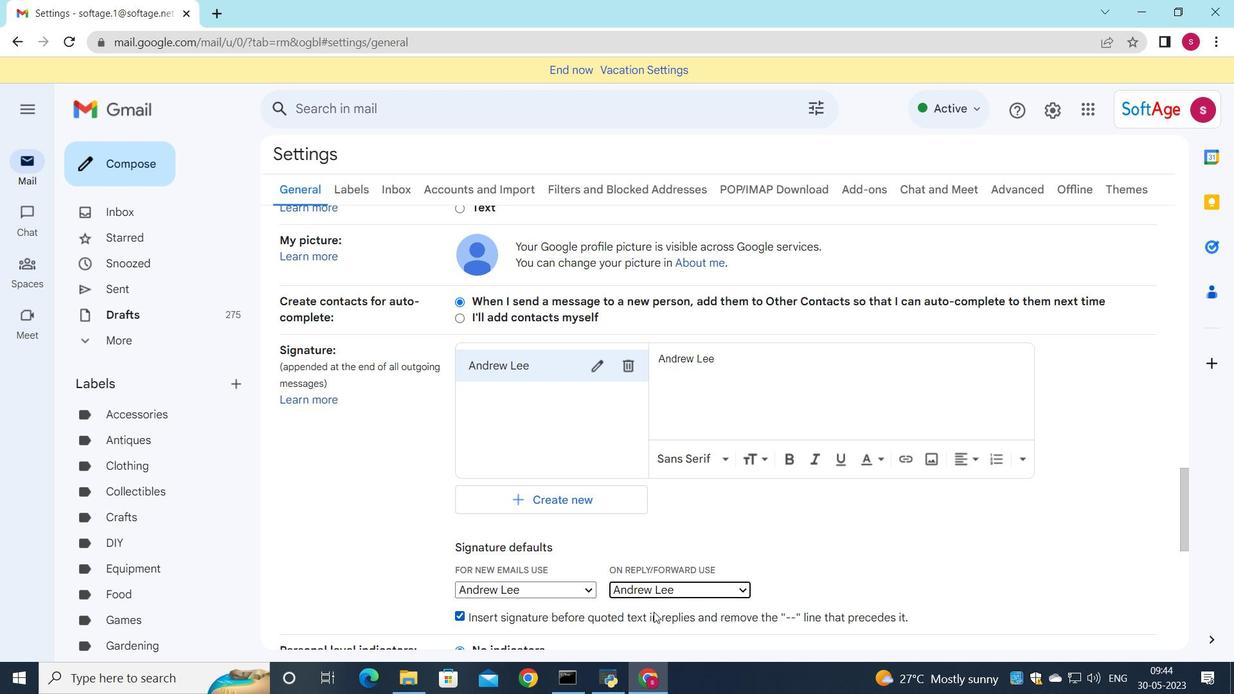 
Action: Mouse scrolled (653, 612) with delta (0, 0)
Screenshot: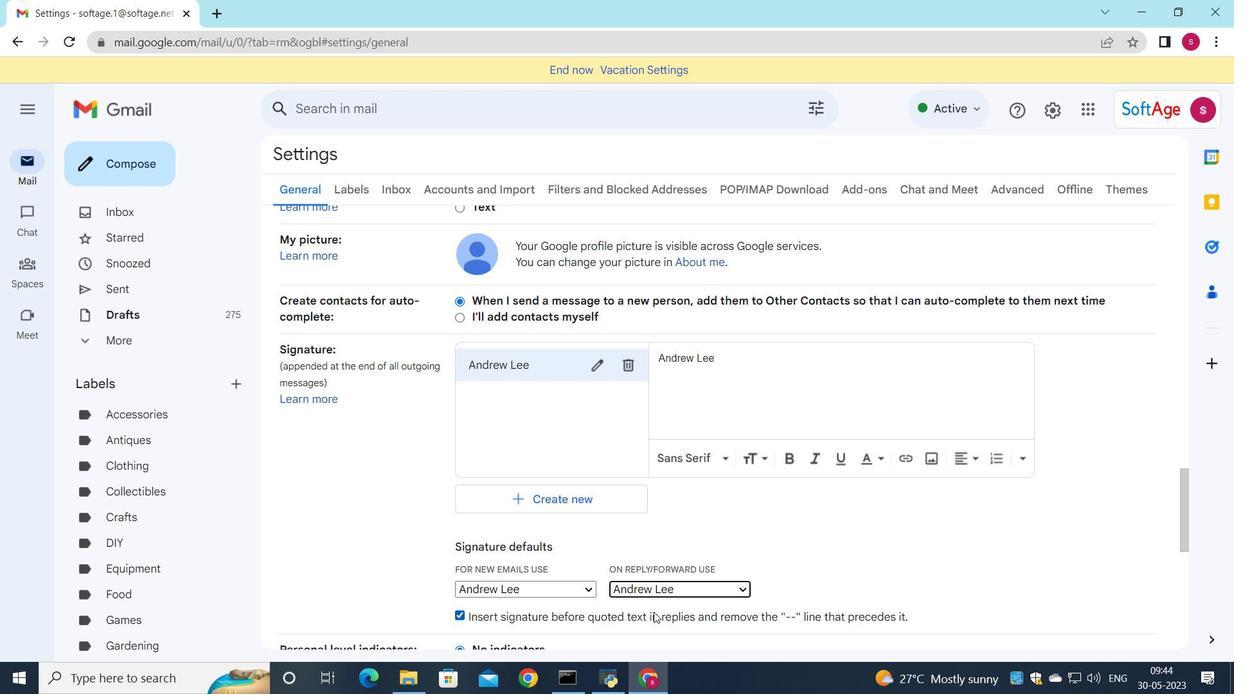 
Action: Mouse scrolled (653, 612) with delta (0, 0)
Screenshot: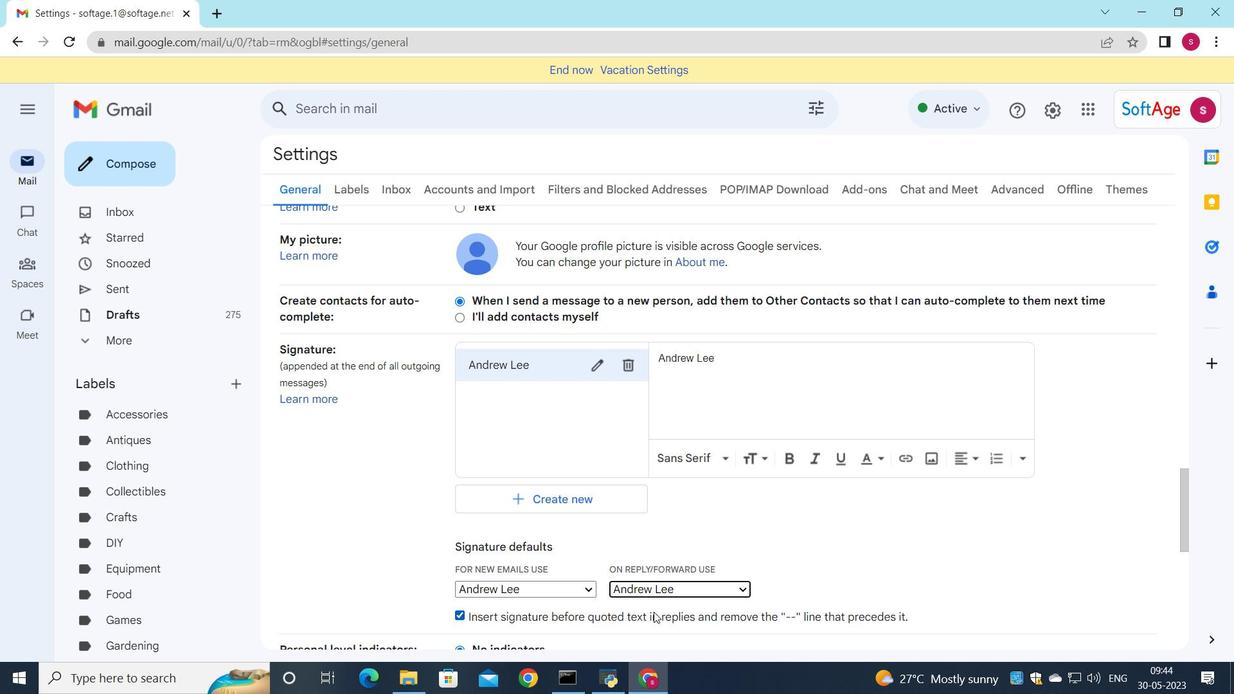 
Action: Mouse moved to (637, 579)
Screenshot: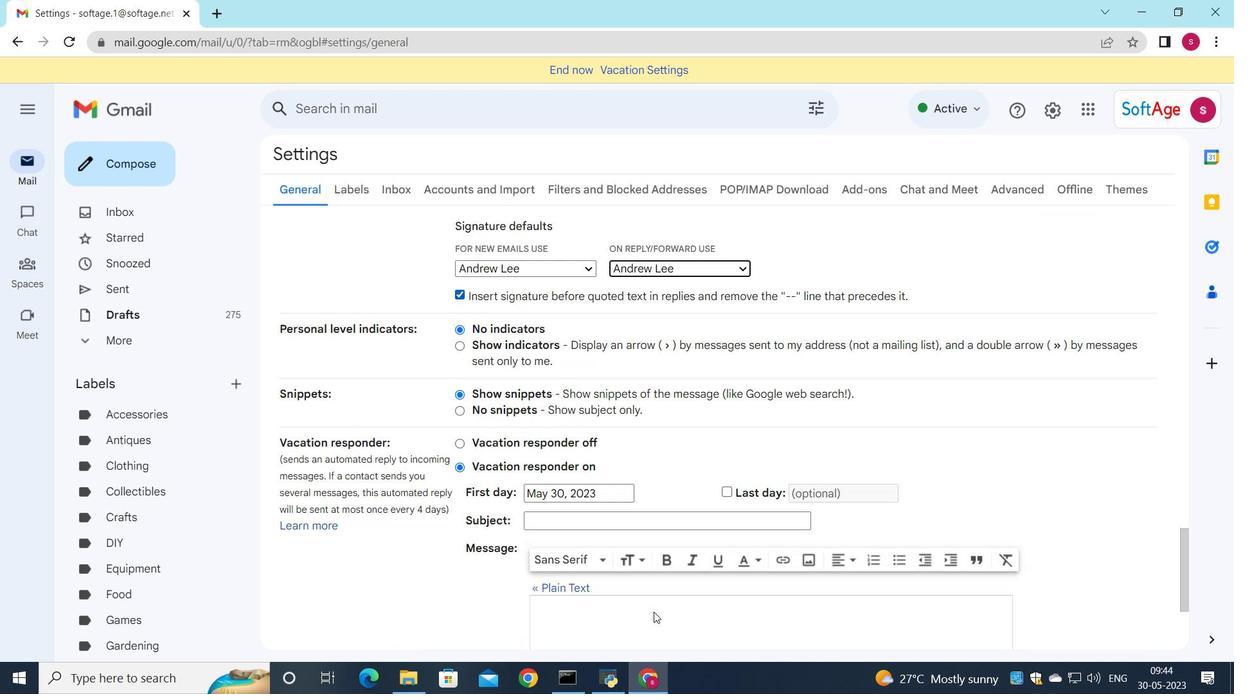 
Action: Mouse scrolled (637, 579) with delta (0, 0)
Screenshot: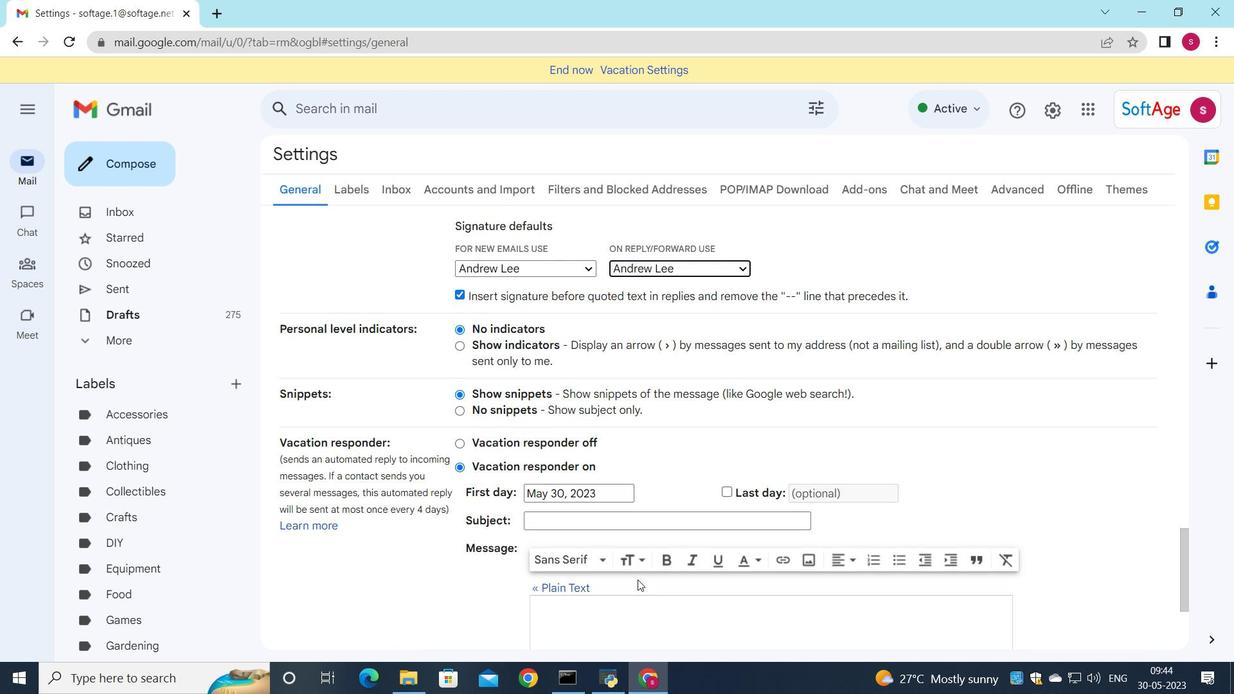 
Action: Mouse scrolled (637, 579) with delta (0, 0)
Screenshot: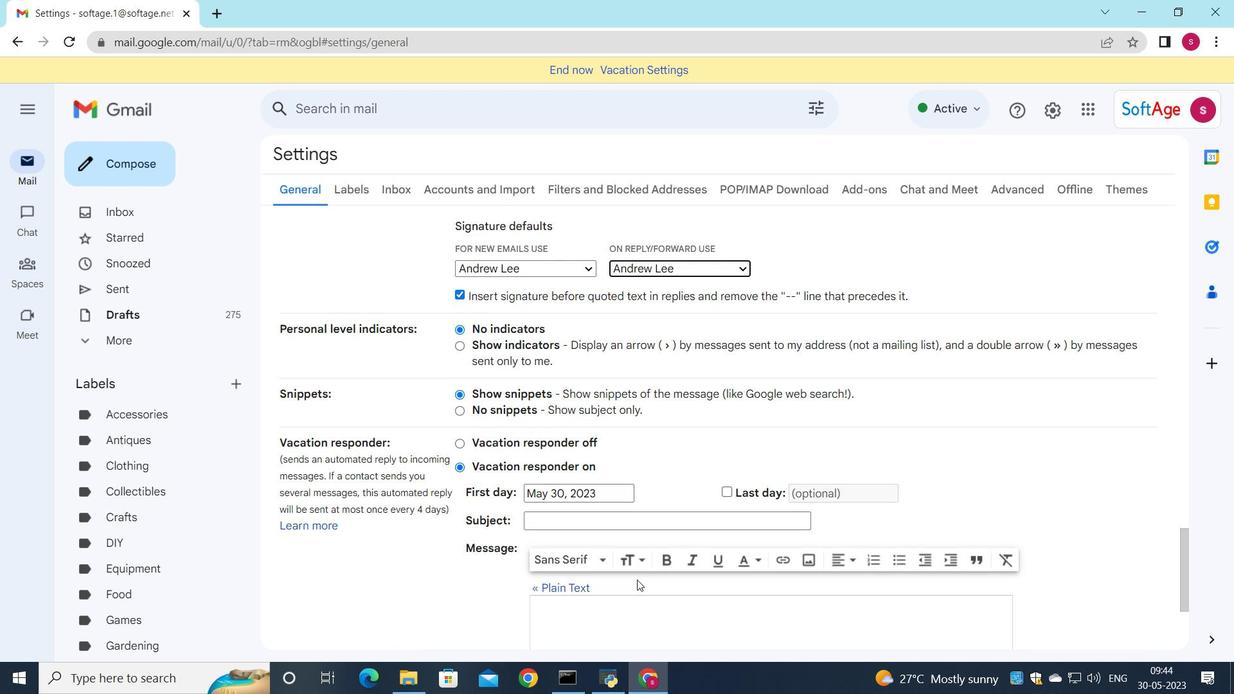 
Action: Mouse scrolled (637, 579) with delta (0, 0)
Screenshot: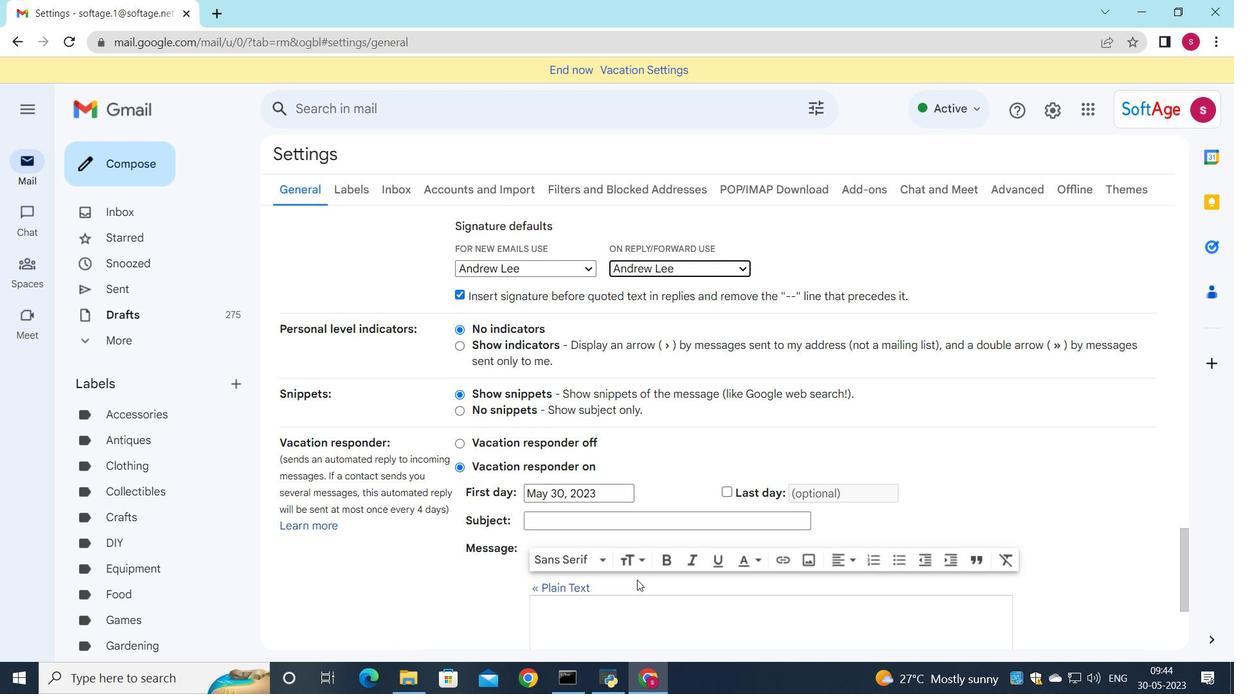 
Action: Mouse scrolled (637, 579) with delta (0, 0)
Screenshot: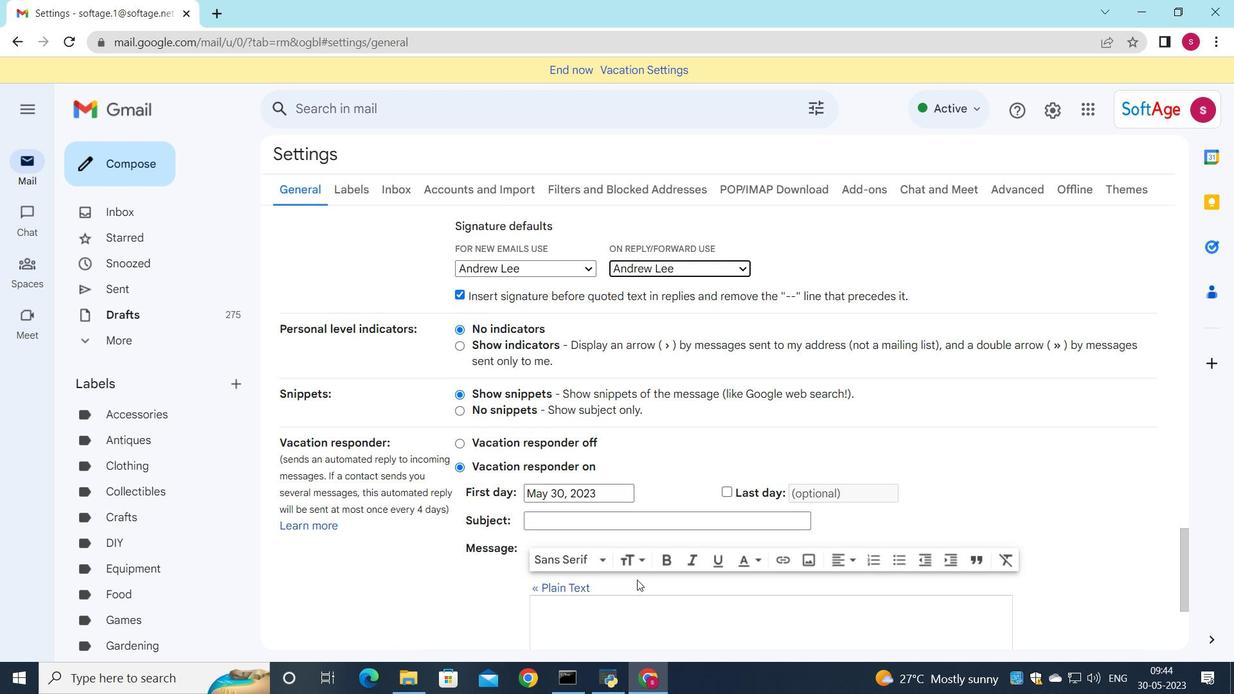 
Action: Mouse moved to (650, 597)
Screenshot: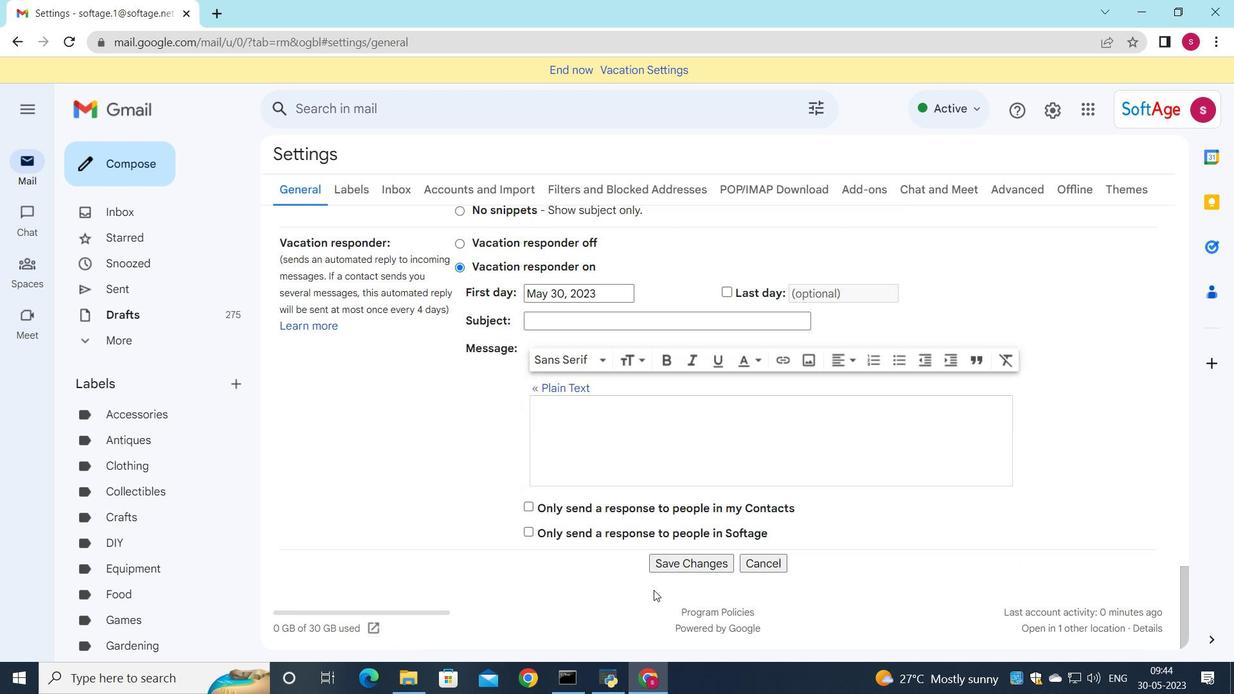 
Action: Mouse scrolled (650, 596) with delta (0, 0)
Screenshot: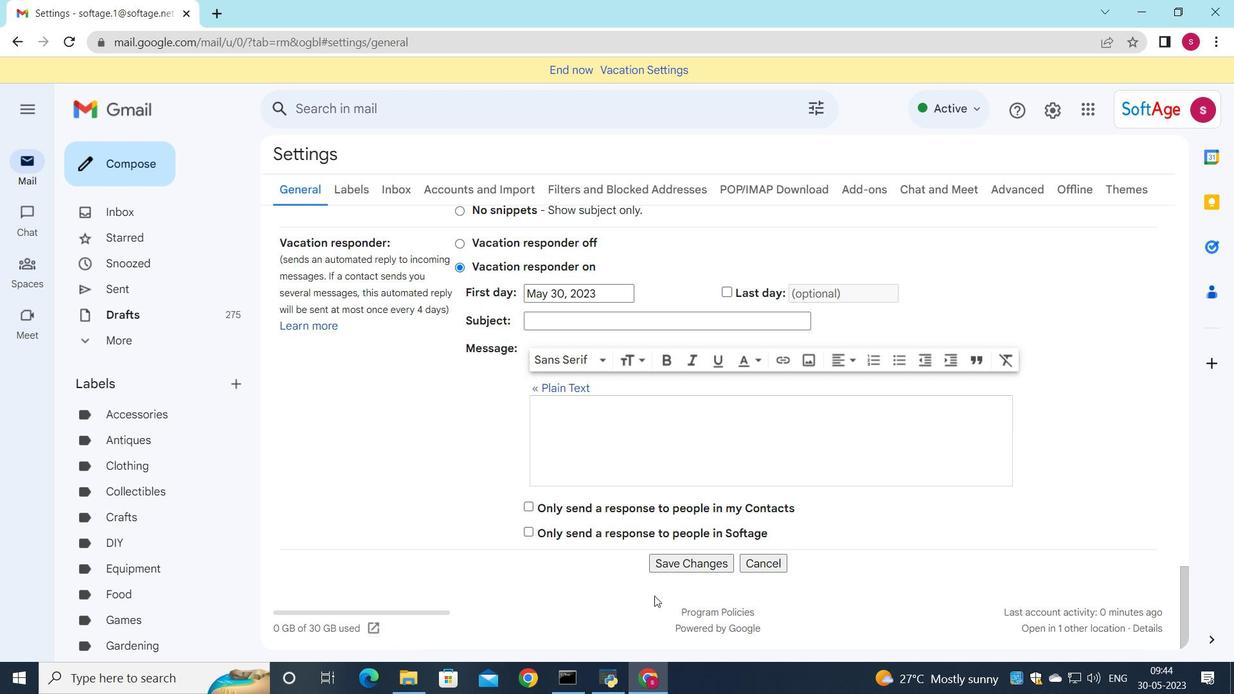 
Action: Mouse scrolled (650, 596) with delta (0, 0)
Screenshot: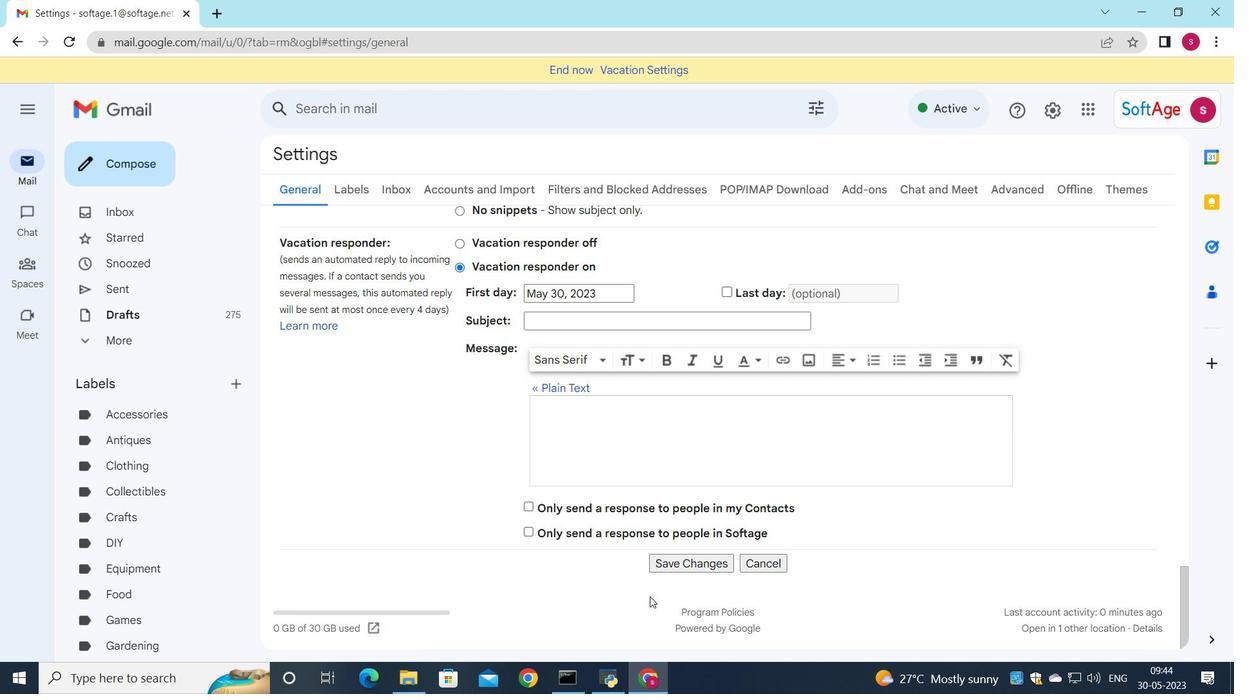 
Action: Mouse moved to (691, 561)
Screenshot: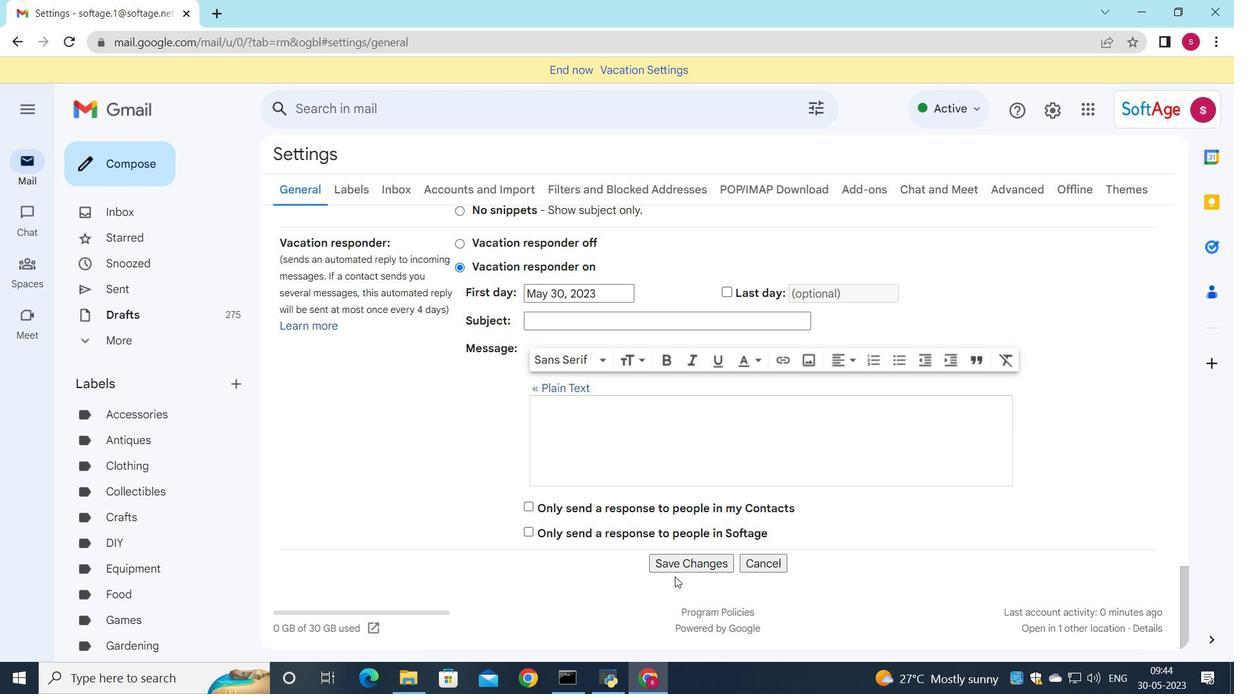 
Action: Mouse pressed left at (691, 561)
Screenshot: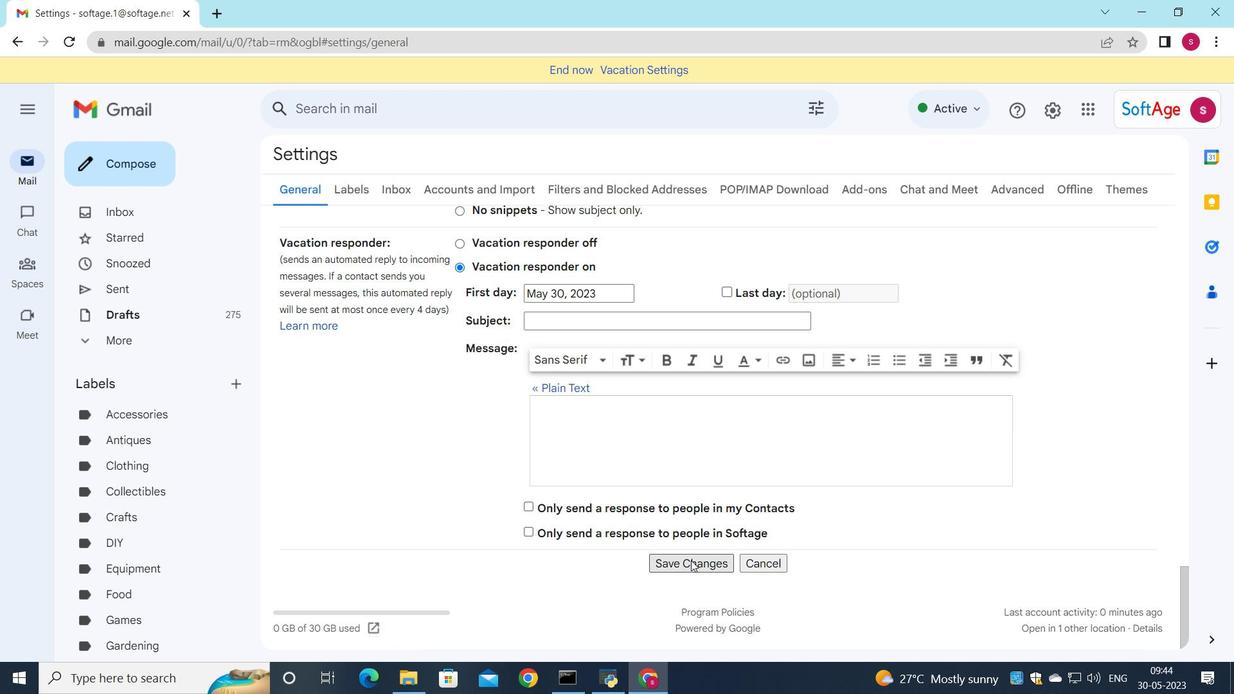 
Action: Mouse moved to (124, 168)
Screenshot: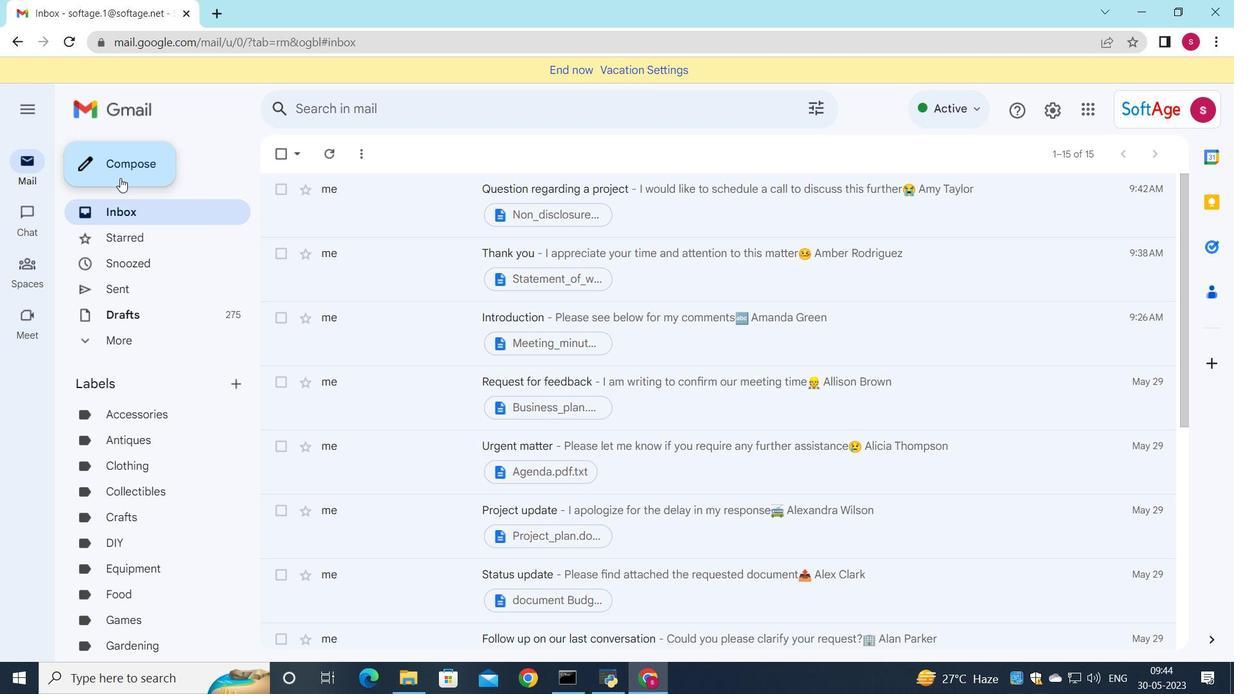 
Action: Mouse pressed left at (124, 168)
Screenshot: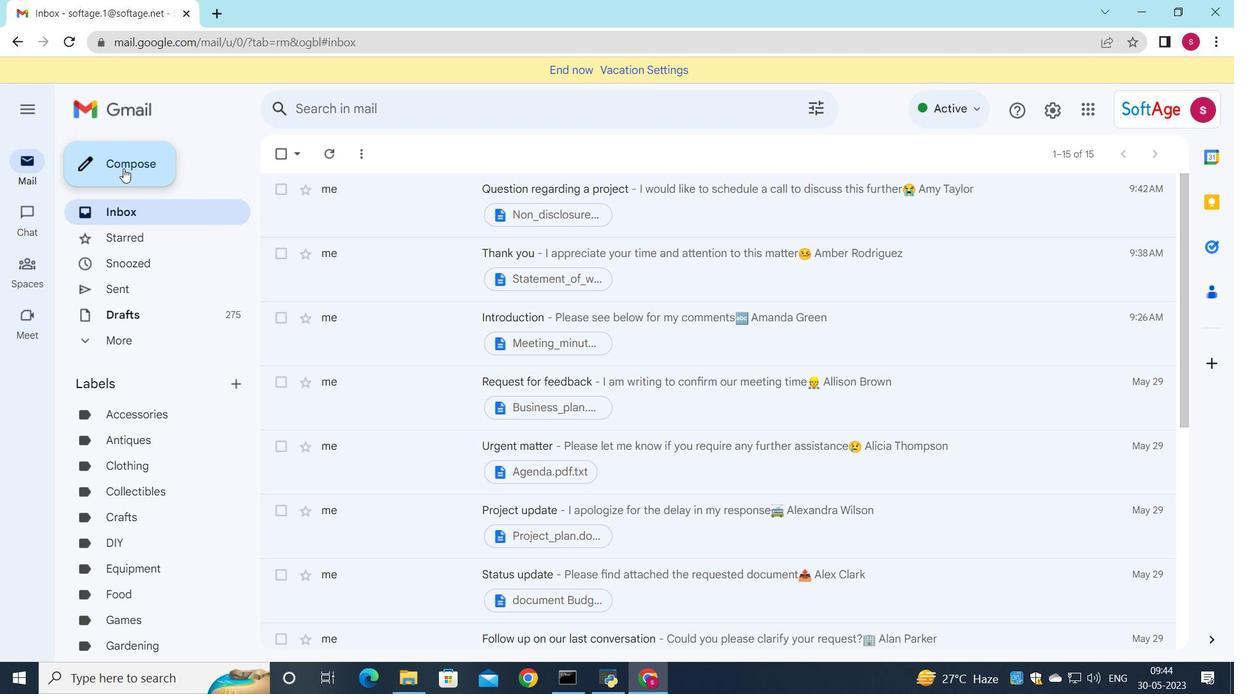 
Action: Mouse moved to (1003, 315)
Screenshot: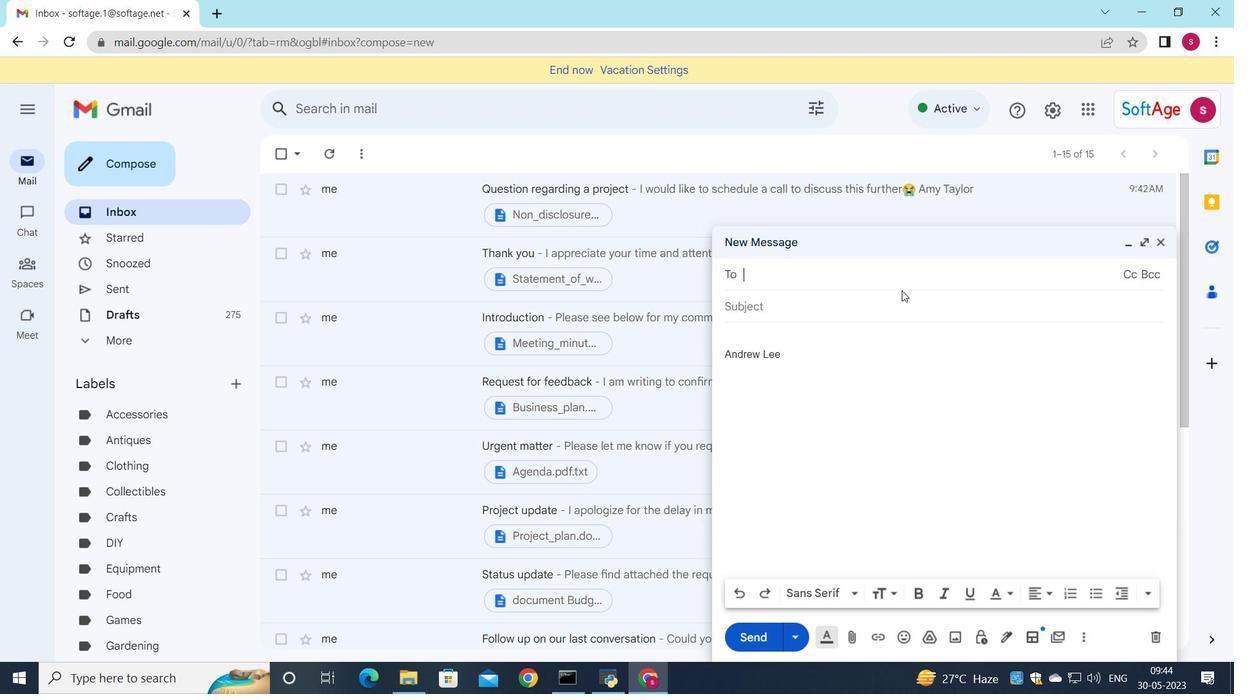 
Action: Key pressed <Key.down><Key.down><Key.down><Key.enter><Key.down><Key.down><Key.enter><Key.down><Key.down><Key.down><Key.down><Key.enter><Key.down><Key.down><Key.down><Key.down><Key.down><Key.enter>
Screenshot: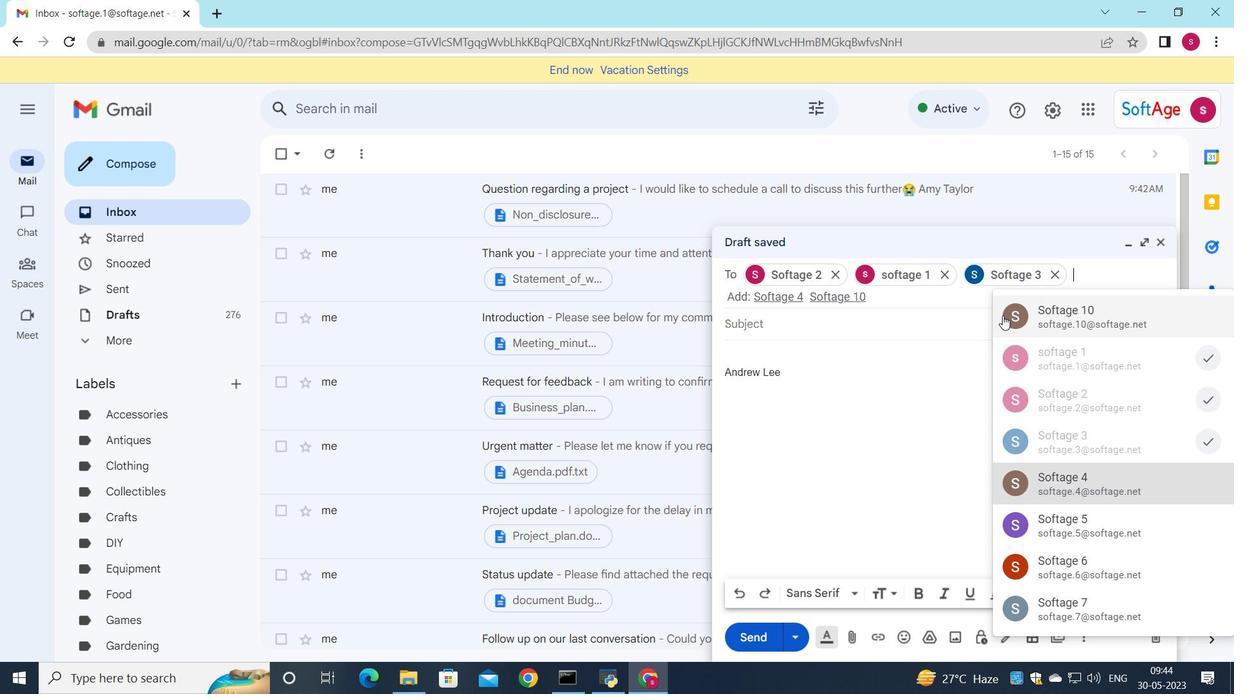 
Action: Mouse moved to (1123, 321)
Screenshot: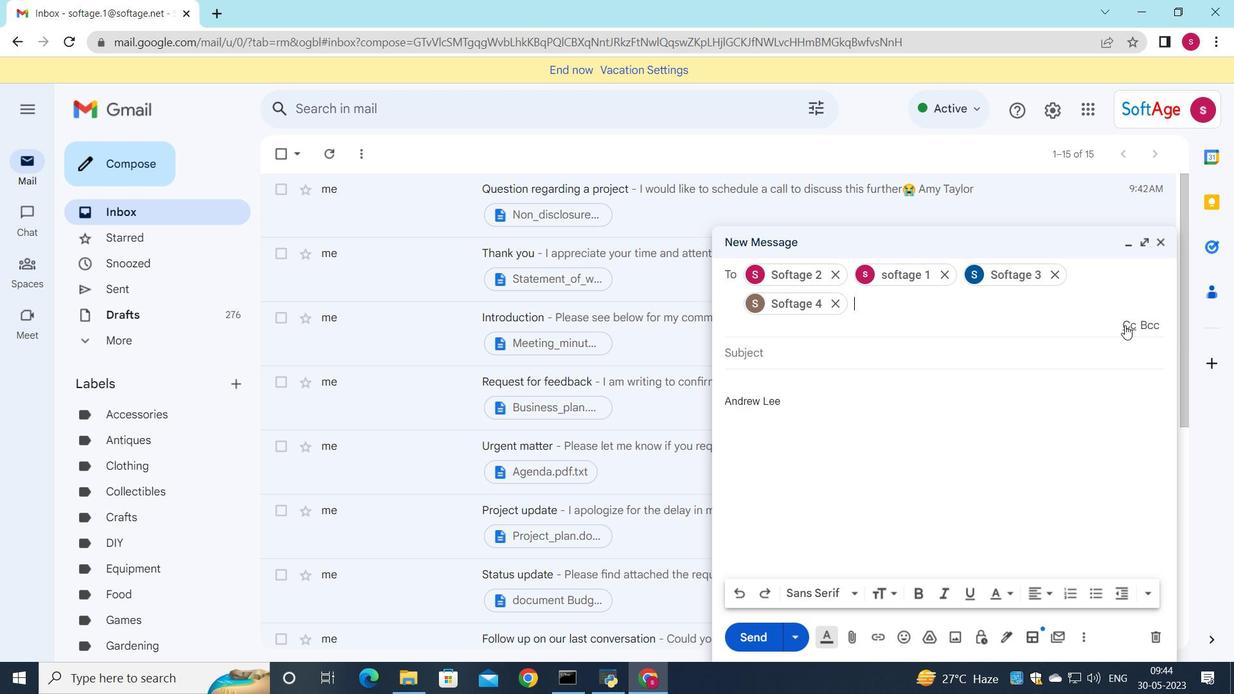 
Action: Mouse pressed left at (1123, 321)
Screenshot: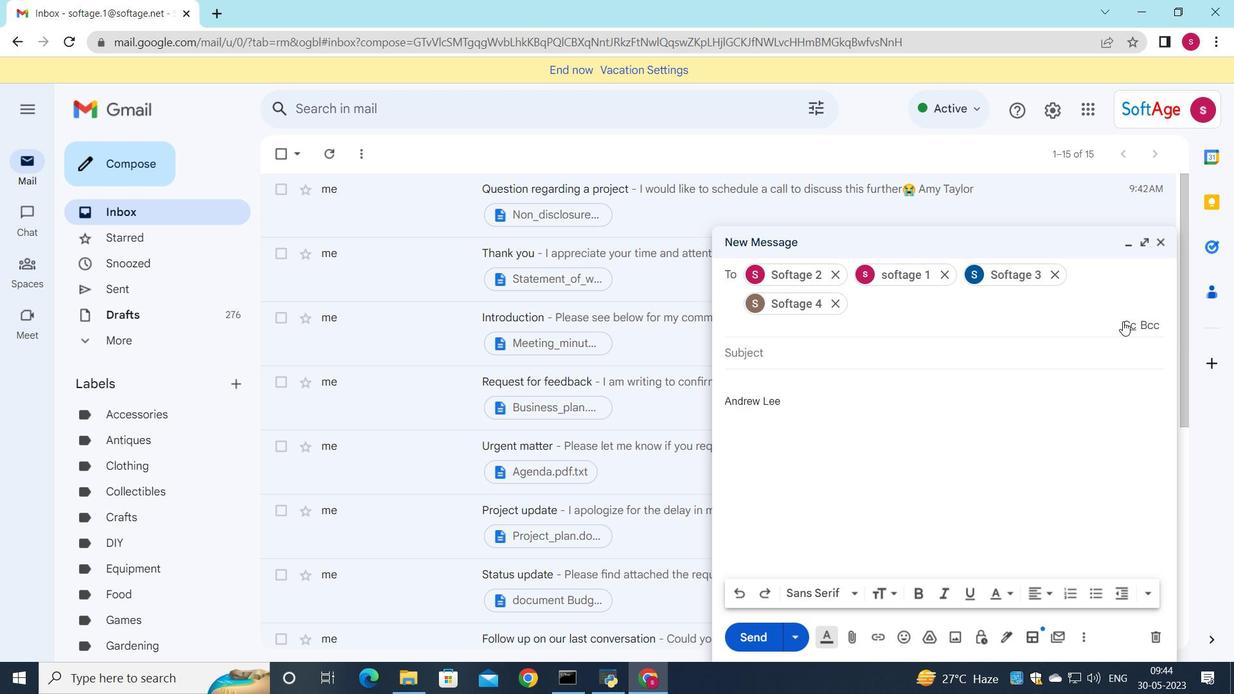 
Action: Mouse moved to (1204, 450)
Screenshot: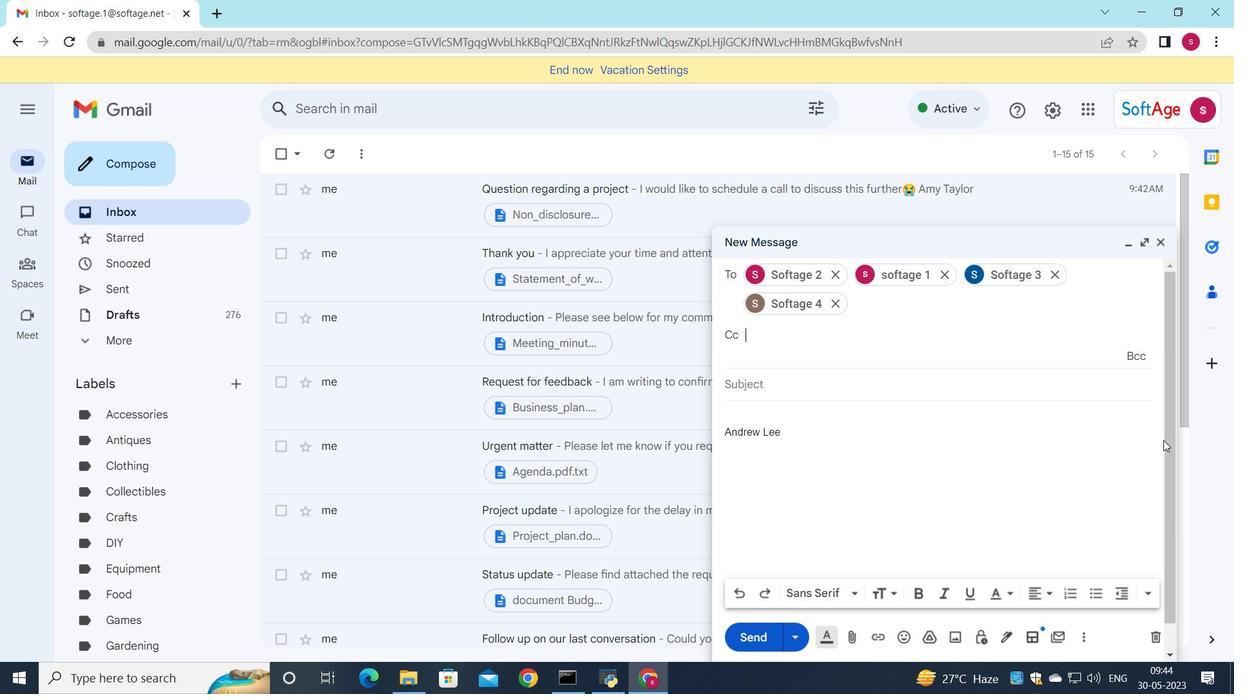 
Action: Key pressed <Key.down><Key.down><Key.down><Key.down><Key.down><Key.enter>
Screenshot: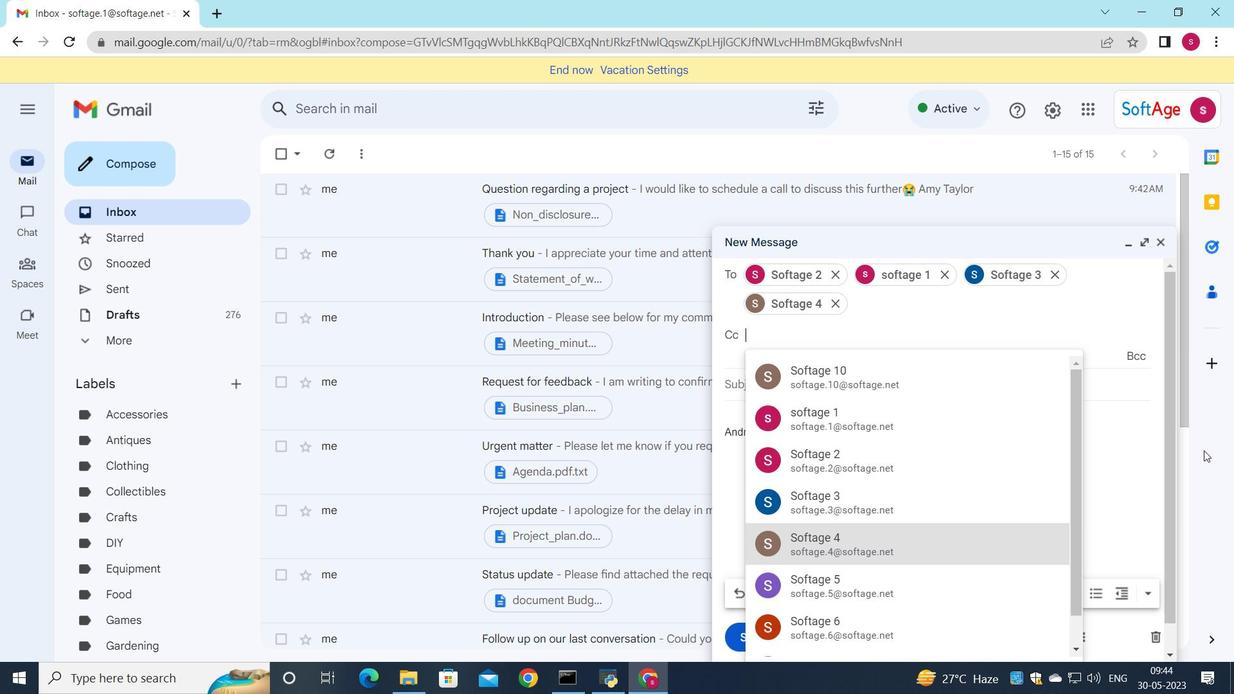 
Action: Mouse moved to (821, 379)
Screenshot: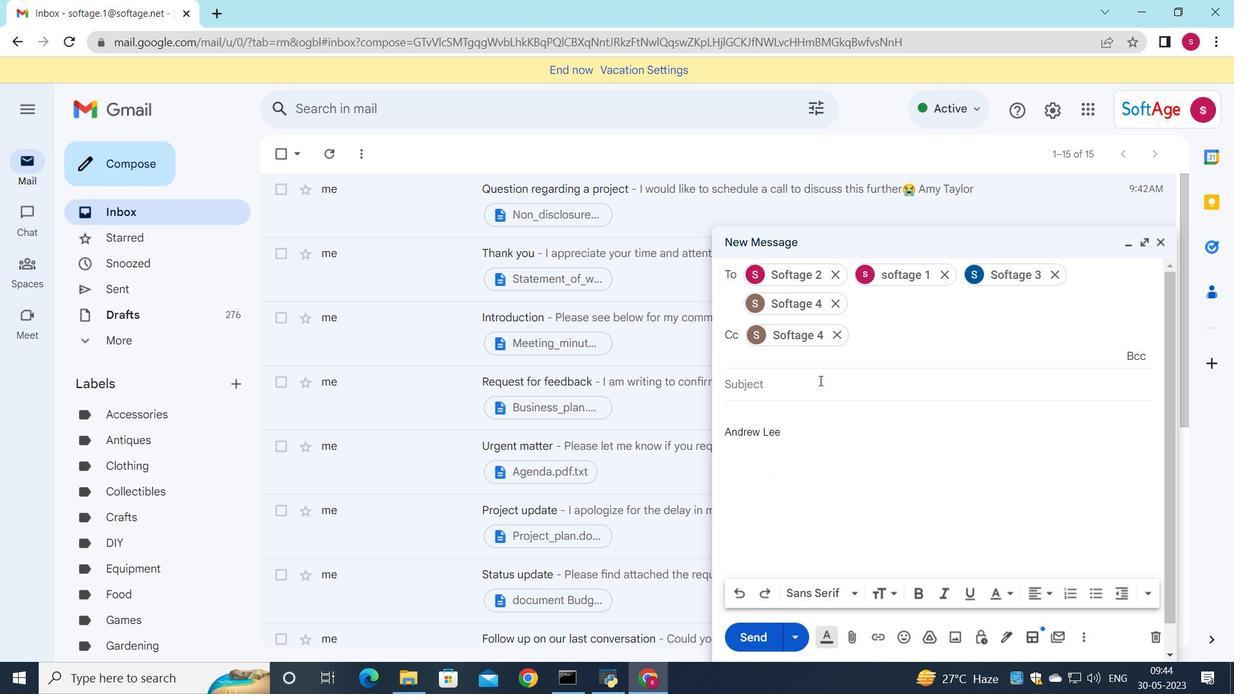 
Action: Mouse pressed left at (821, 379)
Screenshot: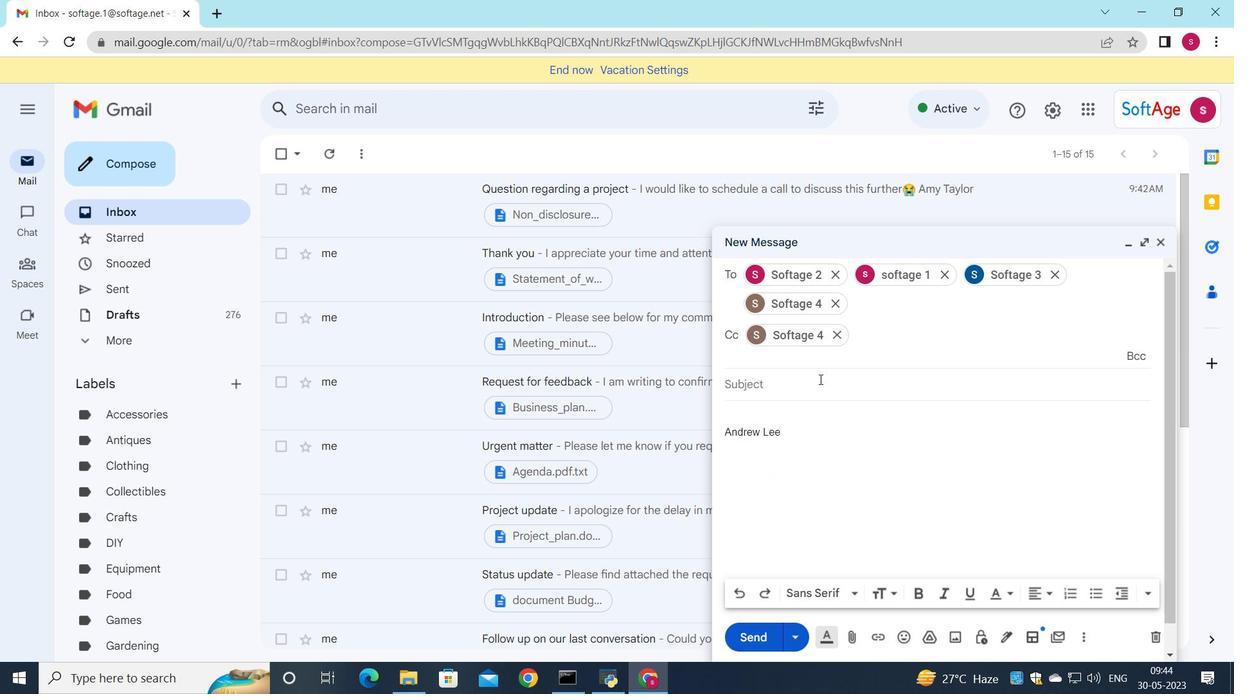 
Action: Mouse moved to (952, 306)
Screenshot: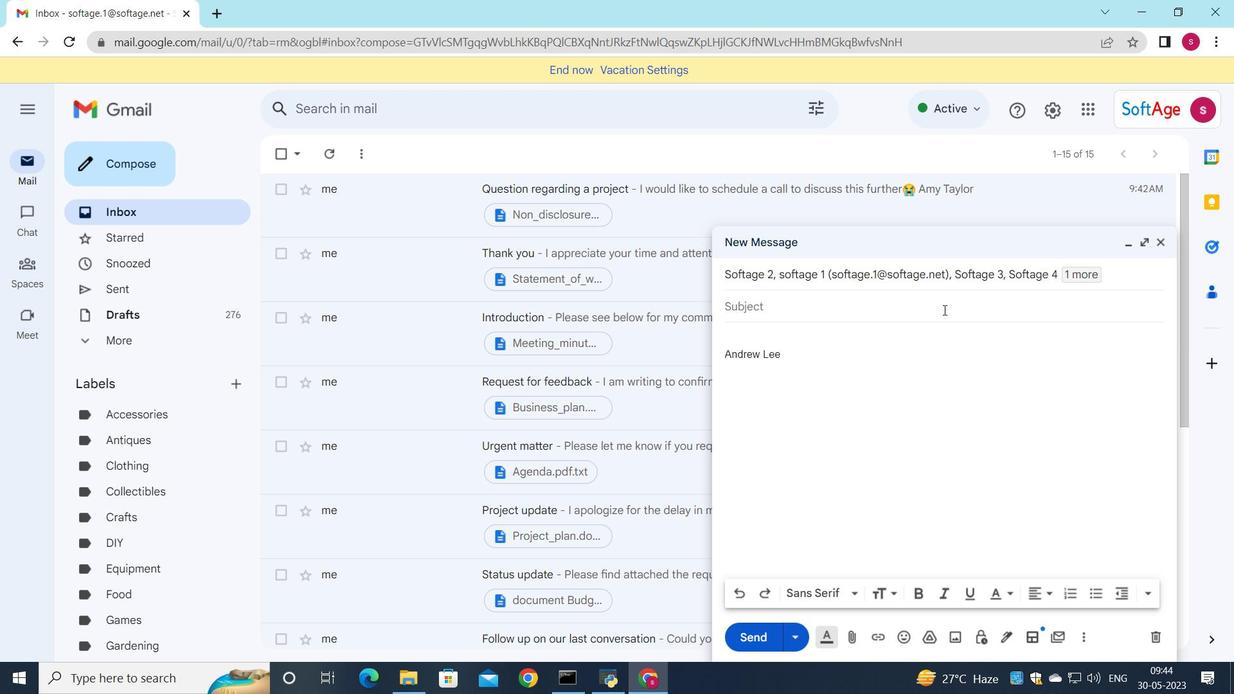 
Action: Key pressed <Key.shift>Sales<Key.space>pitch
Screenshot: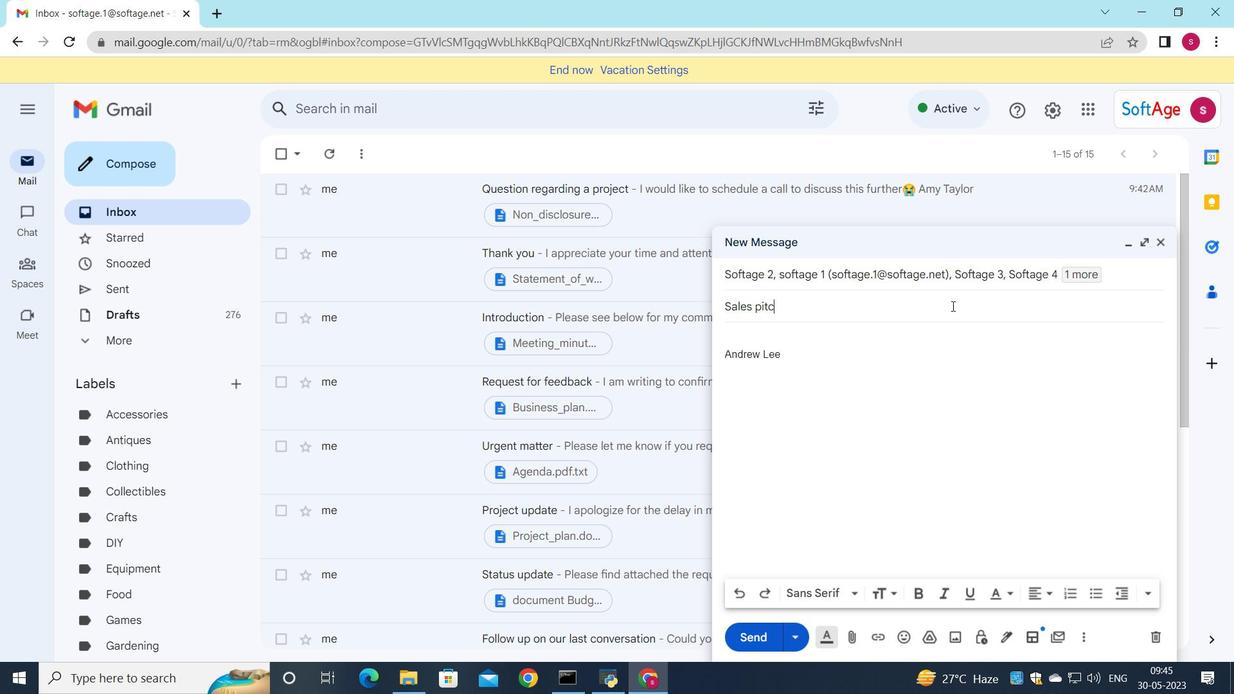 
Action: Mouse moved to (754, 324)
Screenshot: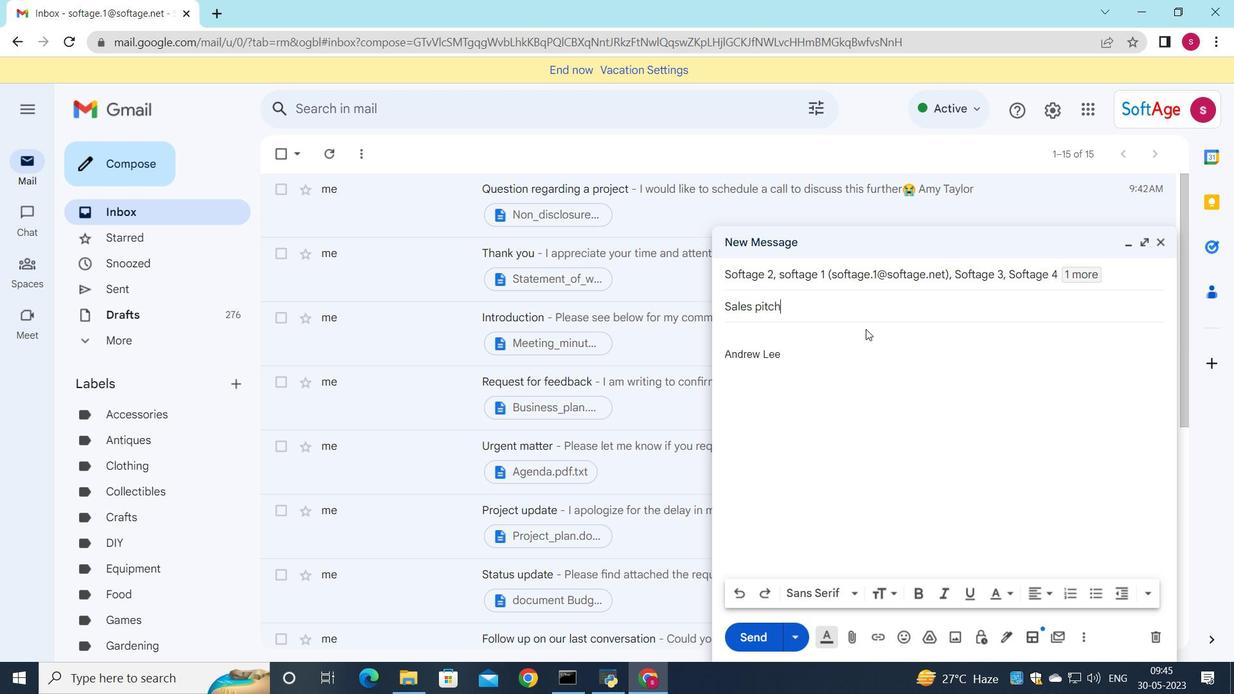 
Action: Mouse pressed left at (754, 324)
Screenshot: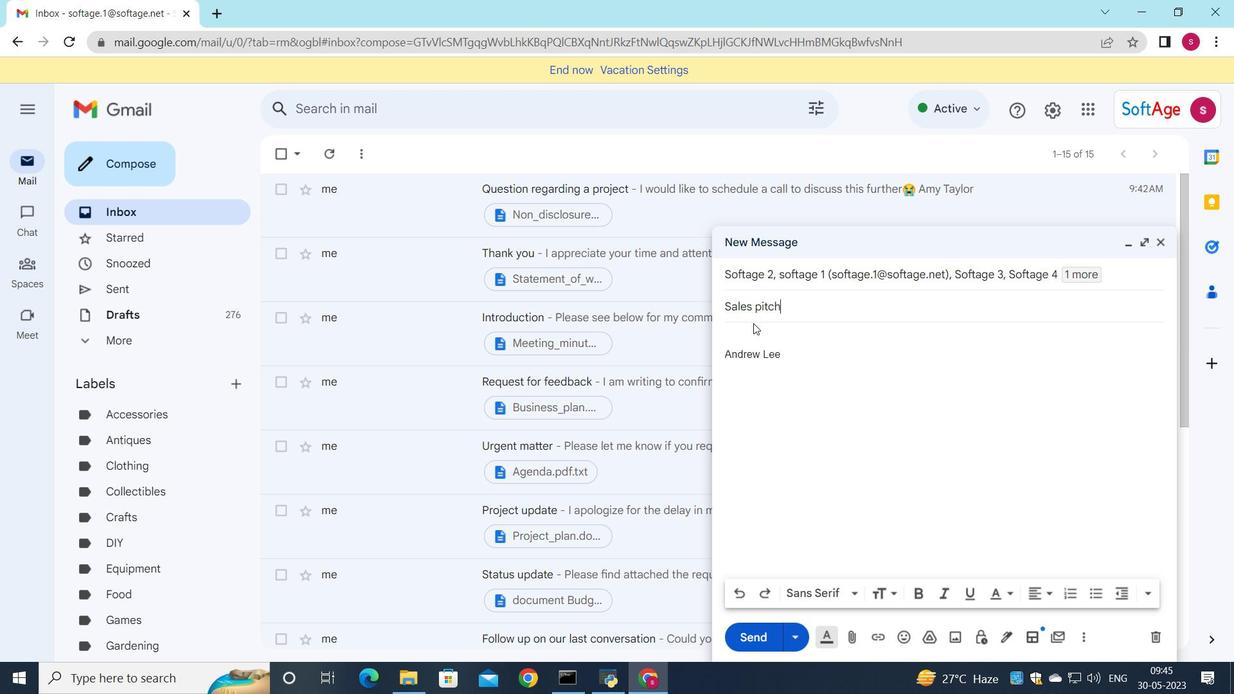 
Action: Key pressed <Key.shift>I<Key.space>regret<Key.space>to<Key.space>inform<Key.space>you<Key.space>thay<Key.backspace>y<Key.backspace>t<Key.space>your<Key.space>request<Key.space>has<Key.space>been<Key.space>denied
Screenshot: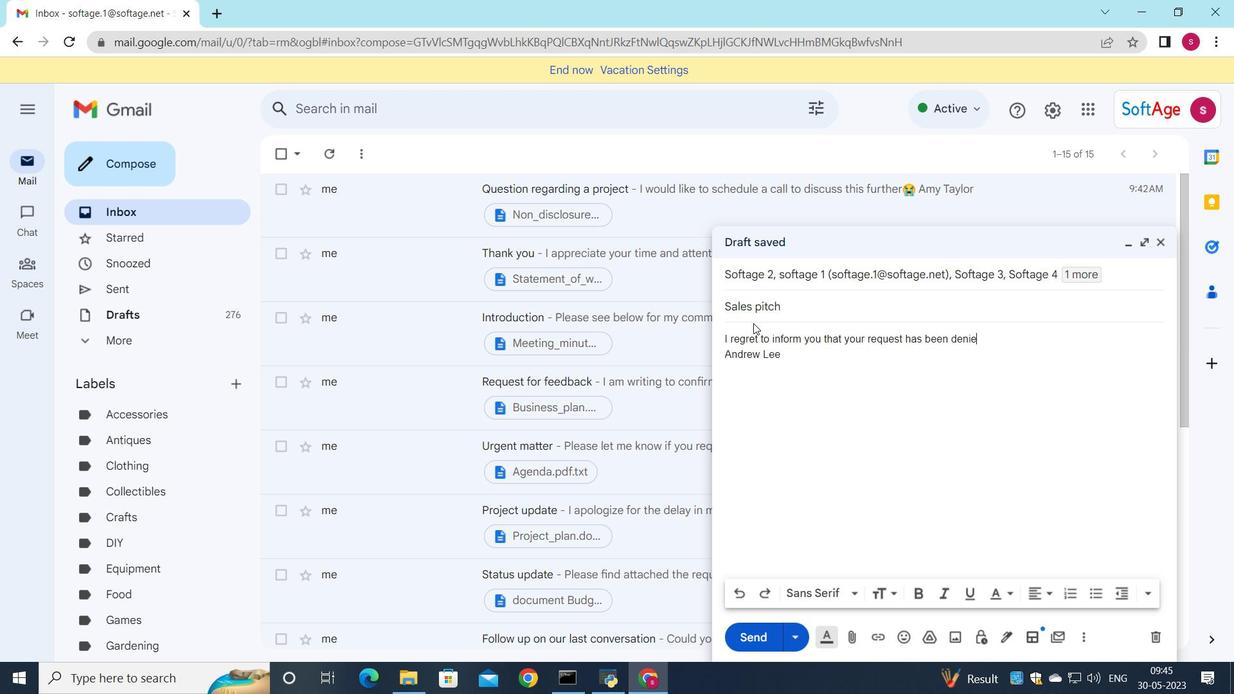 
Action: Mouse moved to (760, 320)
Screenshot: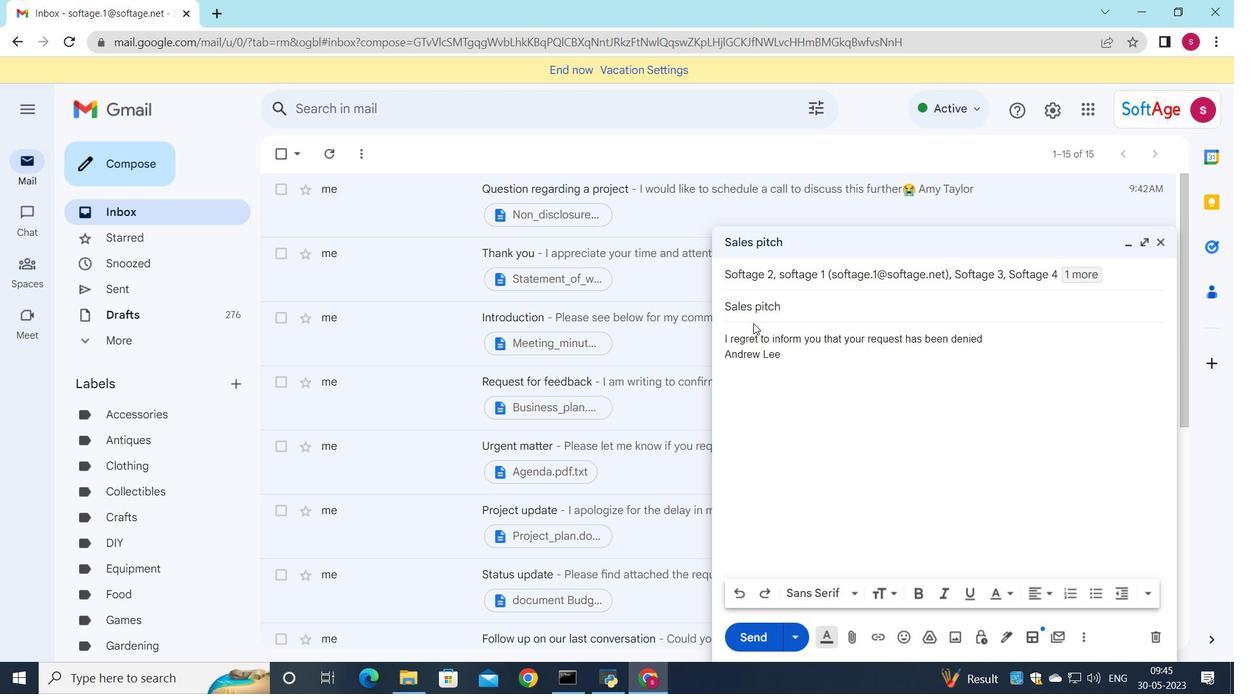 
Action: Key pressed .<Key.backspace>
Screenshot: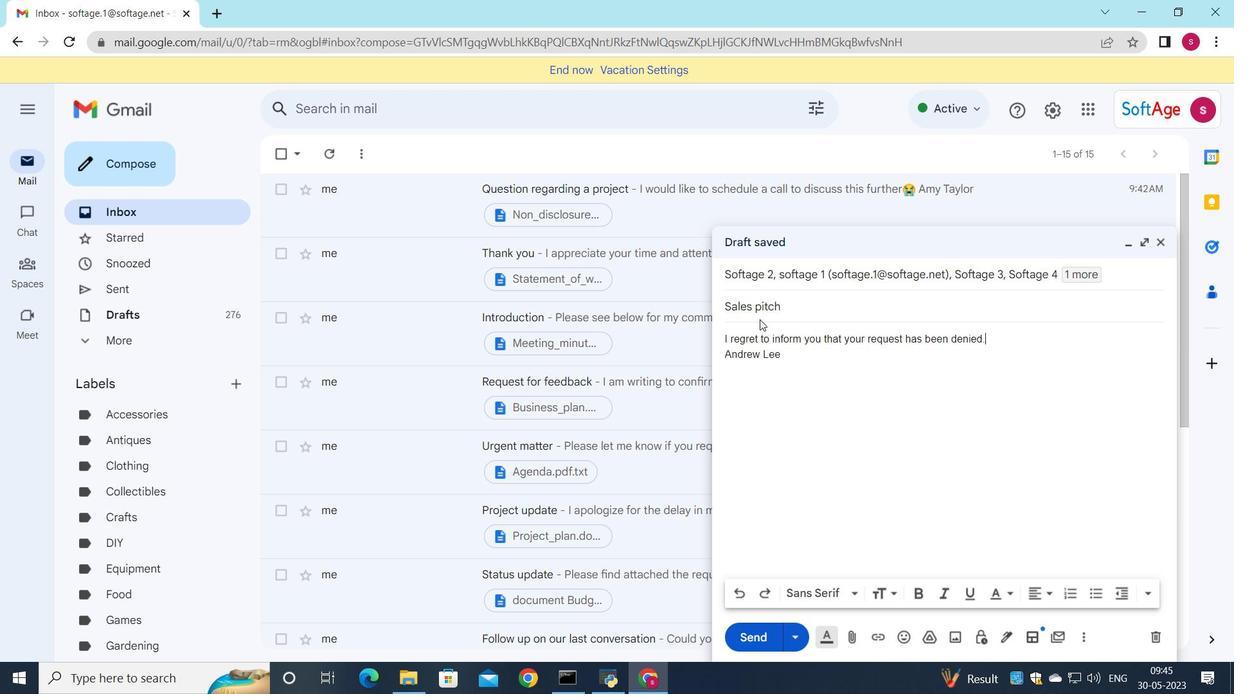 
Action: Mouse moved to (903, 642)
Screenshot: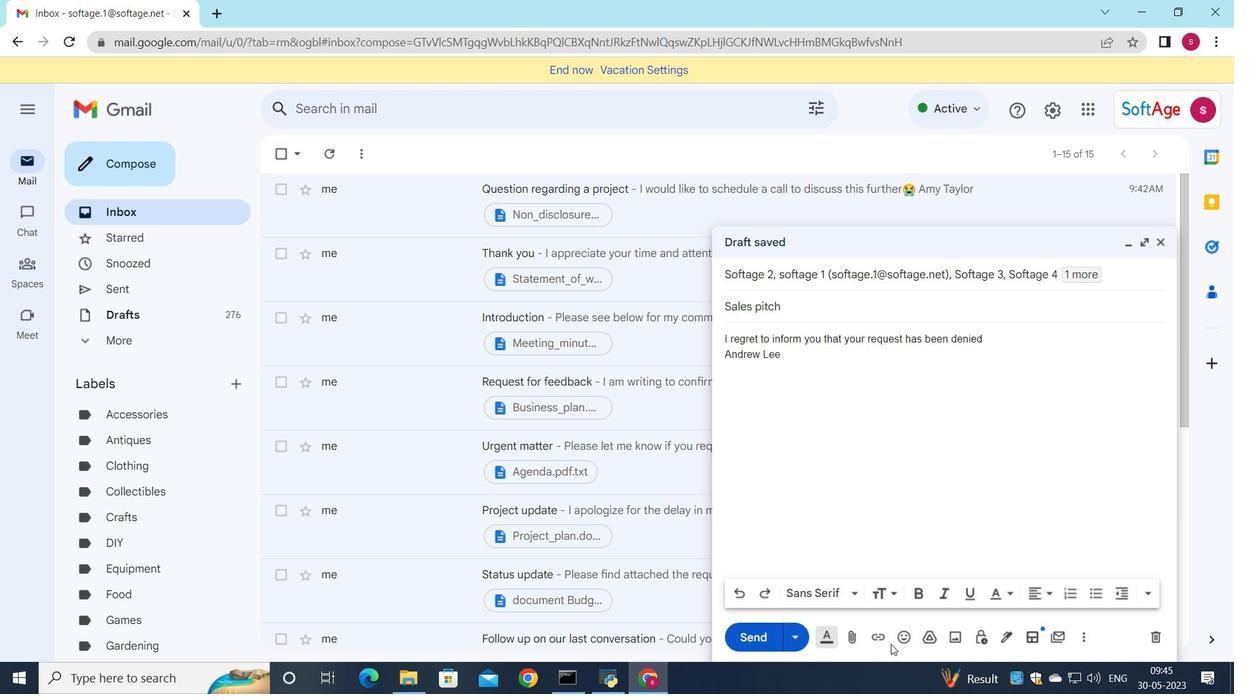 
Action: Mouse pressed left at (903, 642)
Screenshot: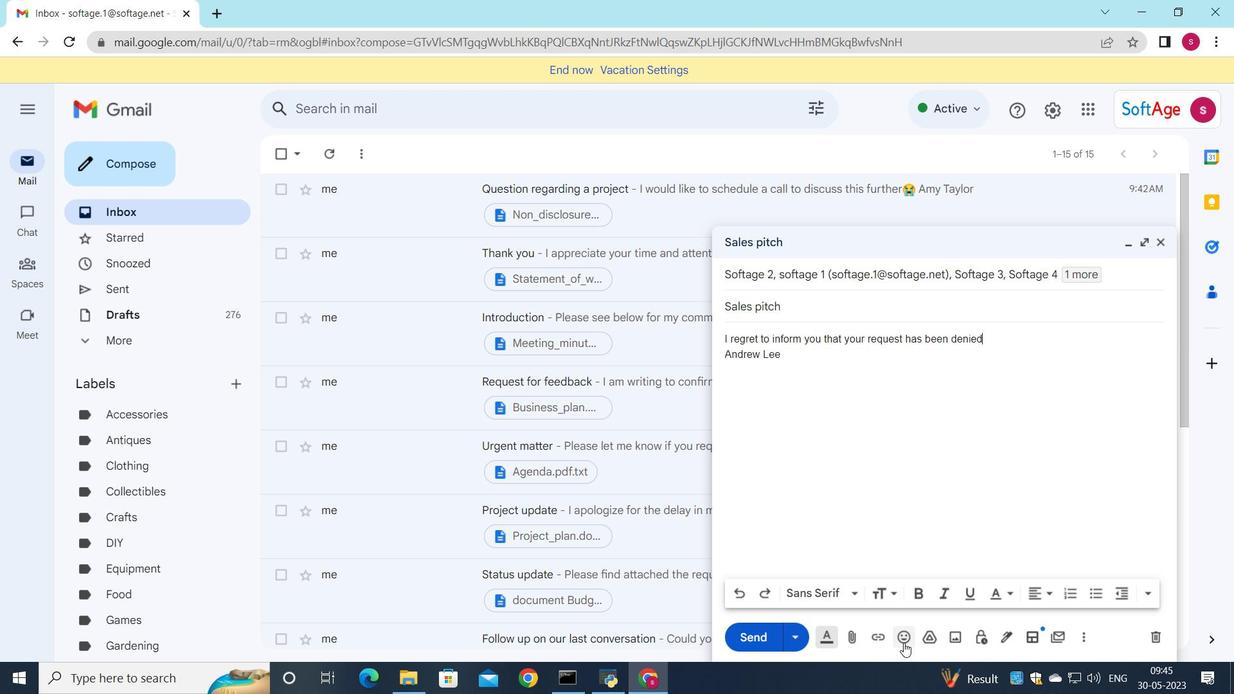 
Action: Mouse moved to (858, 511)
Screenshot: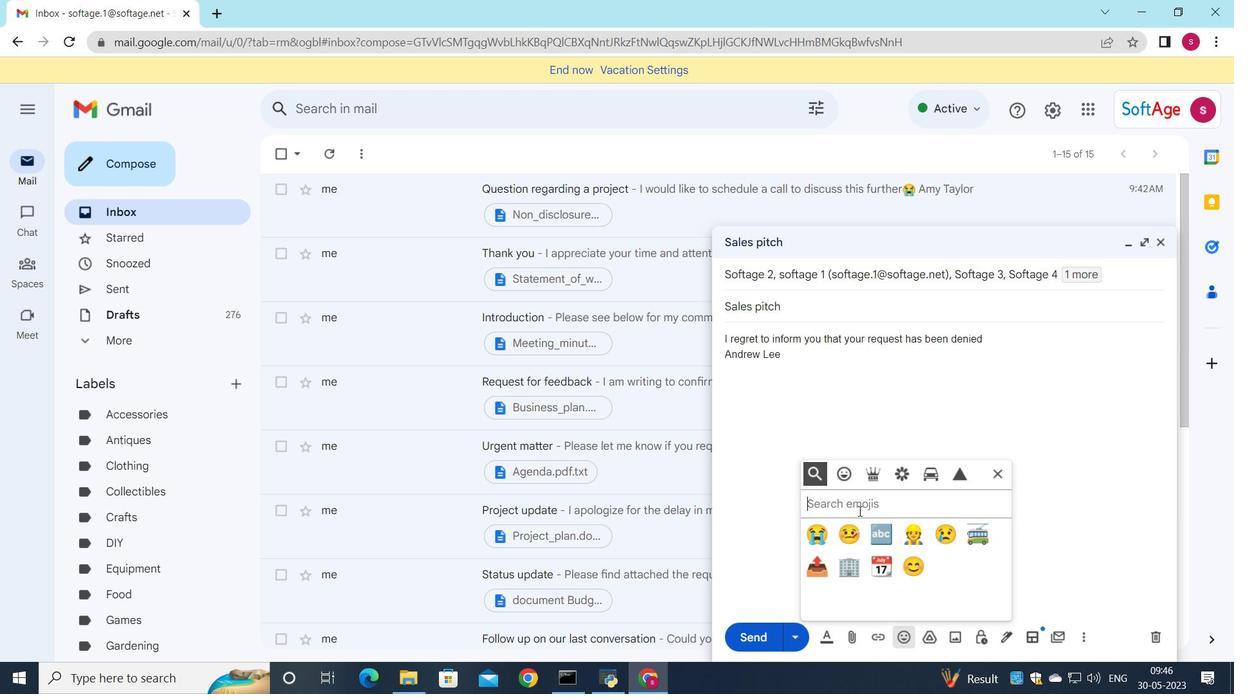 
Action: Key pressed s
Screenshot: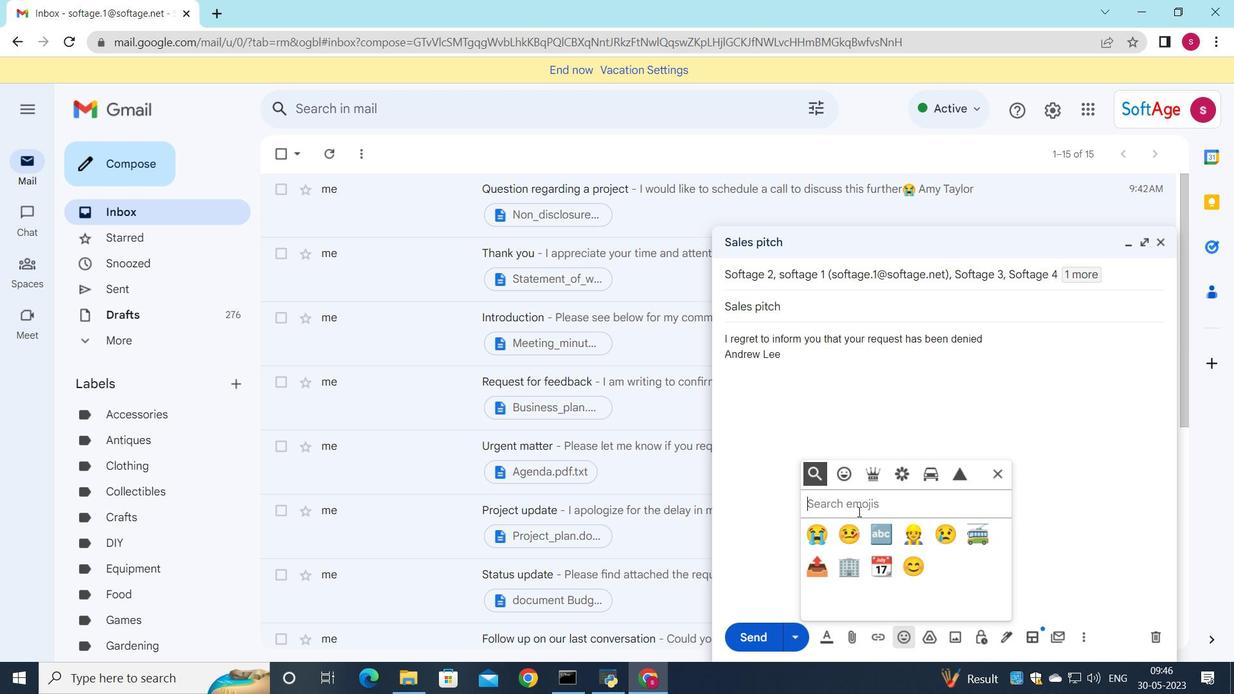 
Action: Mouse moved to (851, 509)
Screenshot: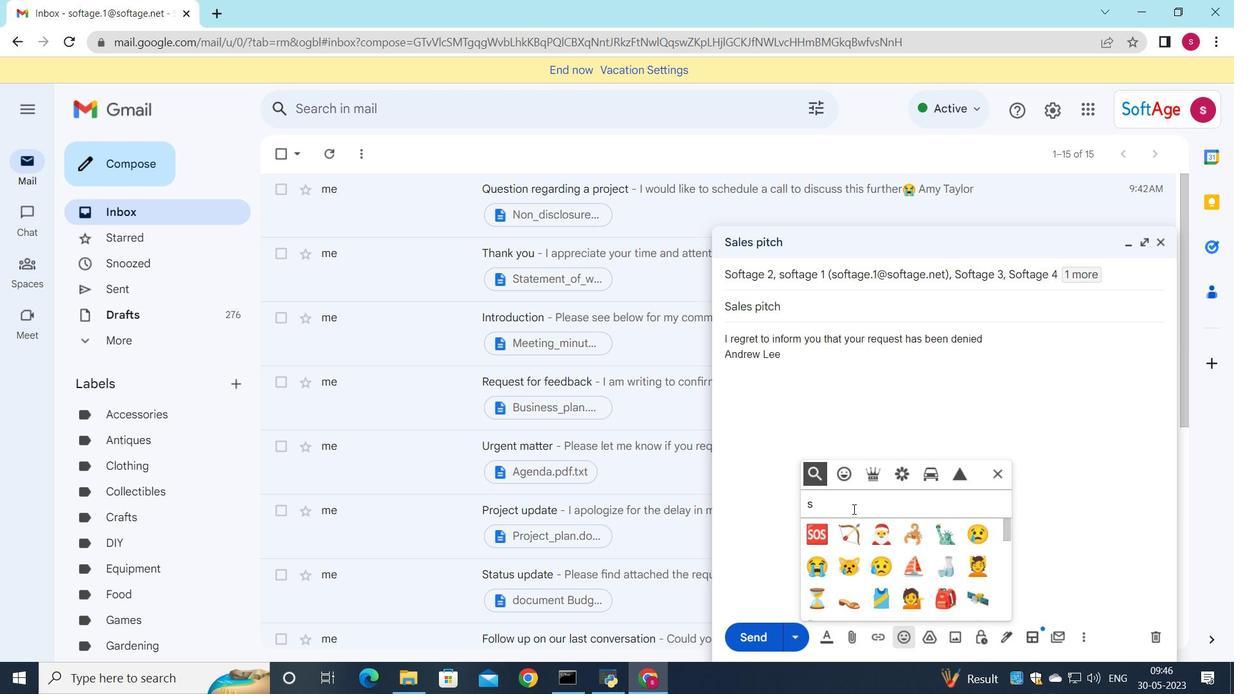 
Action: Key pressed mil
Screenshot: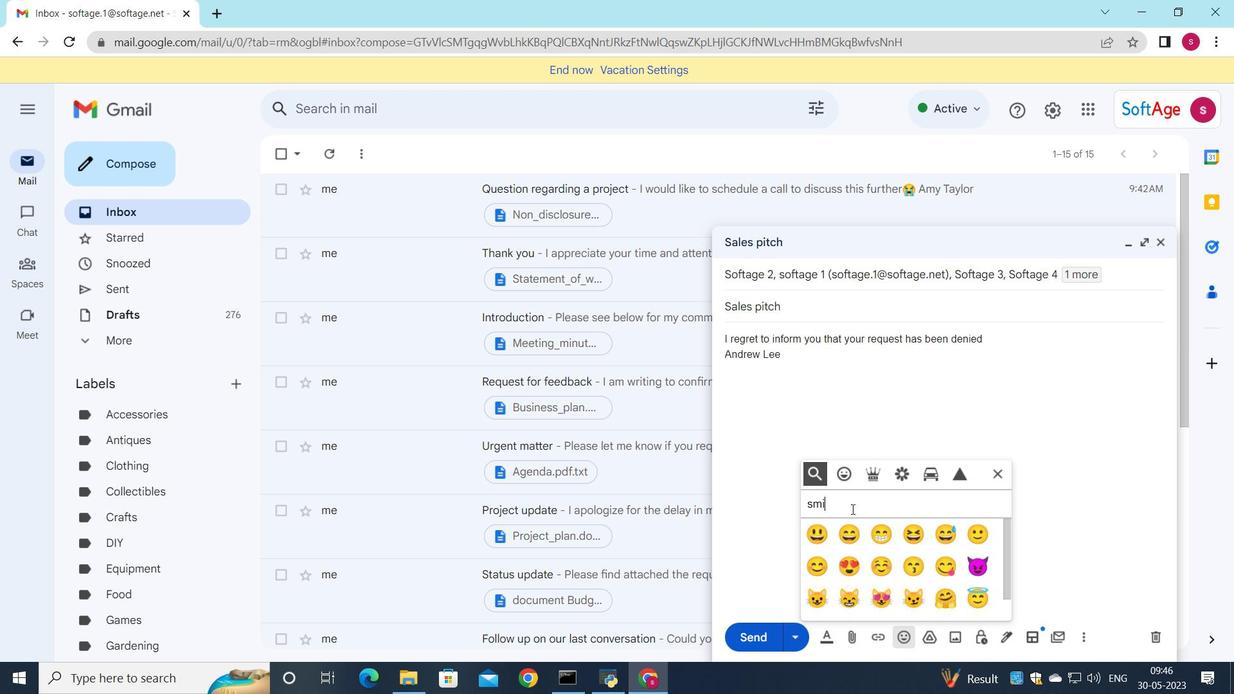 
Action: Mouse moved to (826, 530)
Screenshot: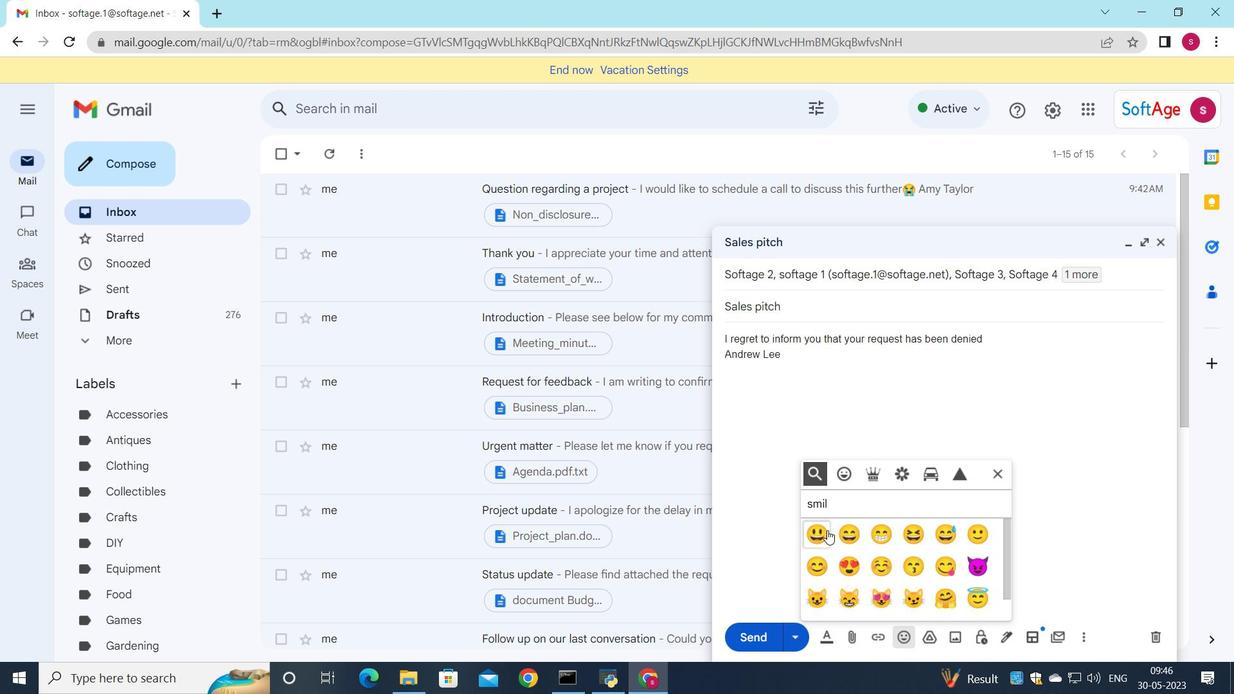 
Action: Mouse pressed left at (826, 530)
Screenshot: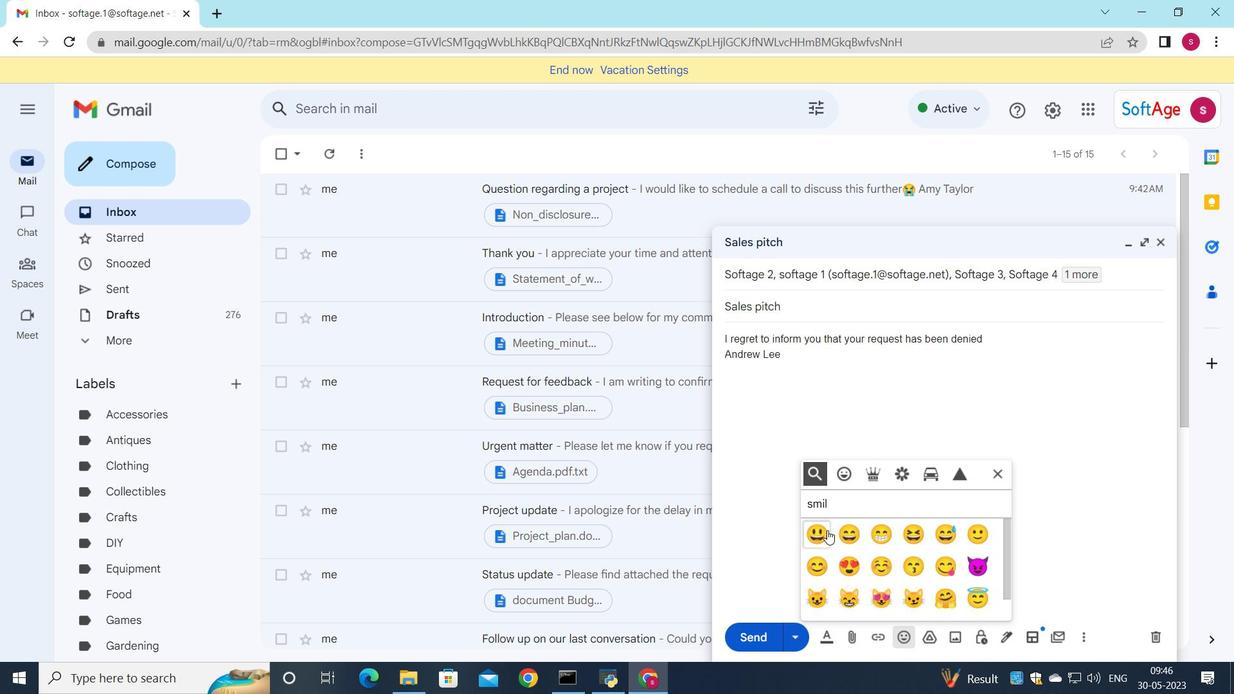 
Action: Mouse moved to (989, 469)
Screenshot: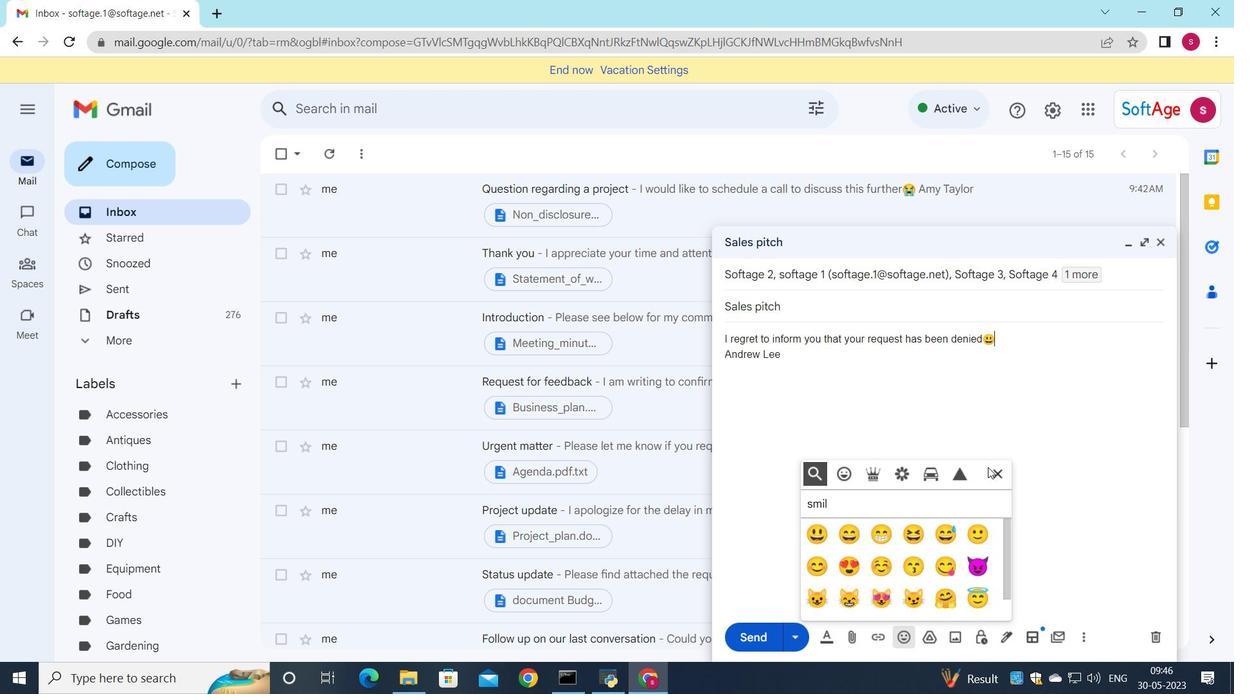 
Action: Mouse pressed left at (989, 469)
Screenshot: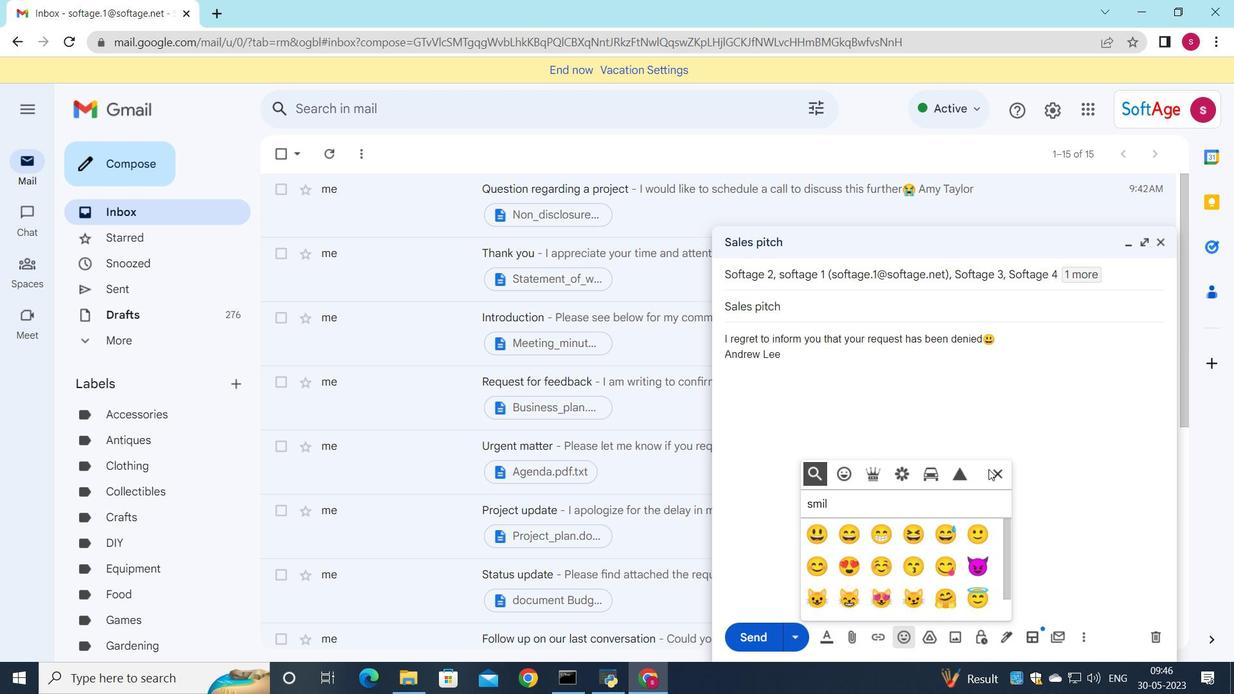 
Action: Mouse moved to (848, 637)
Screenshot: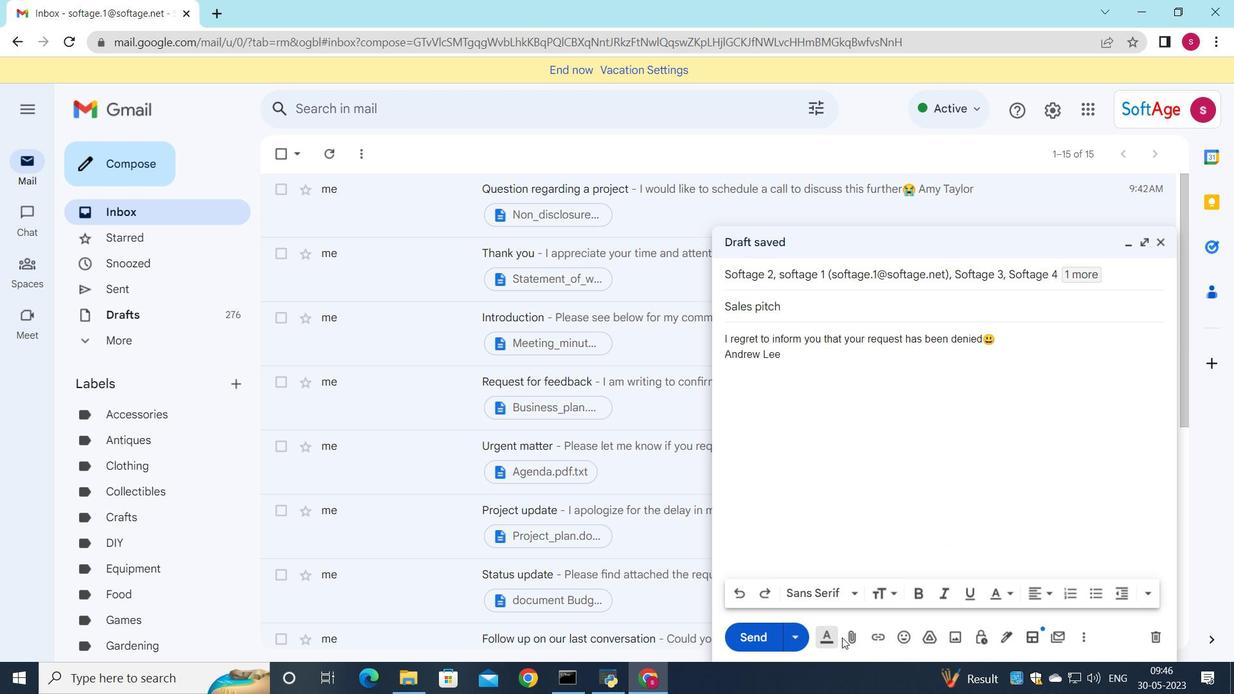 
Action: Mouse pressed left at (848, 637)
Screenshot: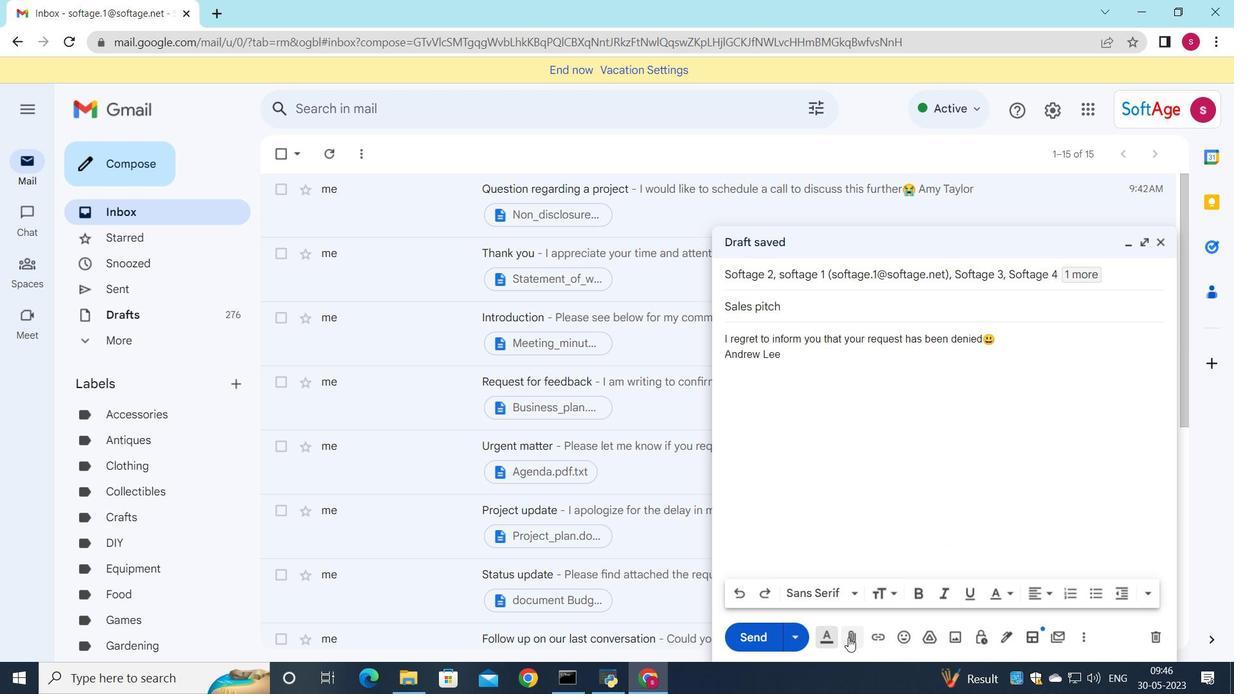 
Action: Mouse moved to (271, 118)
Screenshot: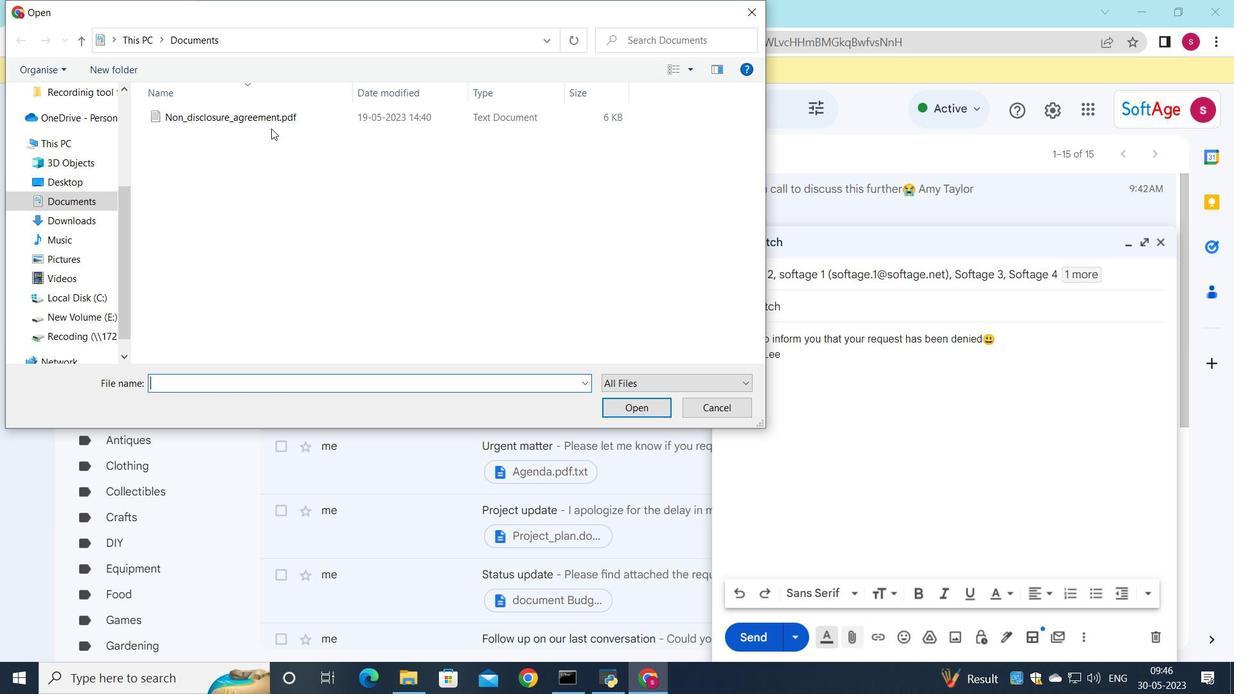 
Action: Mouse pressed left at (271, 118)
Screenshot: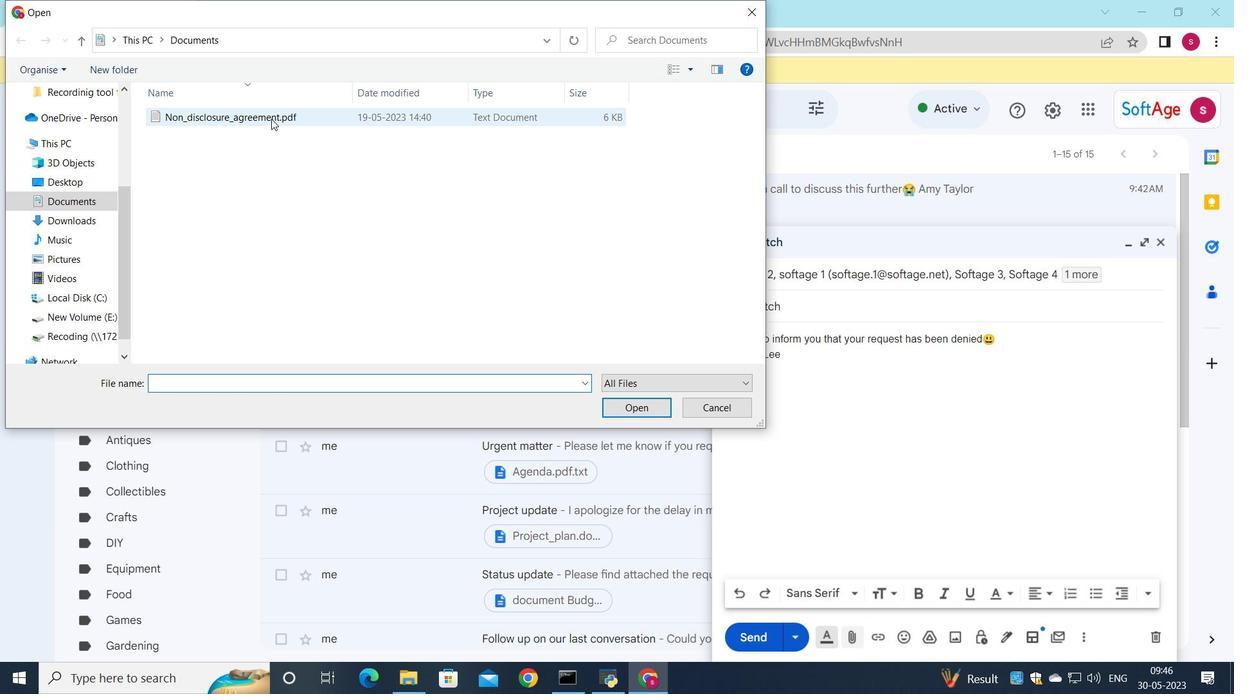 
Action: Mouse moved to (262, 118)
Screenshot: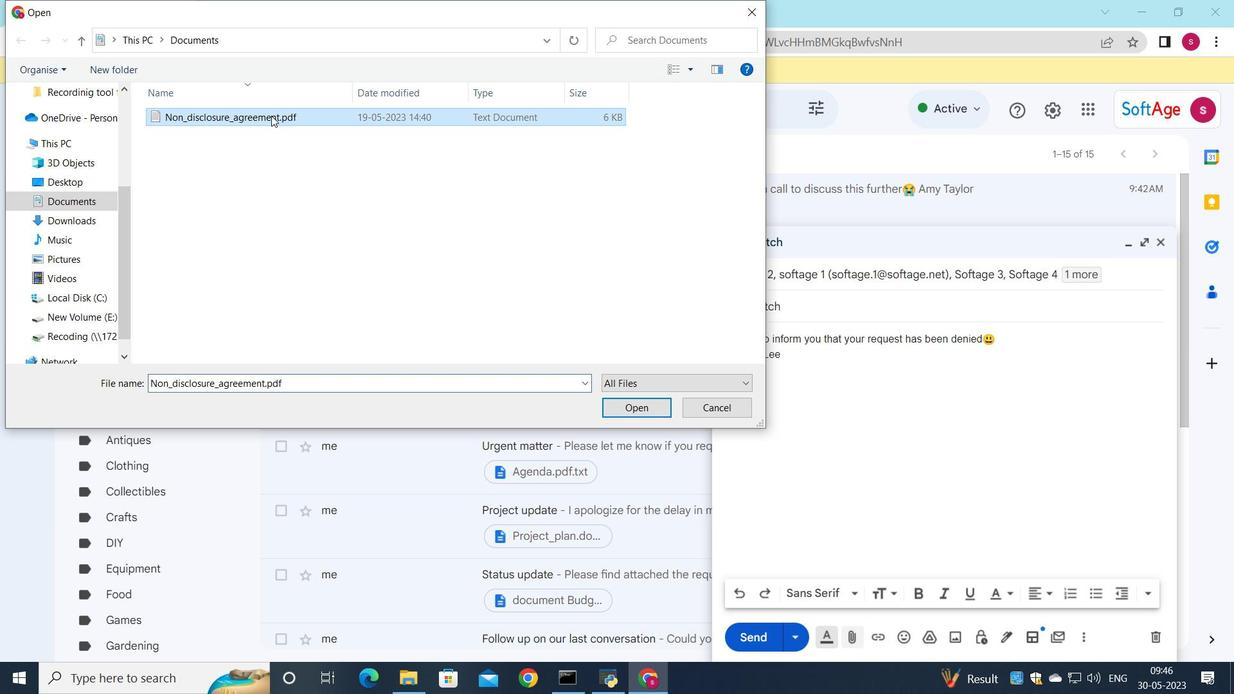 
Action: Mouse pressed left at (262, 118)
Screenshot: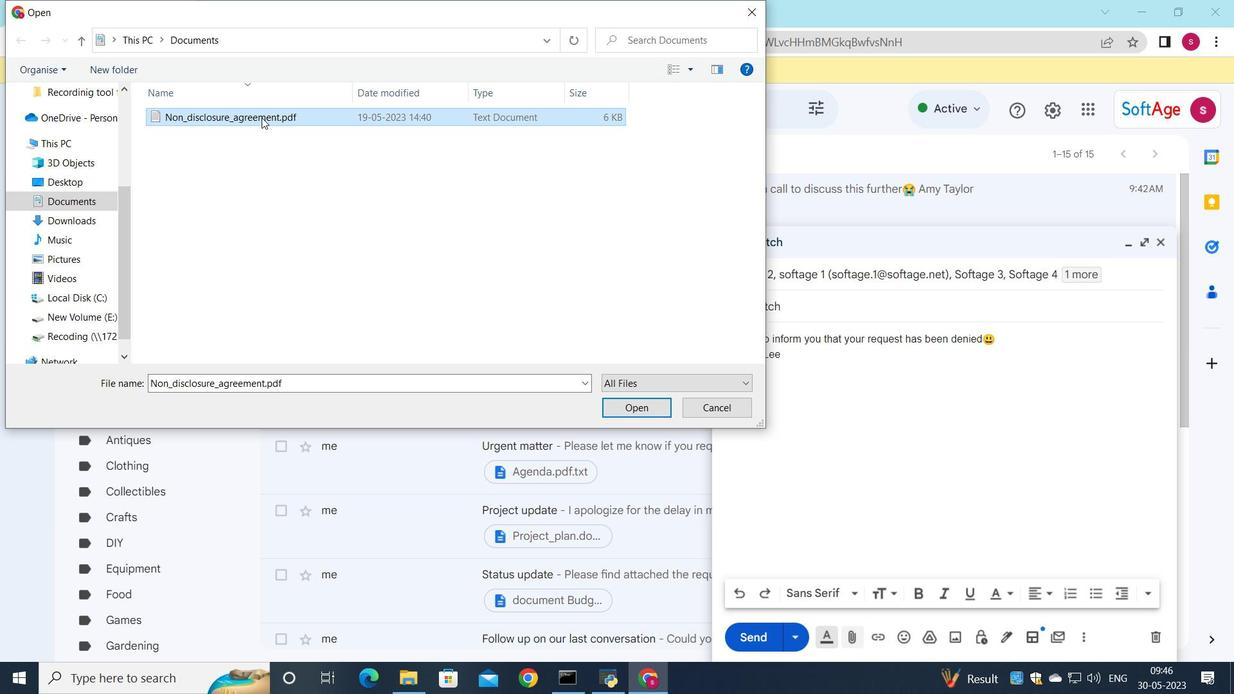 
Action: Mouse moved to (718, 211)
Screenshot: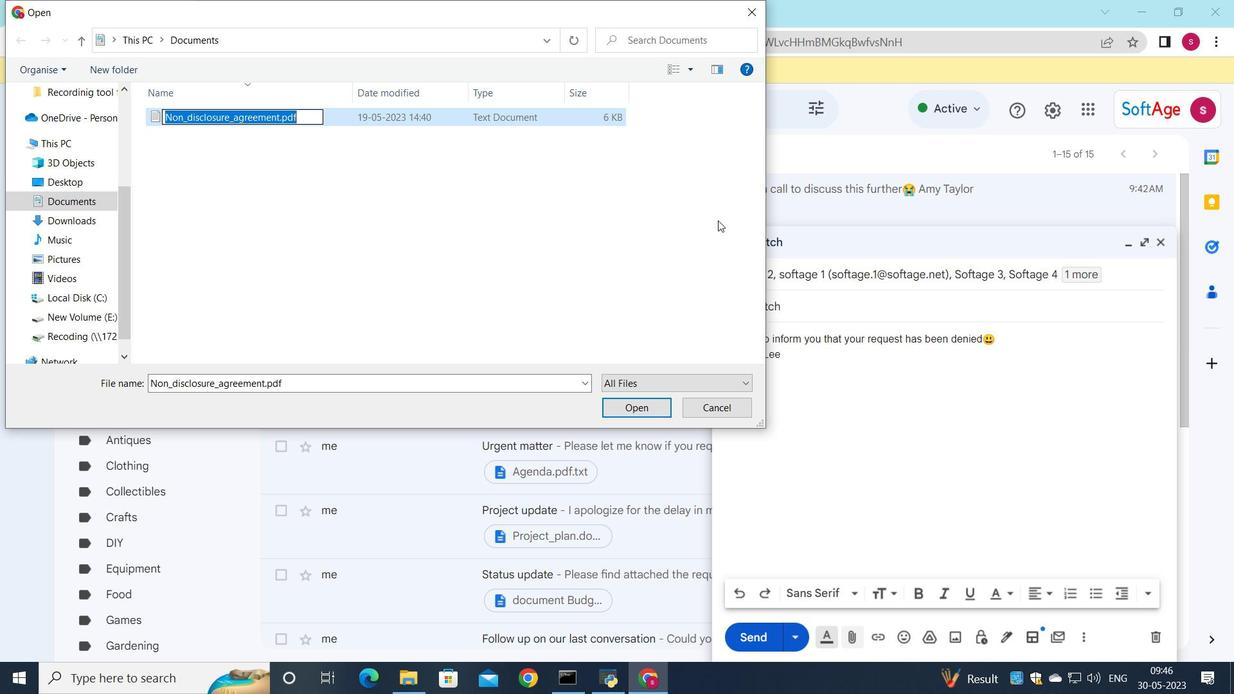 
Action: Key pressed <Key.shift><Key.shift><Key.shift><Key.shift>Terms<Key.shift><Key.shift>_and<Key.shift><Key.shift><Key.shift><Key.shift><Key.shift><Key.shift><Key.shift>_condition
Screenshot: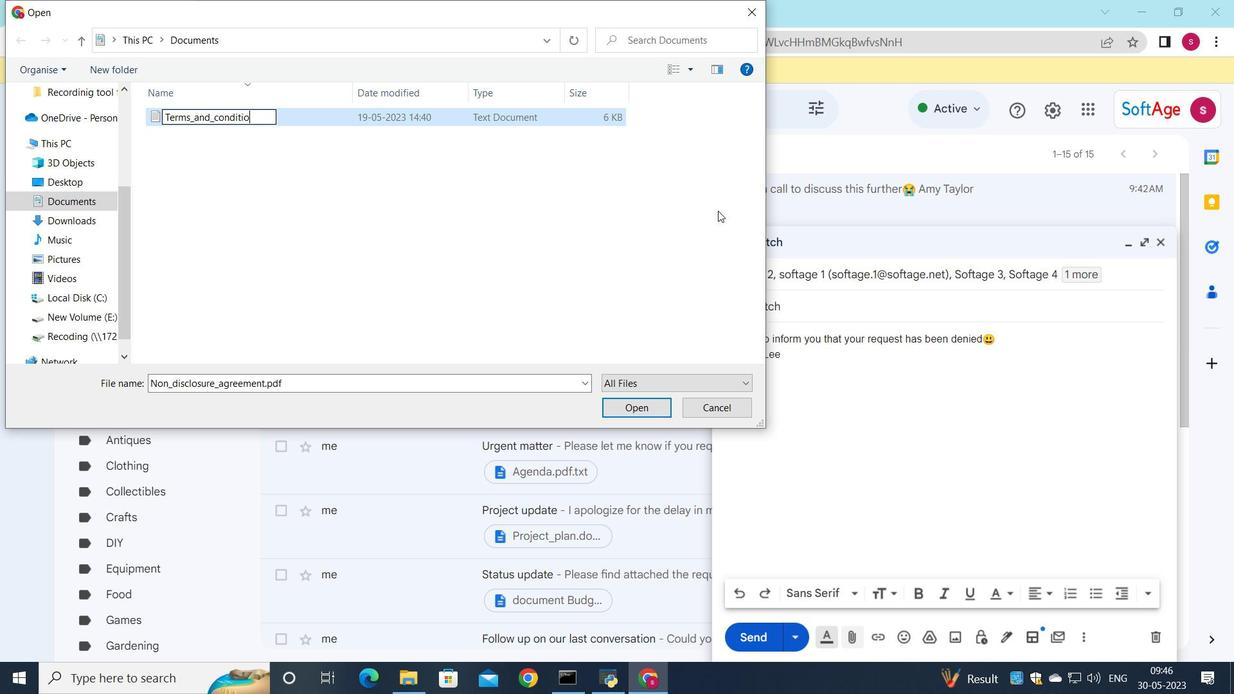 
Action: Mouse moved to (727, 207)
Screenshot: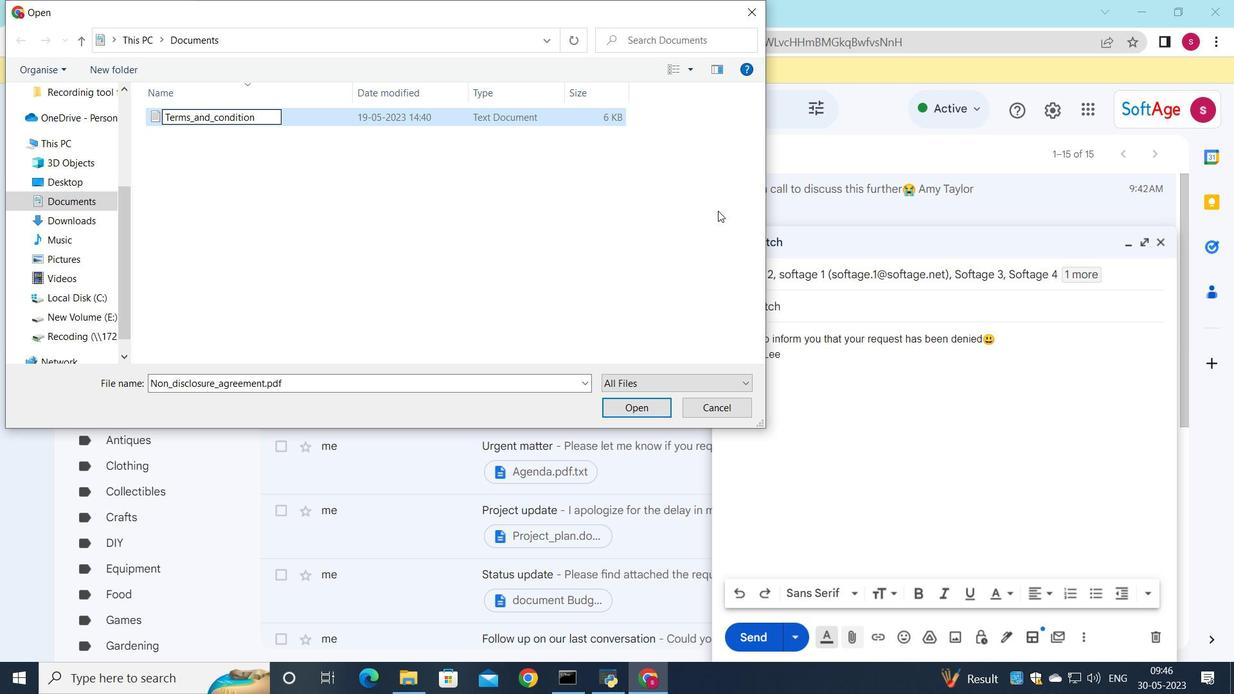 
Action: Key pressed s.doc
Screenshot: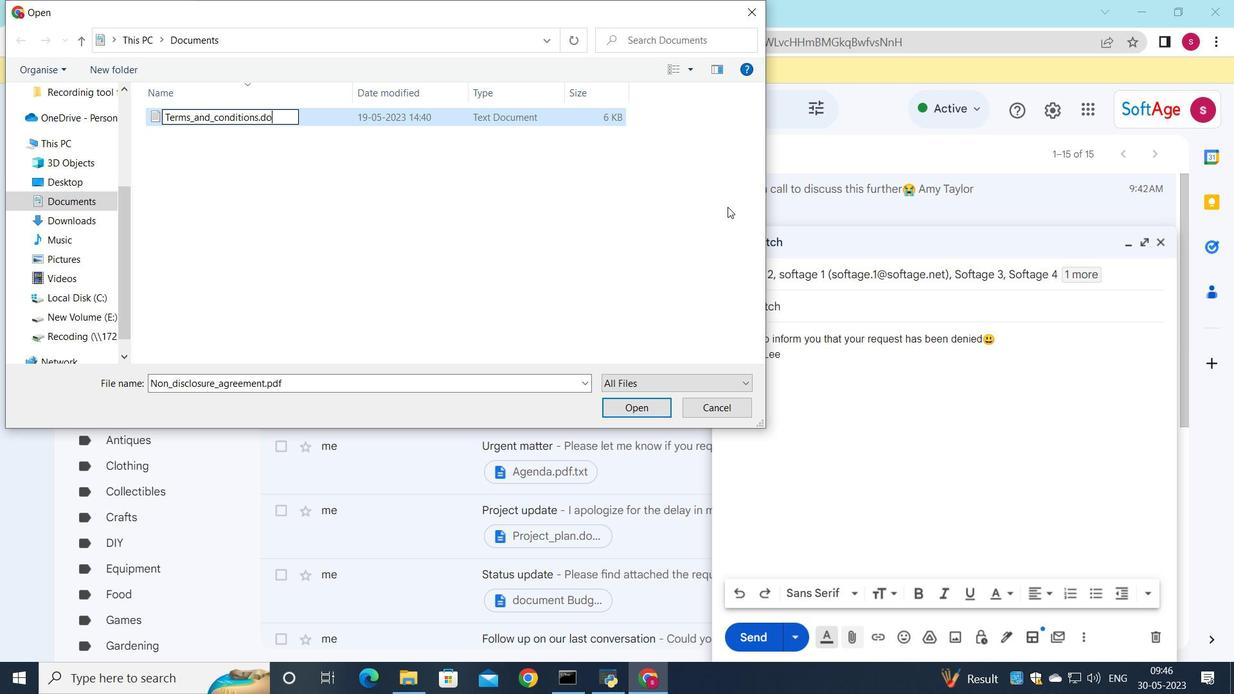 
Action: Mouse moved to (527, 120)
Screenshot: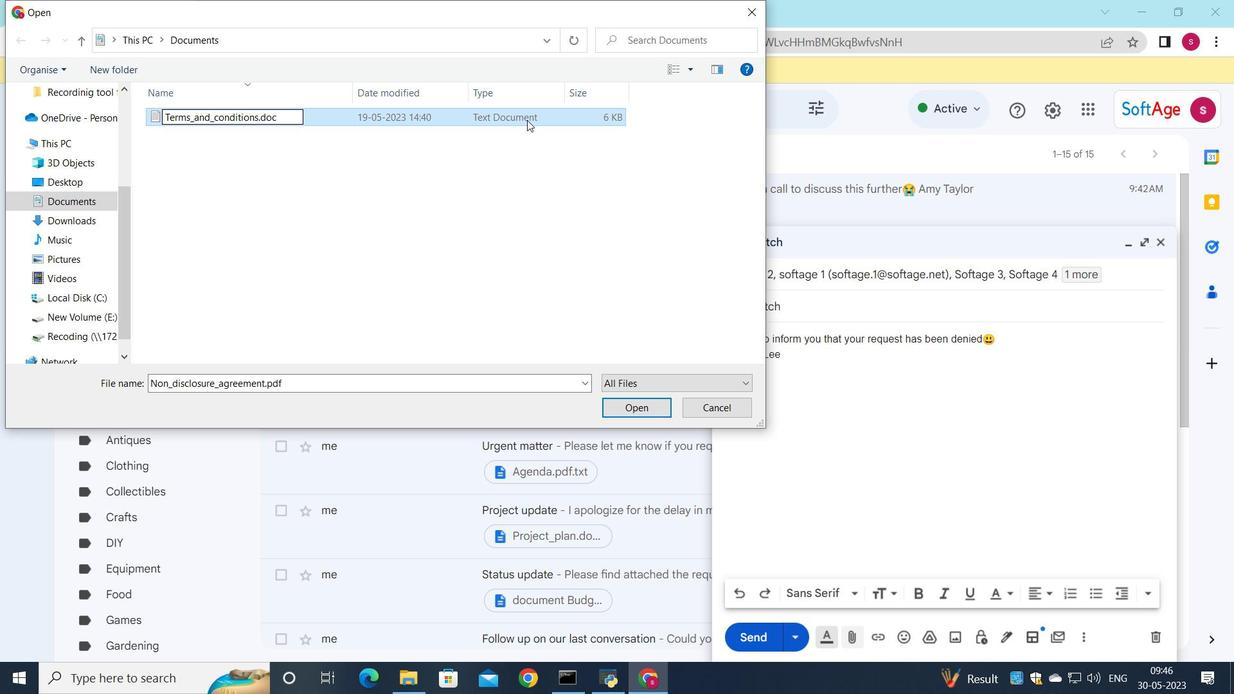 
Action: Mouse pressed left at (527, 120)
Screenshot: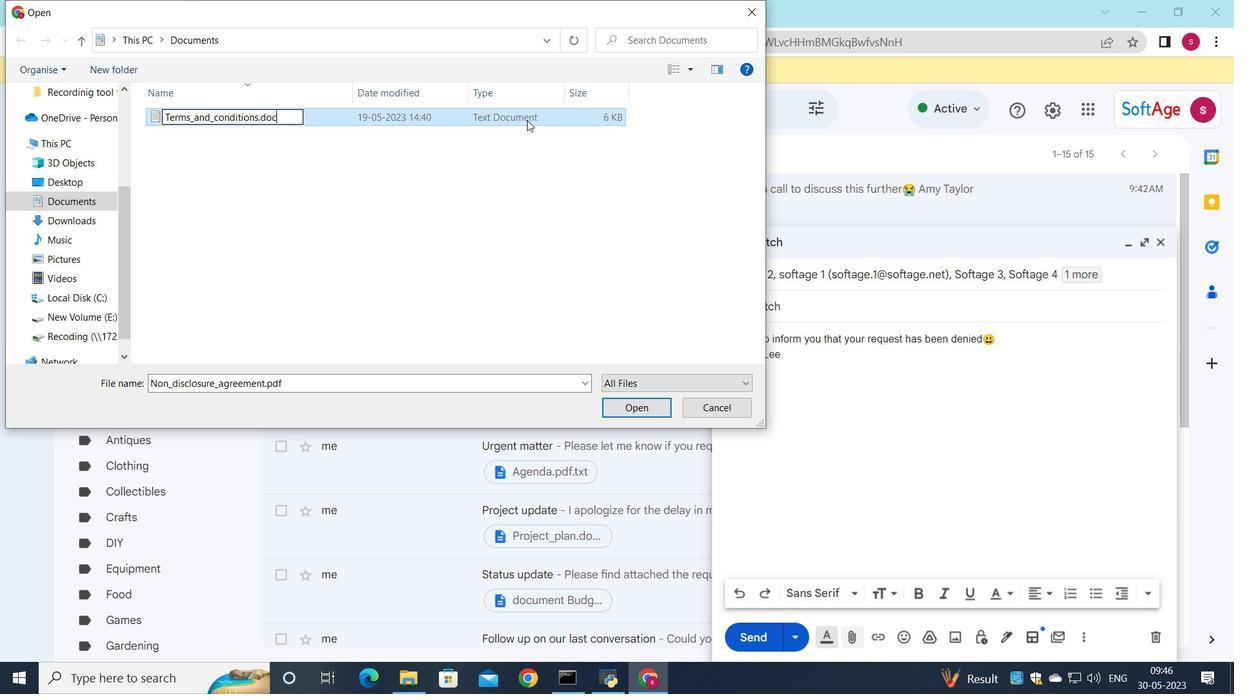 
Action: Mouse moved to (619, 401)
Screenshot: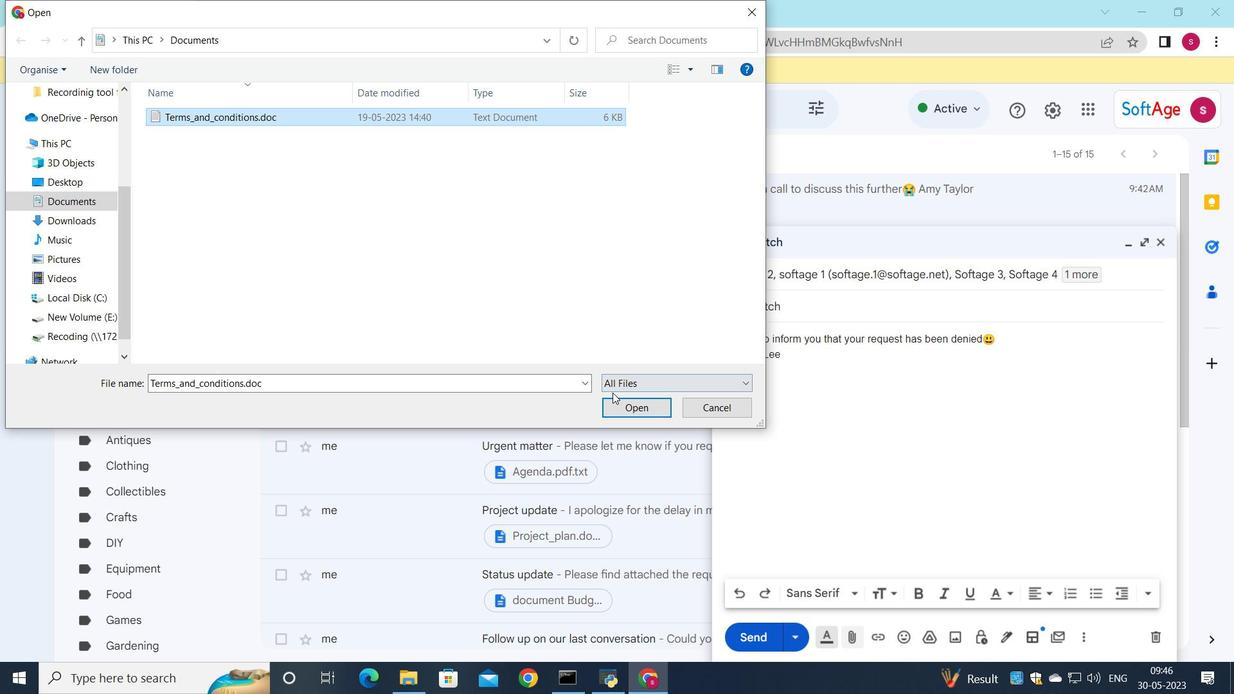 
Action: Mouse pressed left at (619, 401)
Screenshot: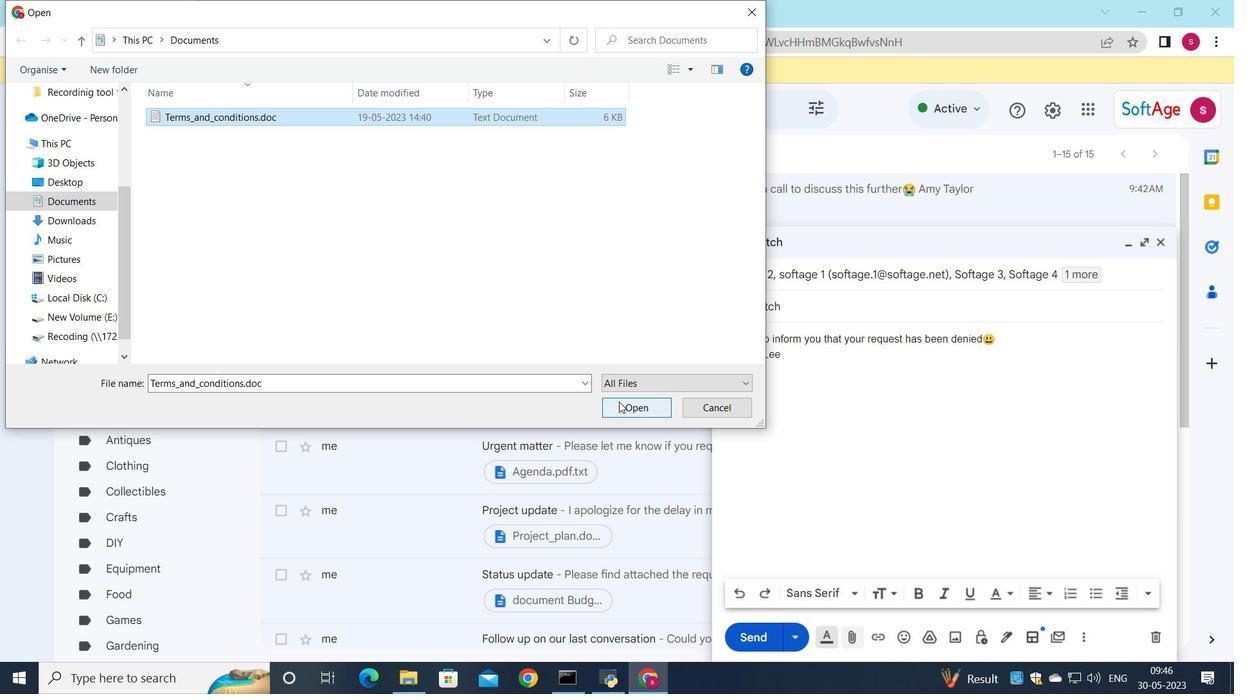 
Action: Mouse moved to (749, 628)
Screenshot: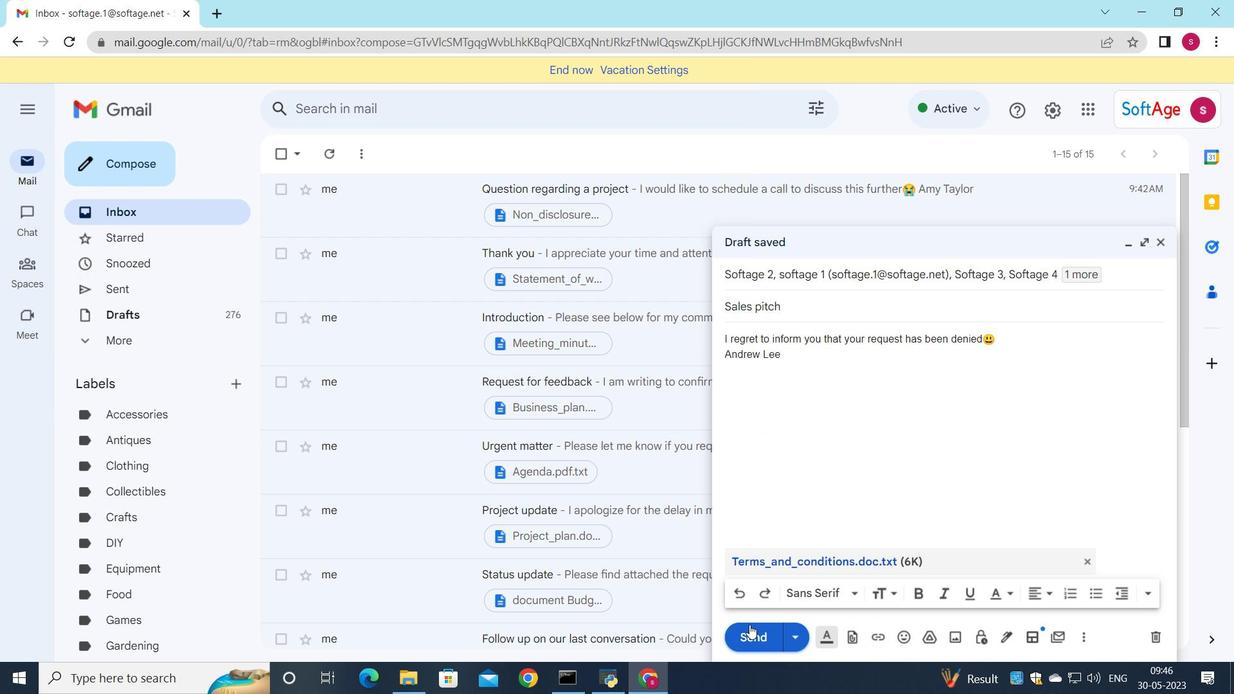 
Action: Mouse pressed left at (749, 628)
Screenshot: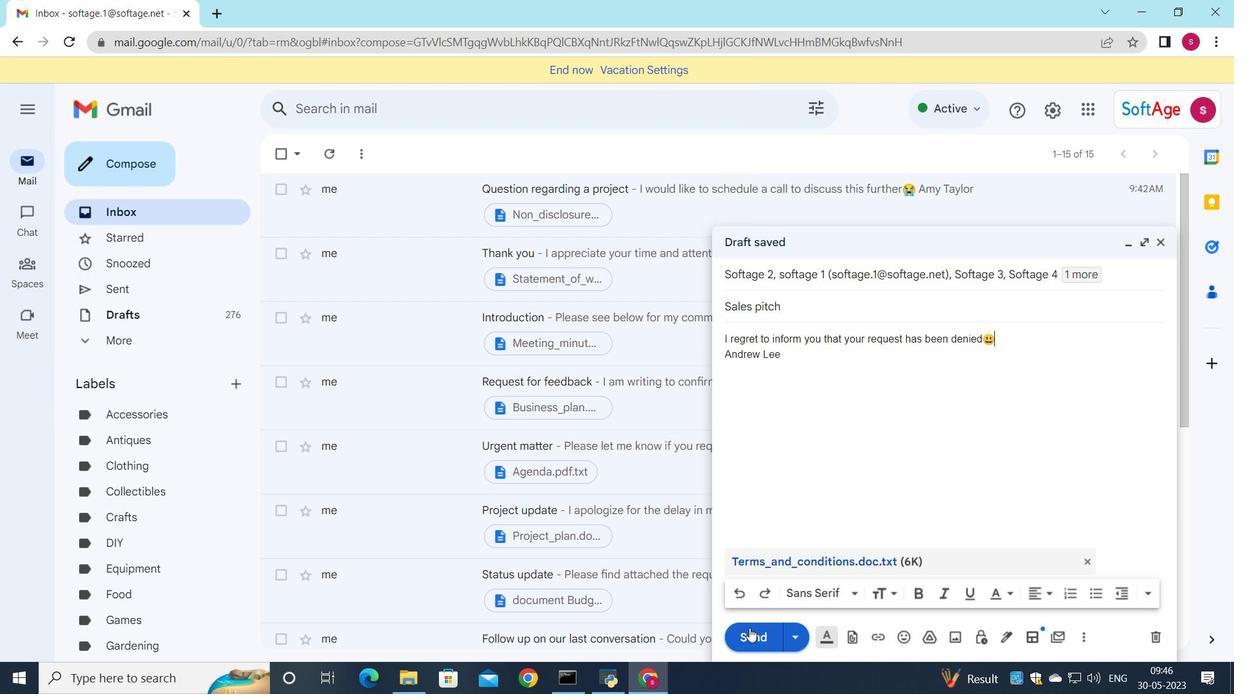 
Action: Mouse moved to (590, 208)
Screenshot: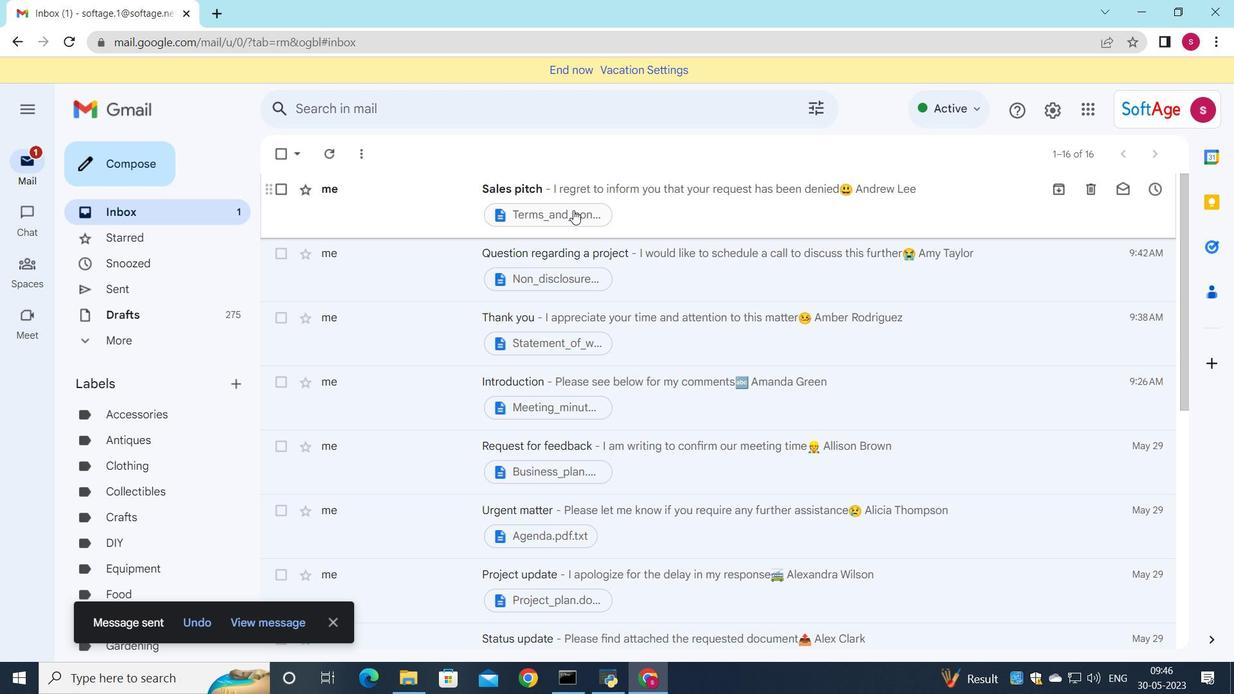 
Action: Mouse pressed left at (590, 208)
Screenshot: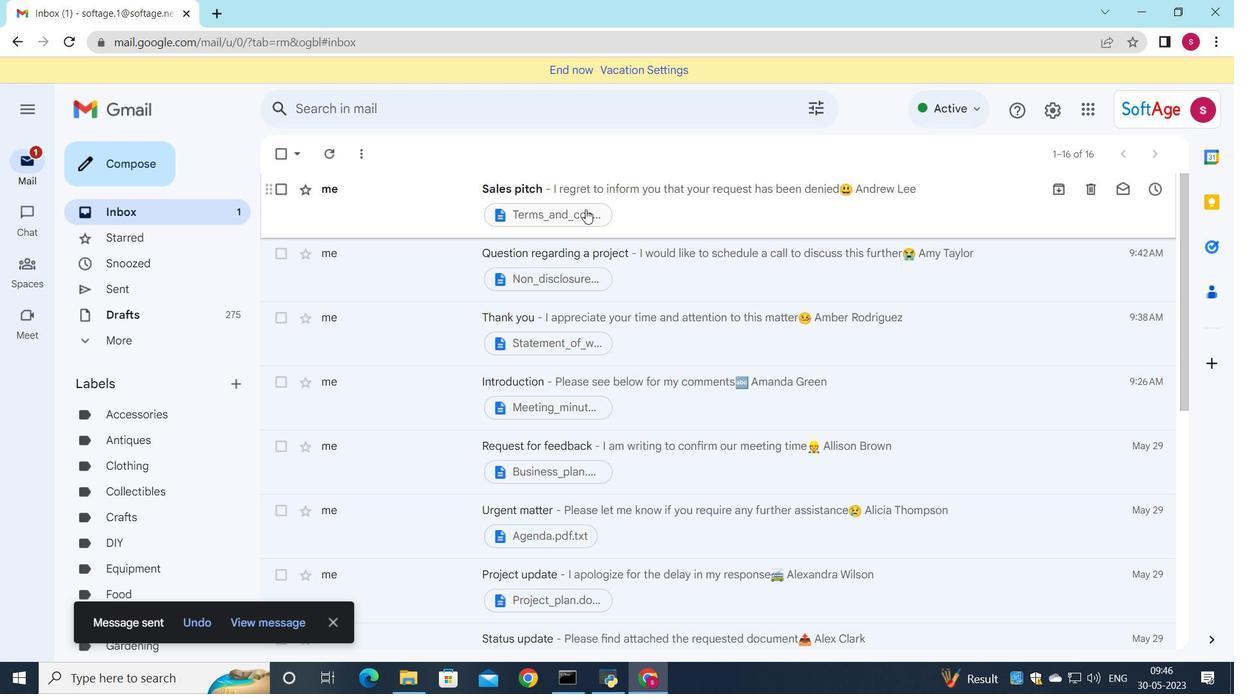 
Action: Mouse moved to (27, 75)
Screenshot: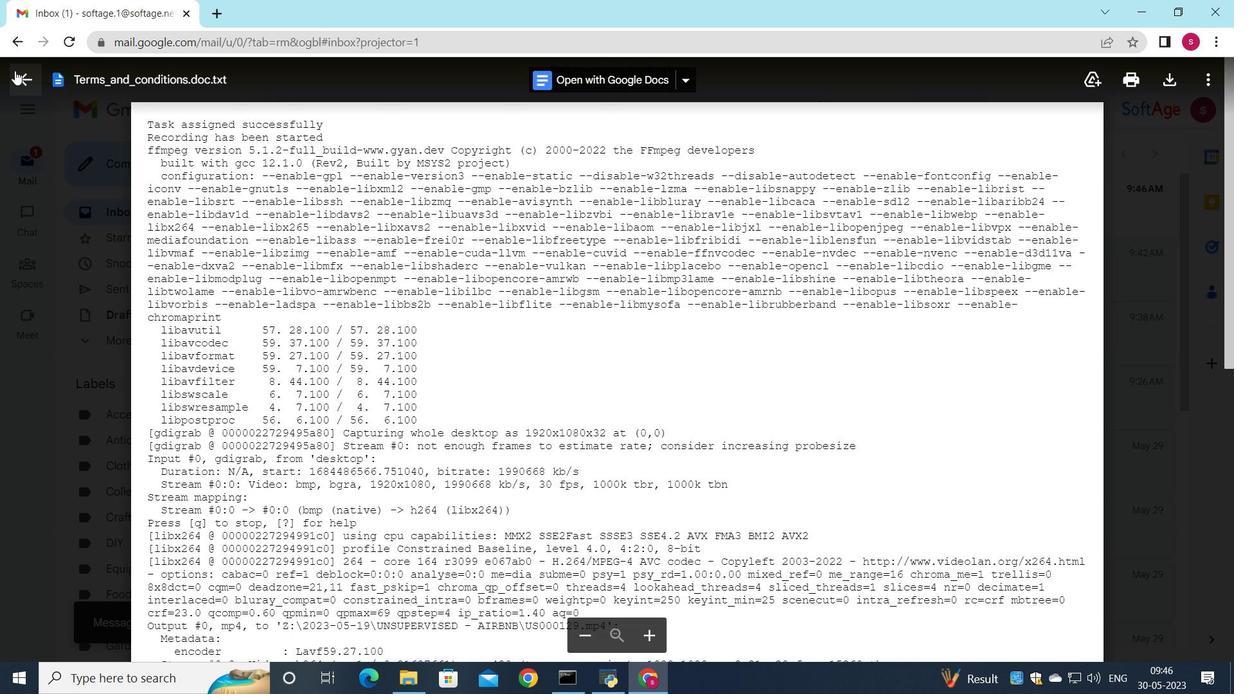 
Action: Mouse pressed left at (27, 75)
Screenshot: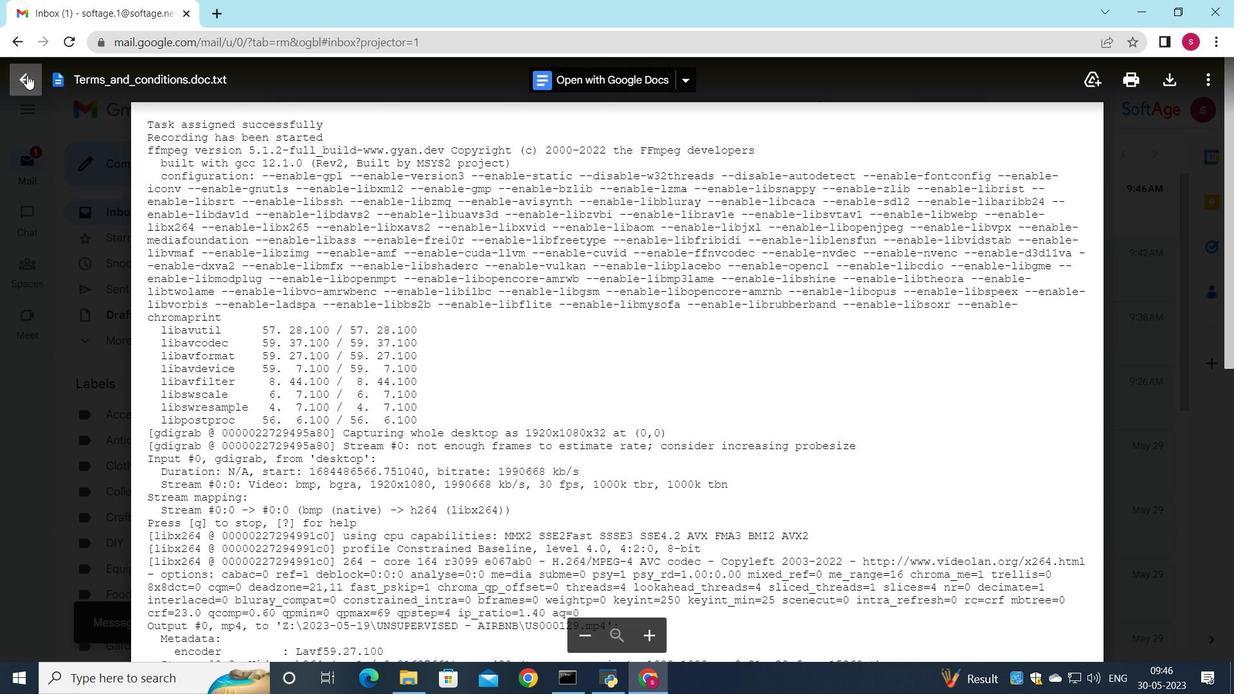 
Action: Mouse moved to (679, 203)
Screenshot: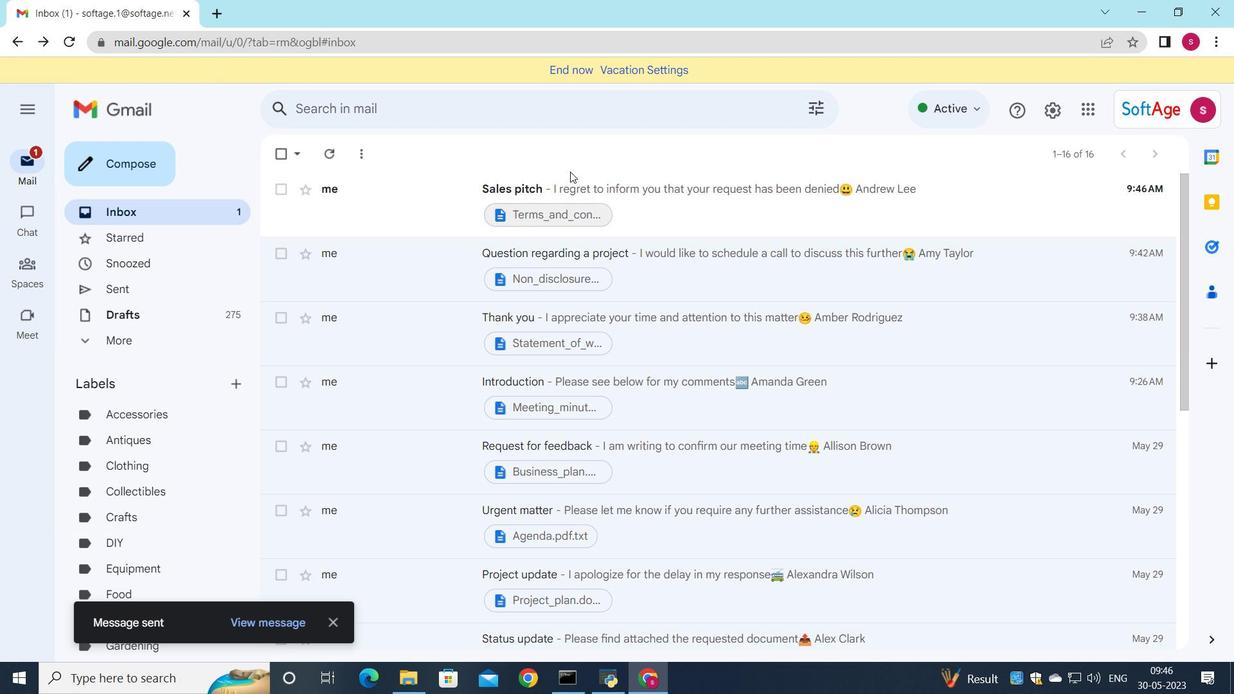 
Action: Mouse pressed left at (679, 203)
Screenshot: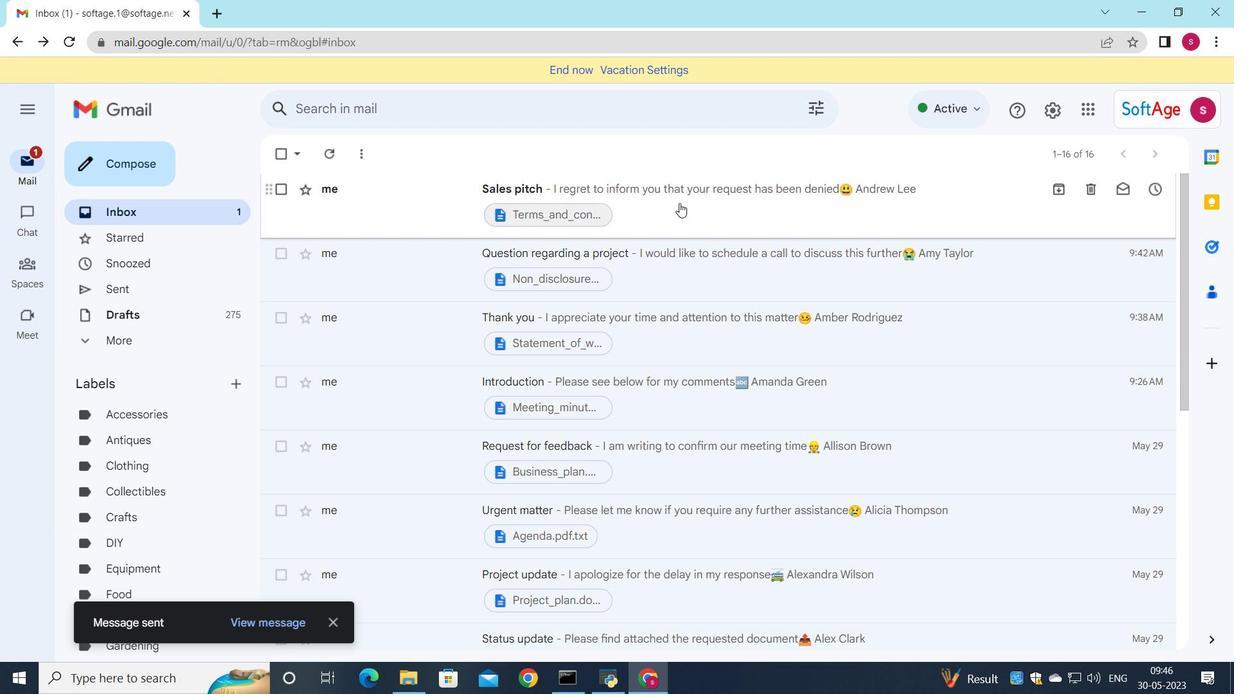 
